 Task: Find connections with filter location Makamba with filter topic #happyfounderswith filter profile language French with filter current company Hero FinCorp. with filter school Matoshri Education Society's Matoshri College of Pharmacy, Address: A/p Eklahare, Near Odhagaon, Nashik Taluka: Nashik, District: Nashik with filter industry Appliances, Electrical, and Electronics Manufacturing with filter service category Resume Writing with filter keywords title Principal
Action: Mouse moved to (155, 251)
Screenshot: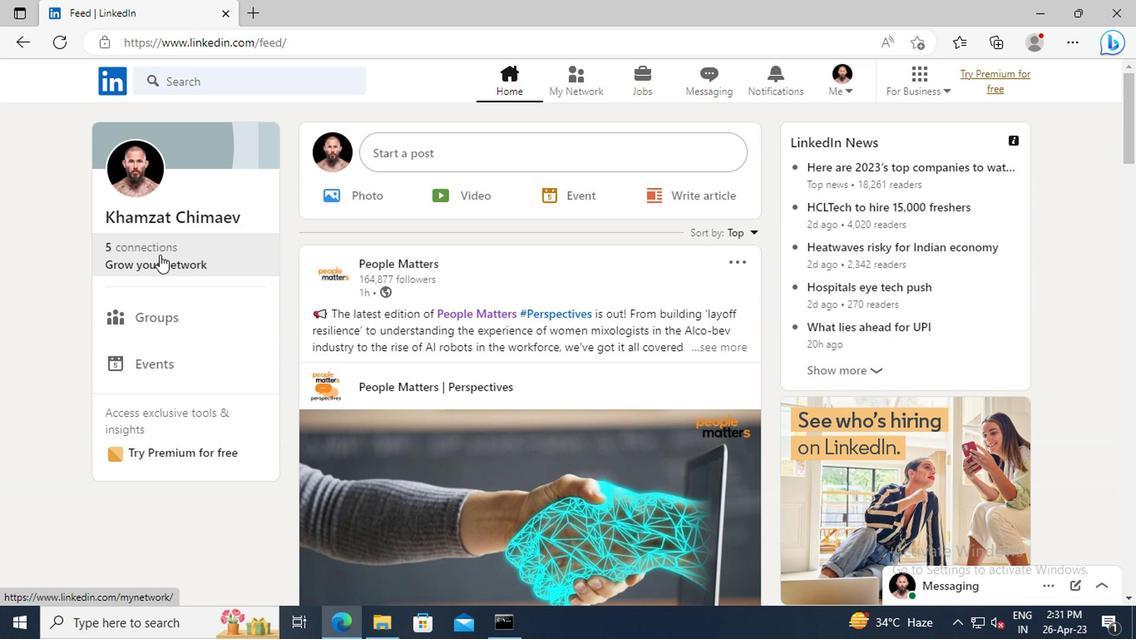 
Action: Mouse pressed left at (155, 251)
Screenshot: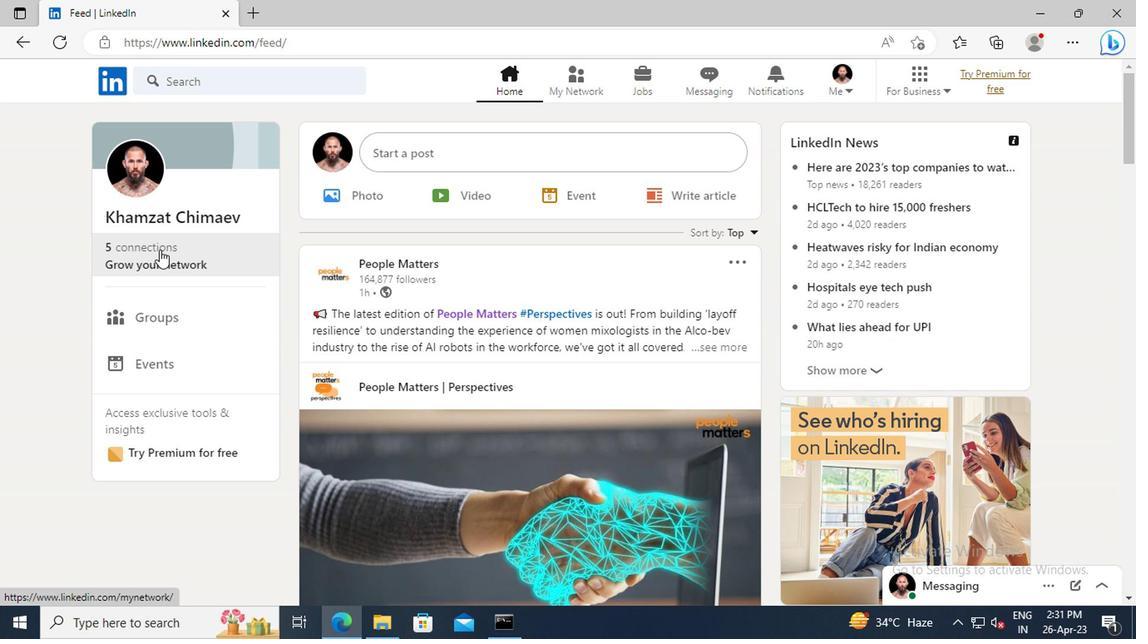 
Action: Mouse moved to (177, 175)
Screenshot: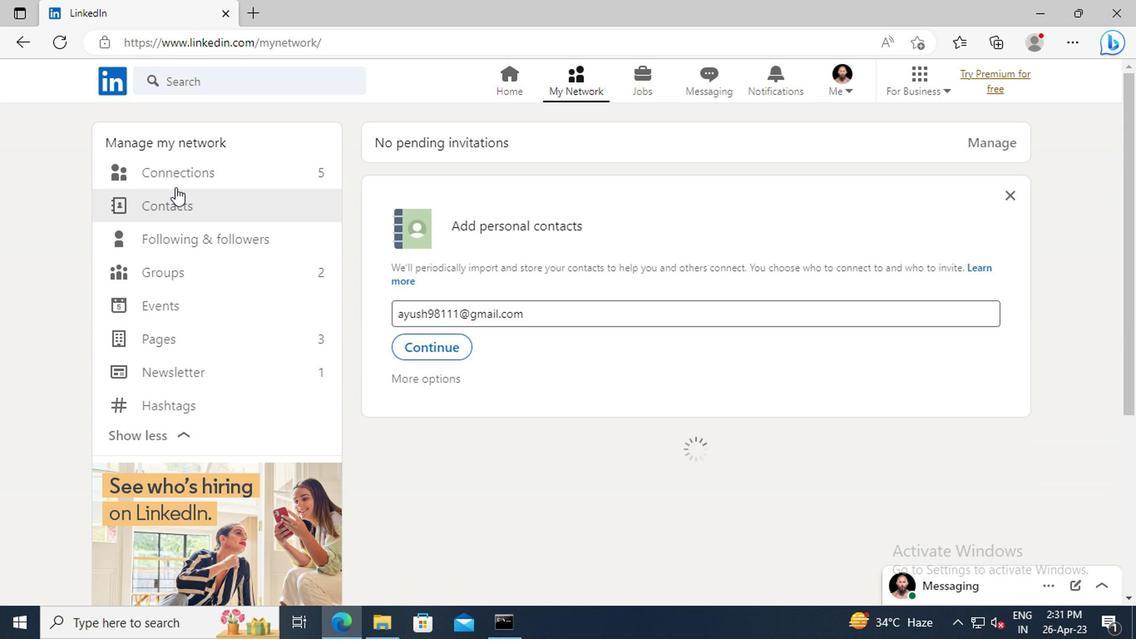 
Action: Mouse pressed left at (177, 175)
Screenshot: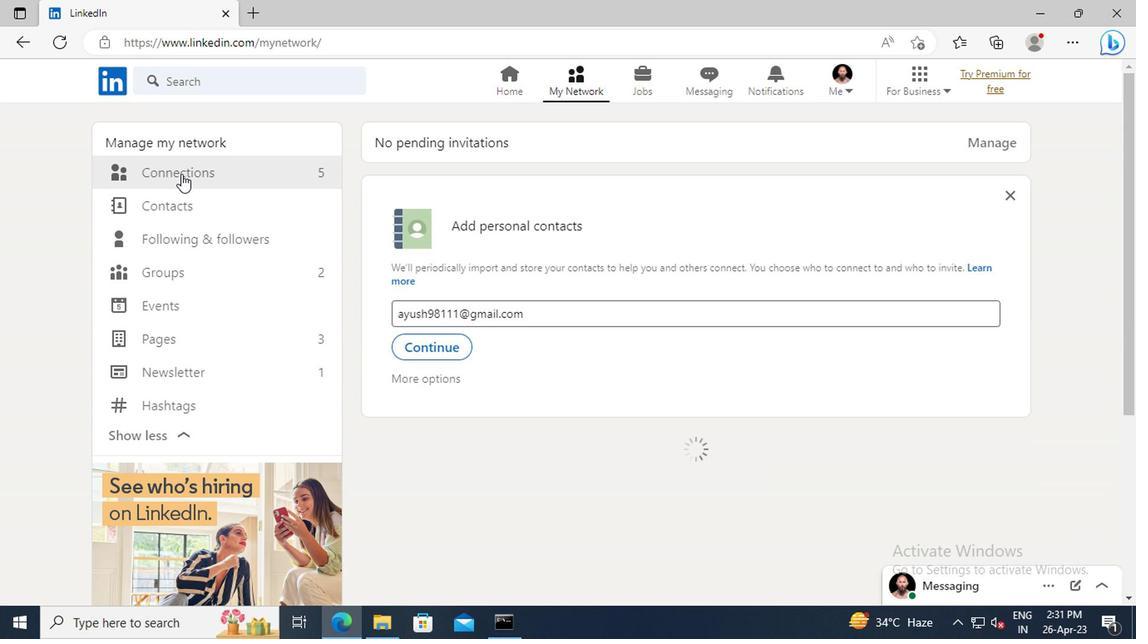 
Action: Mouse moved to (668, 178)
Screenshot: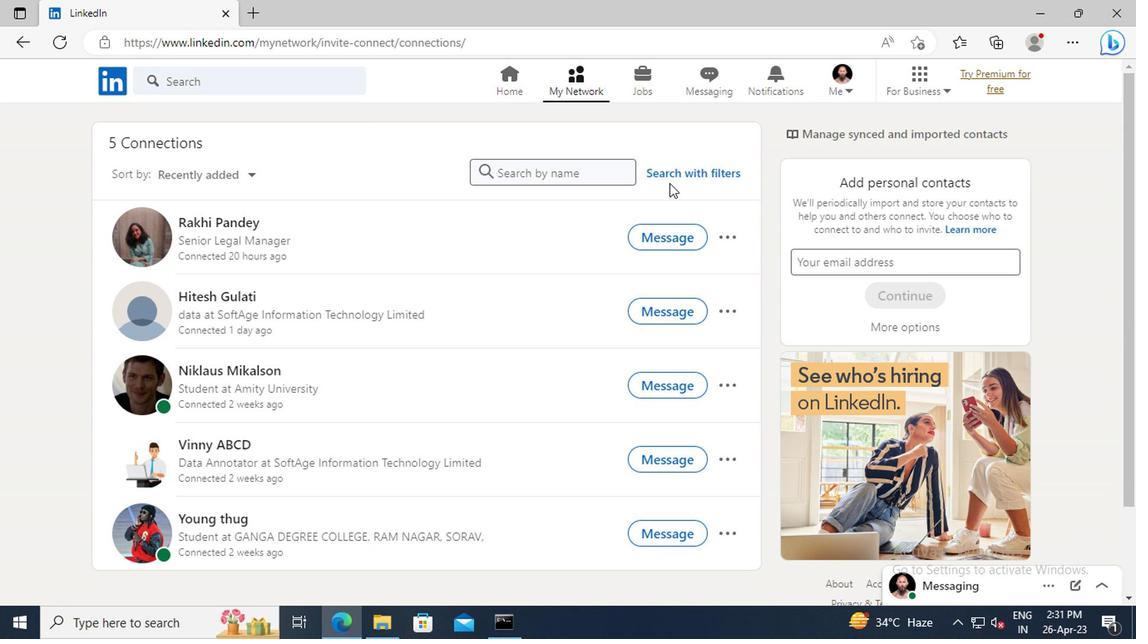 
Action: Mouse pressed left at (668, 178)
Screenshot: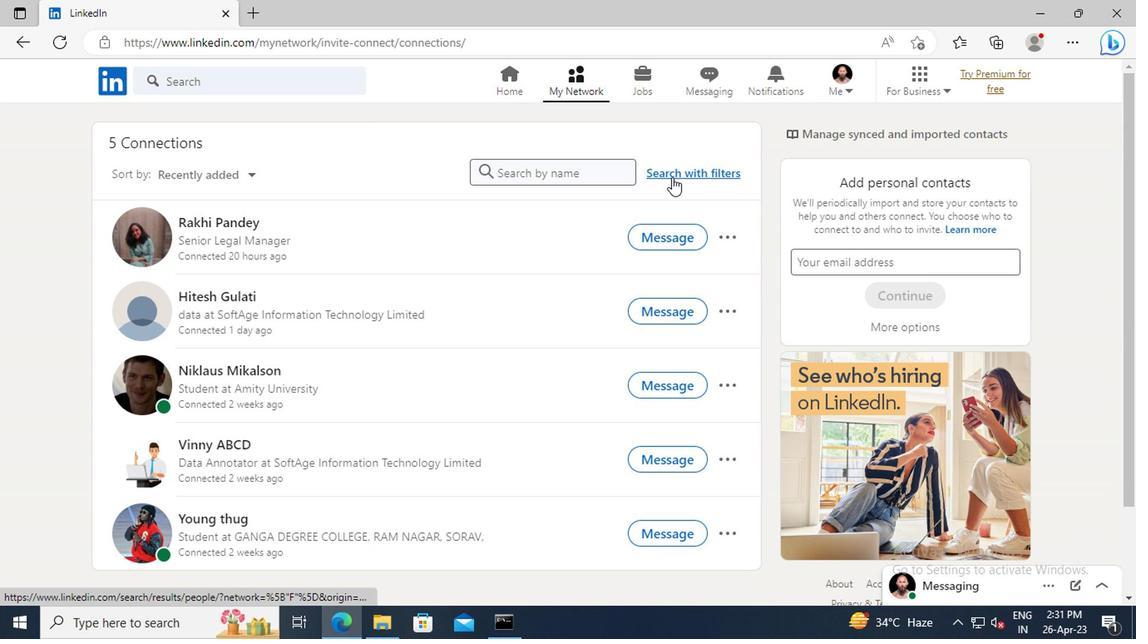 
Action: Mouse moved to (627, 135)
Screenshot: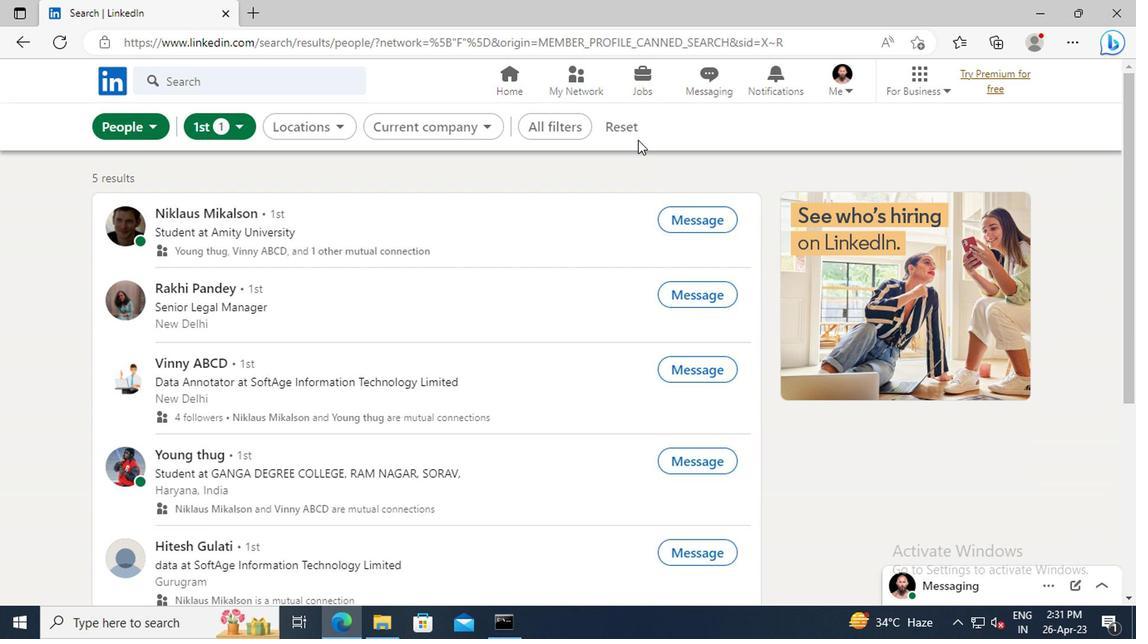 
Action: Mouse pressed left at (627, 135)
Screenshot: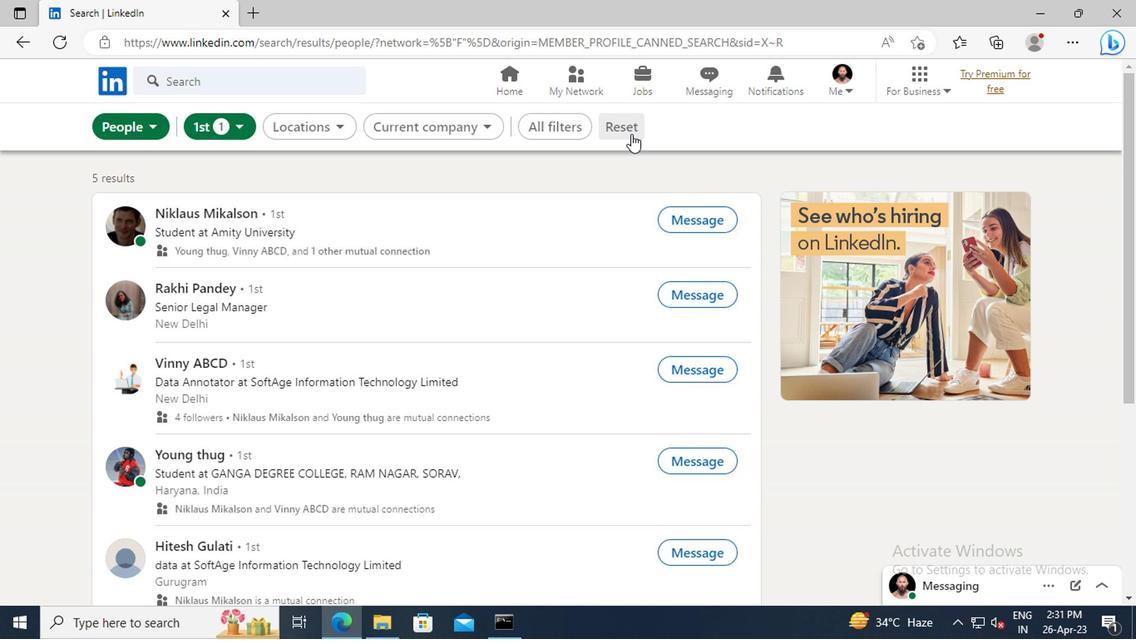 
Action: Mouse moved to (604, 128)
Screenshot: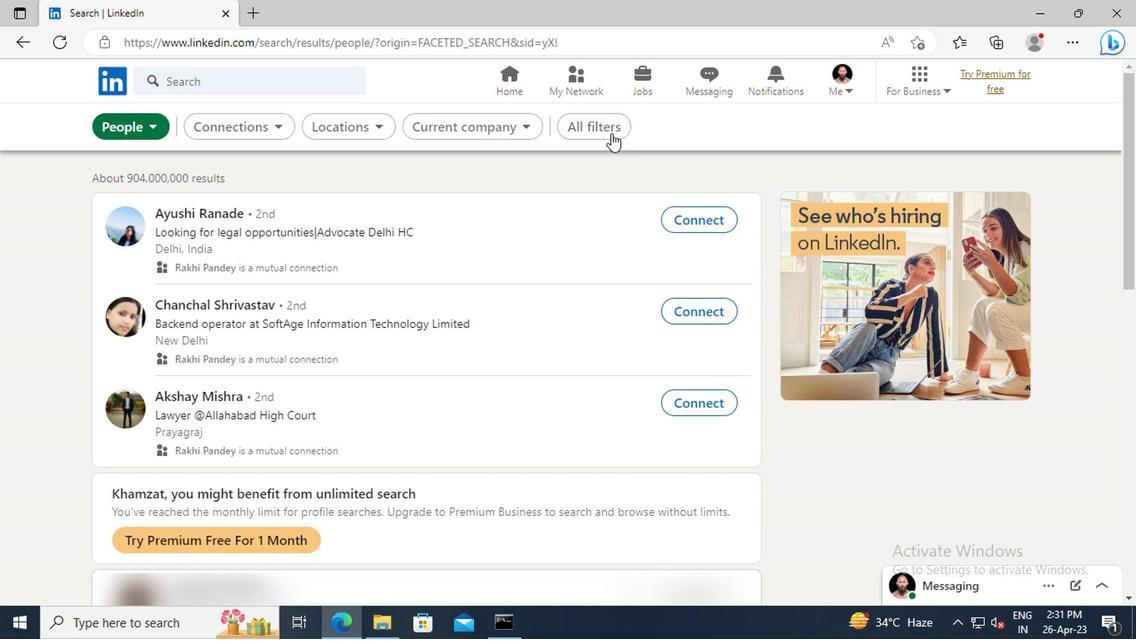 
Action: Mouse pressed left at (604, 128)
Screenshot: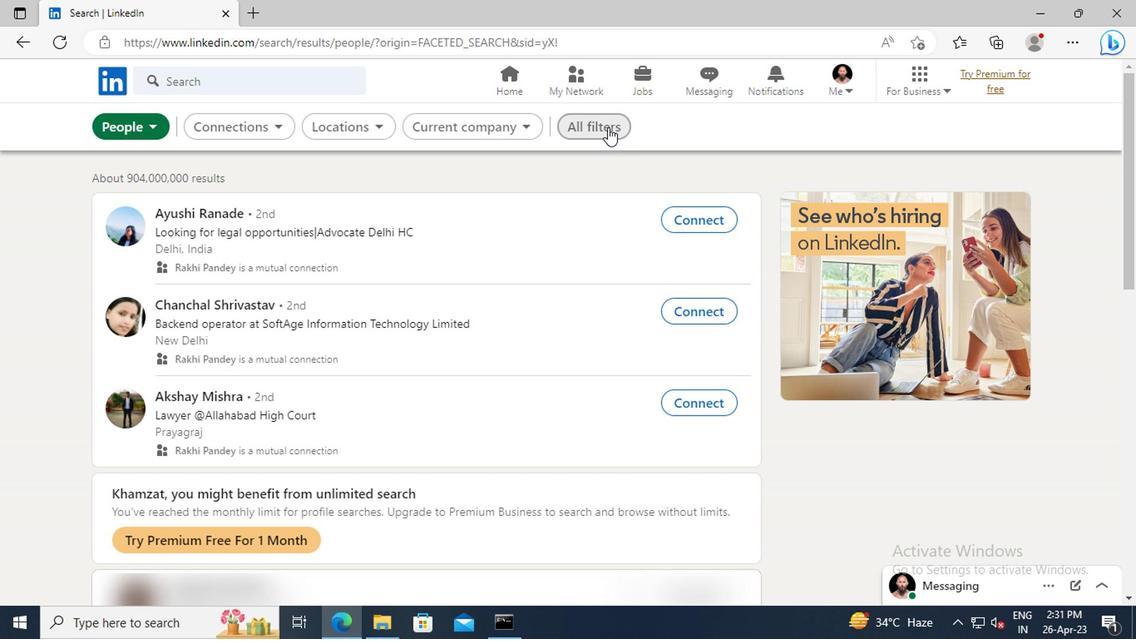 
Action: Mouse moved to (917, 260)
Screenshot: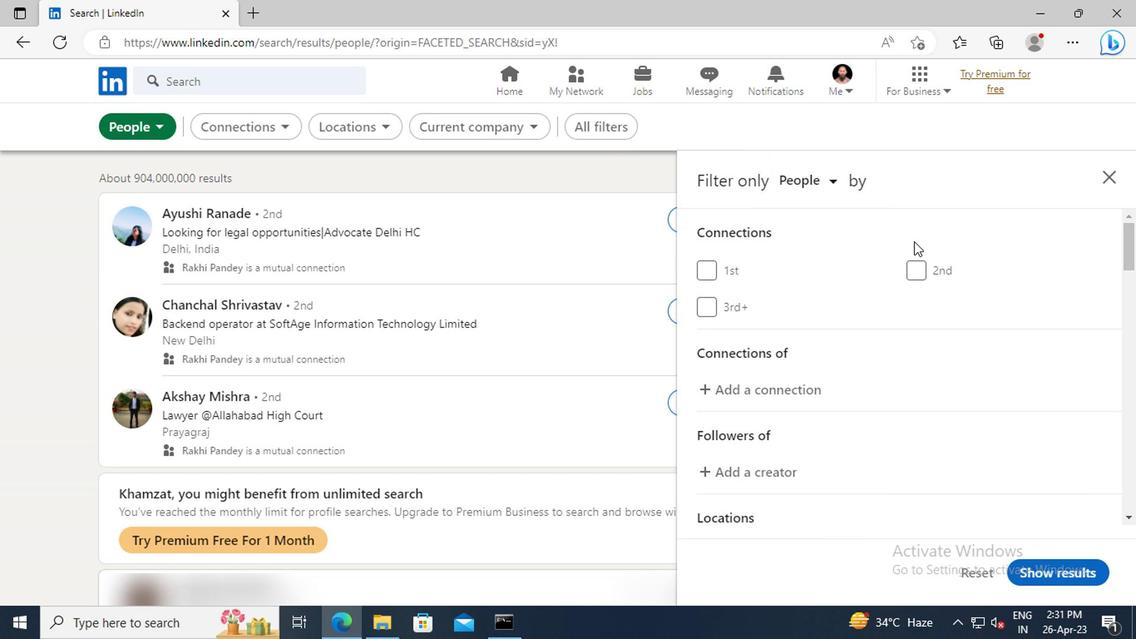 
Action: Mouse scrolled (917, 259) with delta (0, 0)
Screenshot: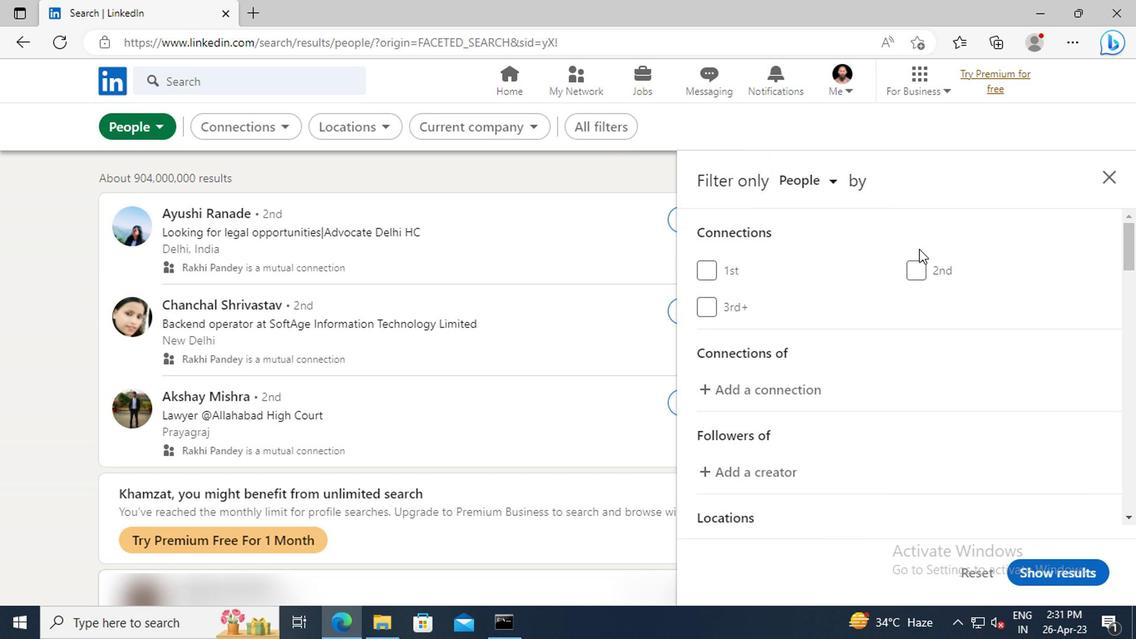 
Action: Mouse moved to (917, 261)
Screenshot: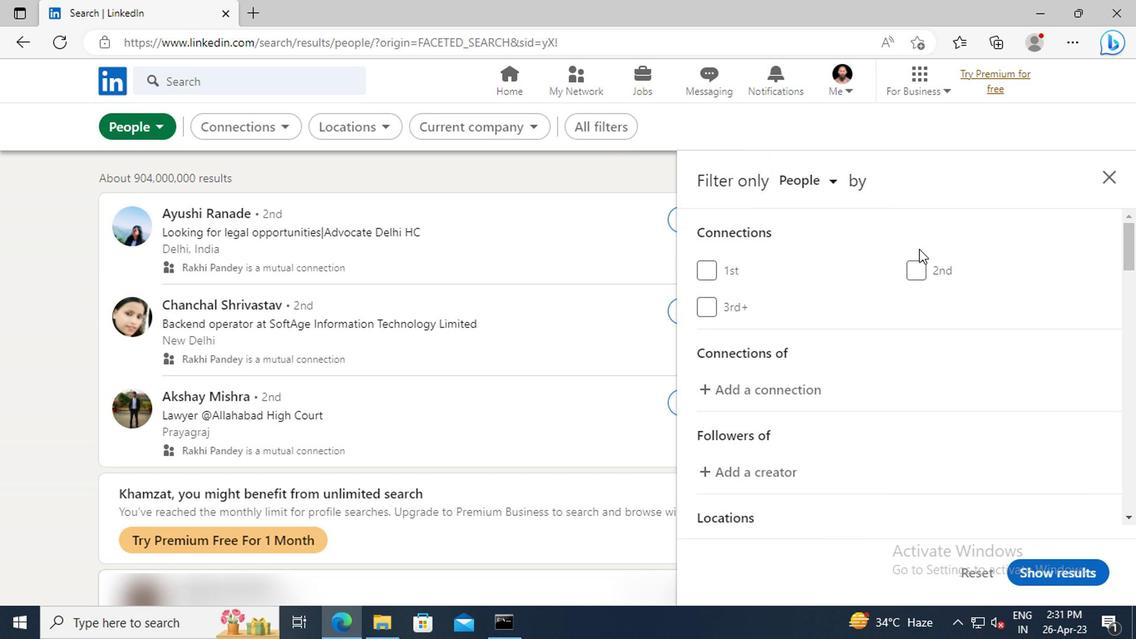 
Action: Mouse scrolled (917, 260) with delta (0, -1)
Screenshot: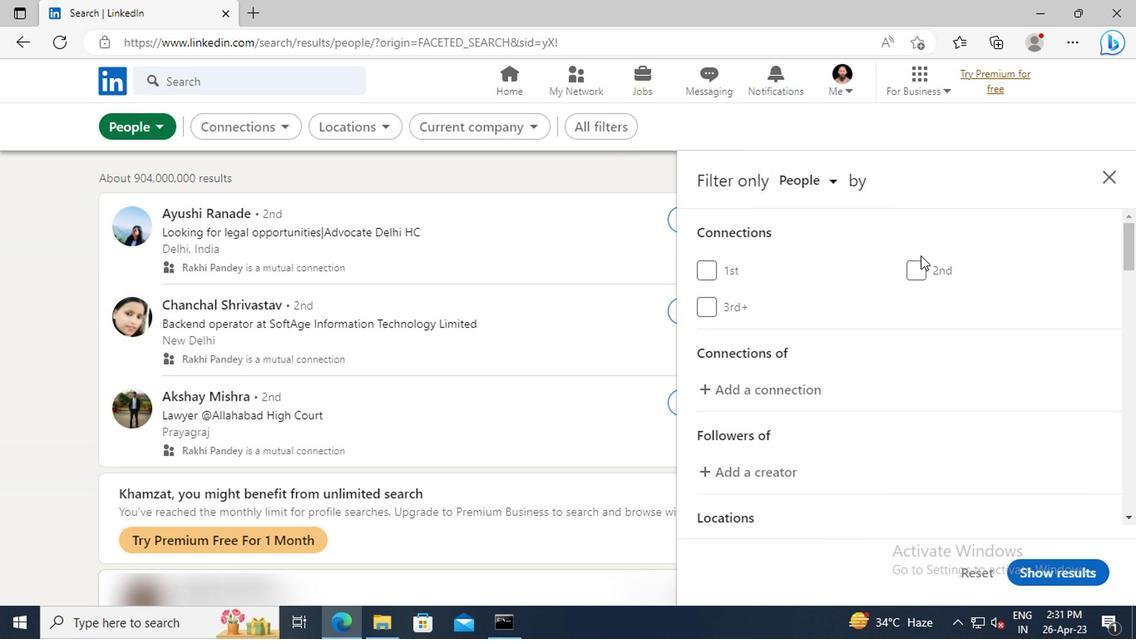 
Action: Mouse scrolled (917, 260) with delta (0, -1)
Screenshot: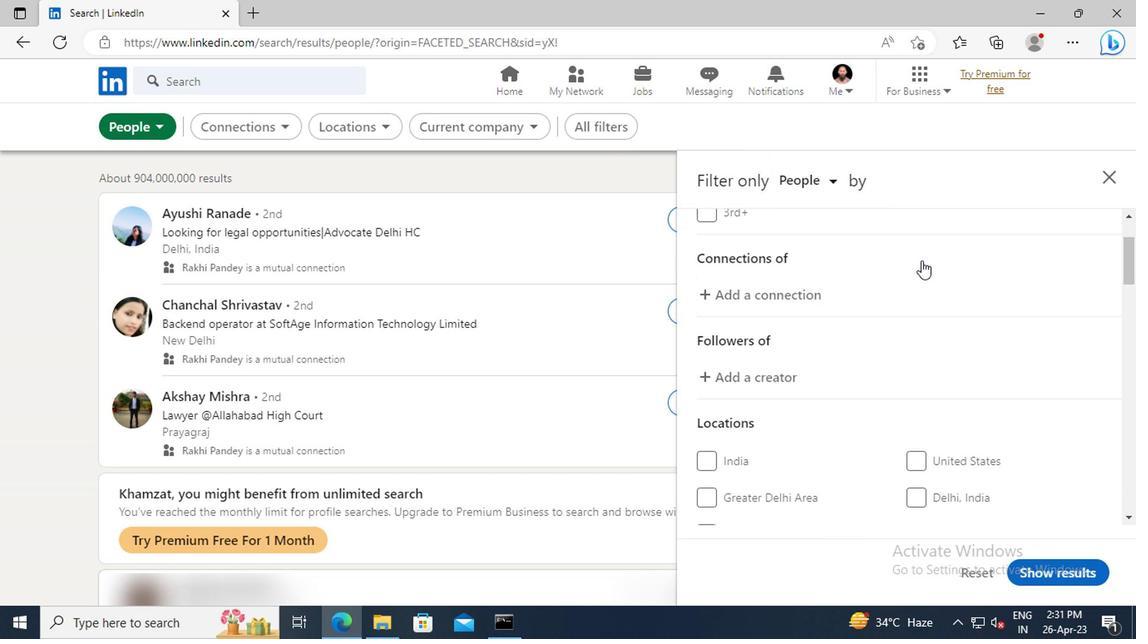 
Action: Mouse scrolled (917, 260) with delta (0, -1)
Screenshot: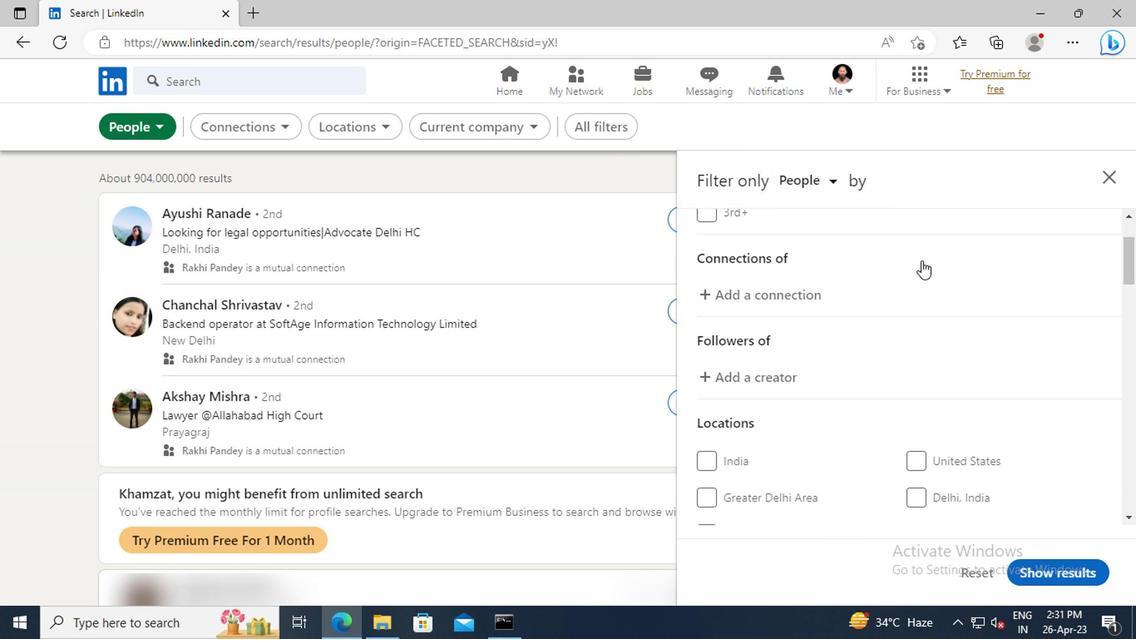 
Action: Mouse scrolled (917, 260) with delta (0, -1)
Screenshot: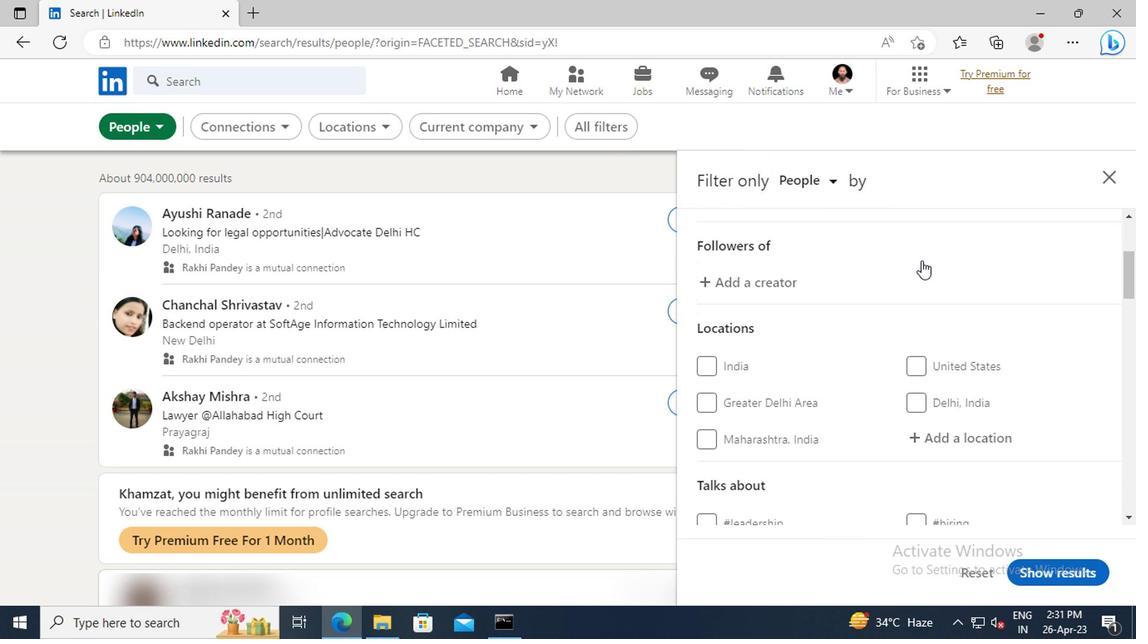 
Action: Mouse moved to (930, 389)
Screenshot: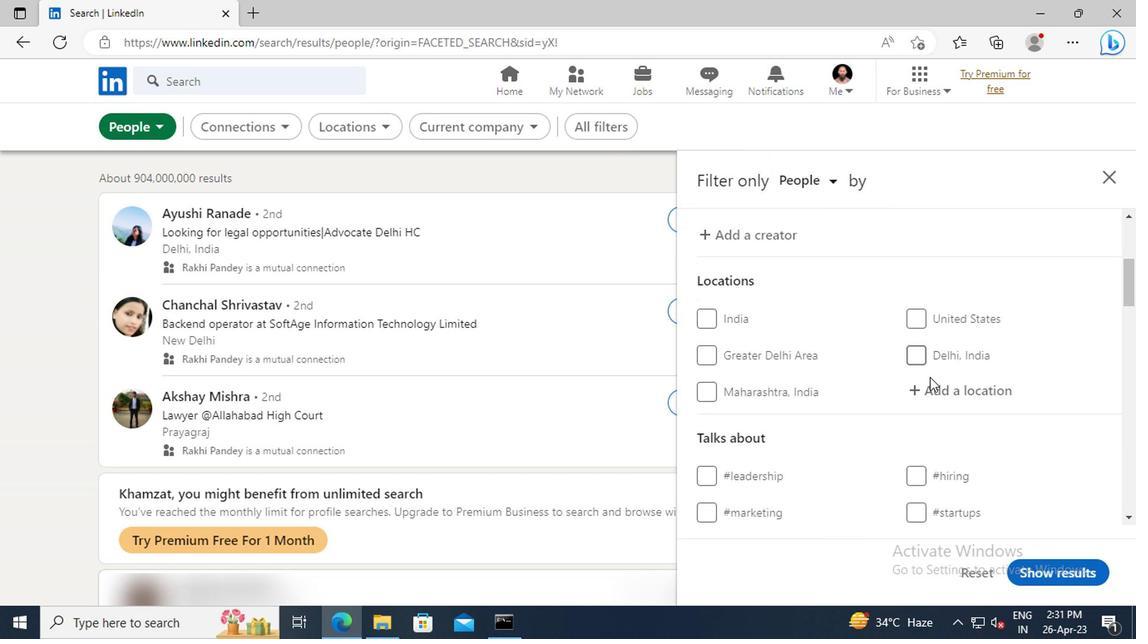 
Action: Mouse pressed left at (930, 389)
Screenshot: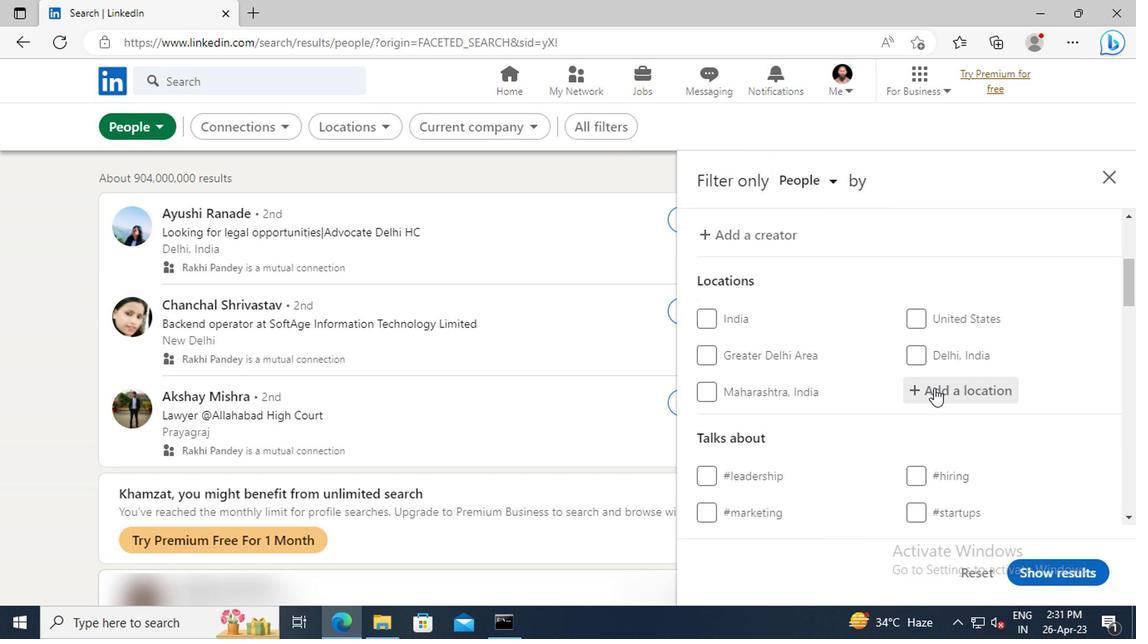 
Action: Key pressed <Key.shift>MAKAMBA
Screenshot: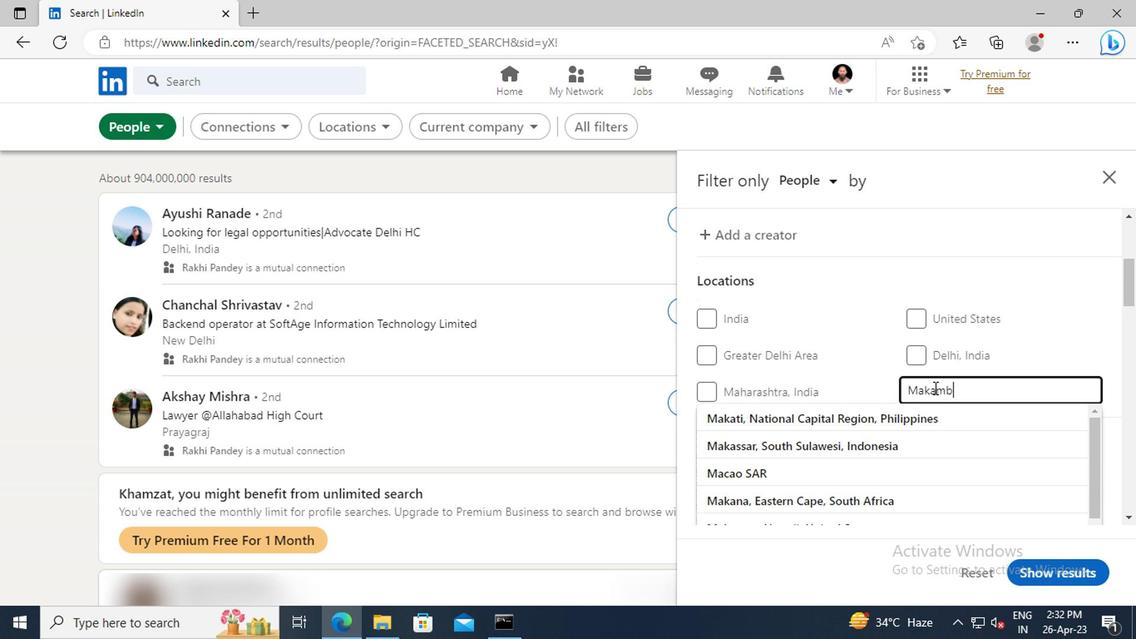 
Action: Mouse moved to (921, 419)
Screenshot: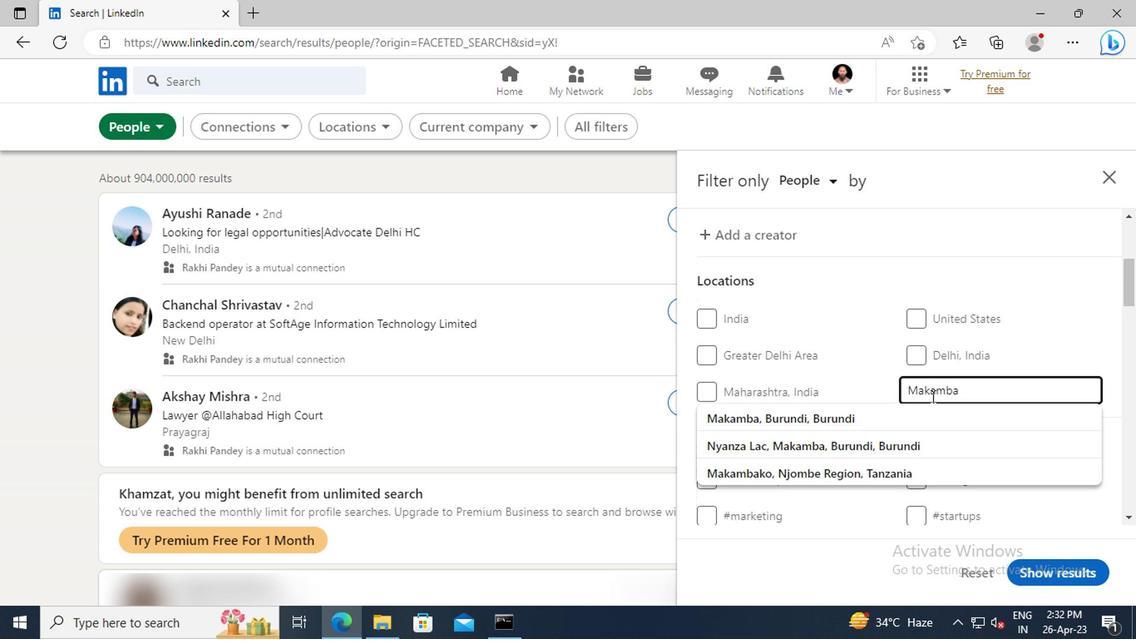 
Action: Mouse pressed left at (921, 419)
Screenshot: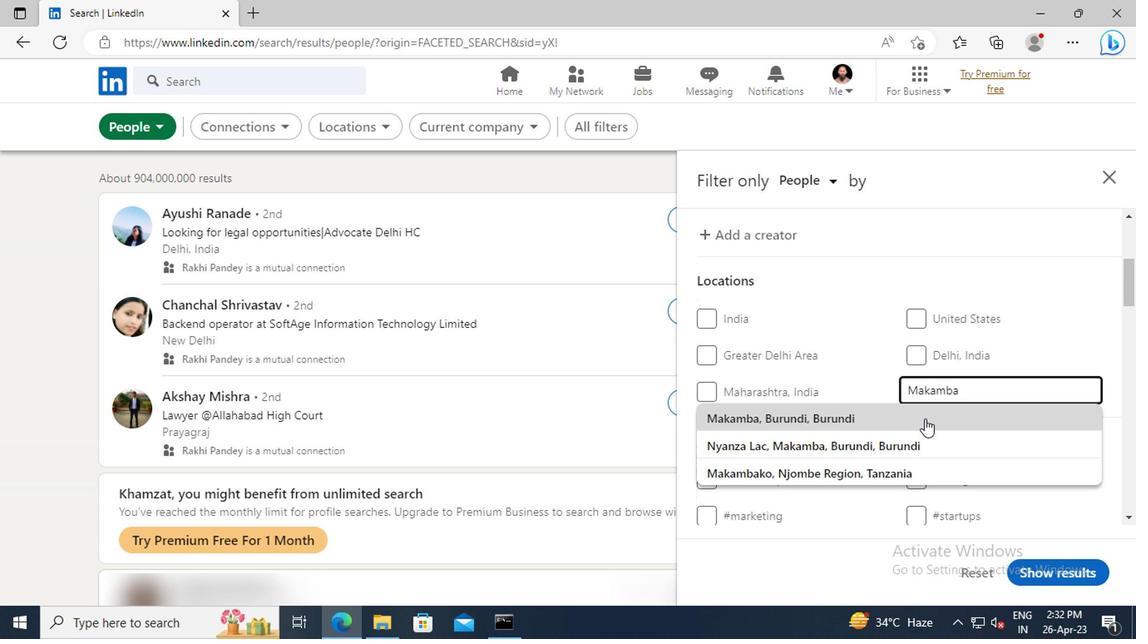 
Action: Mouse moved to (933, 381)
Screenshot: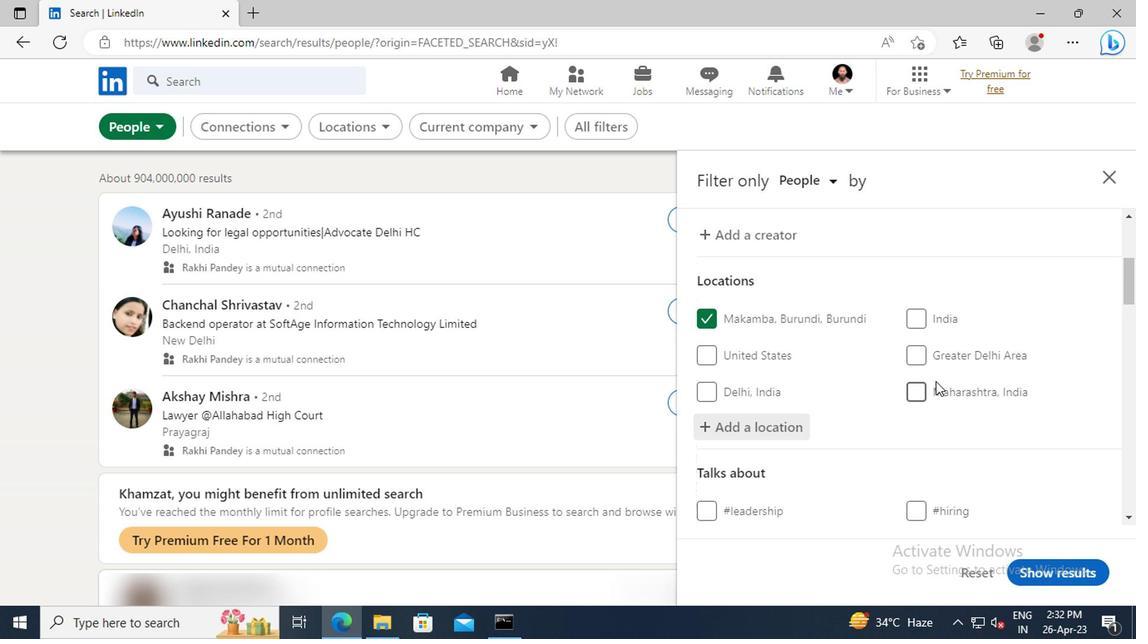 
Action: Mouse scrolled (933, 380) with delta (0, 0)
Screenshot: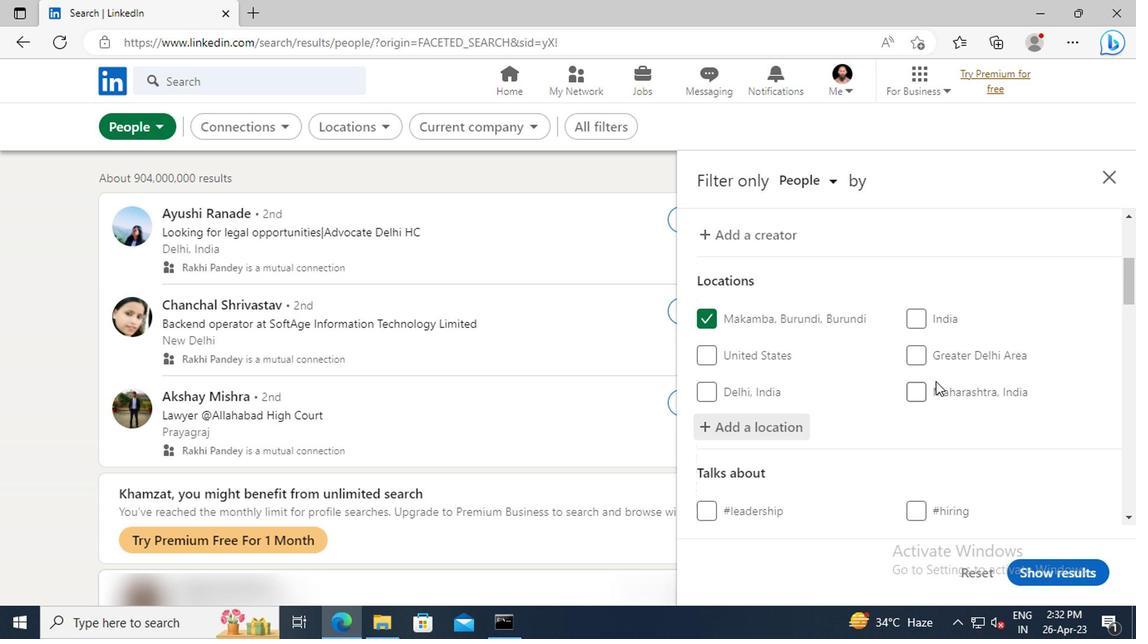 
Action: Mouse scrolled (933, 380) with delta (0, 0)
Screenshot: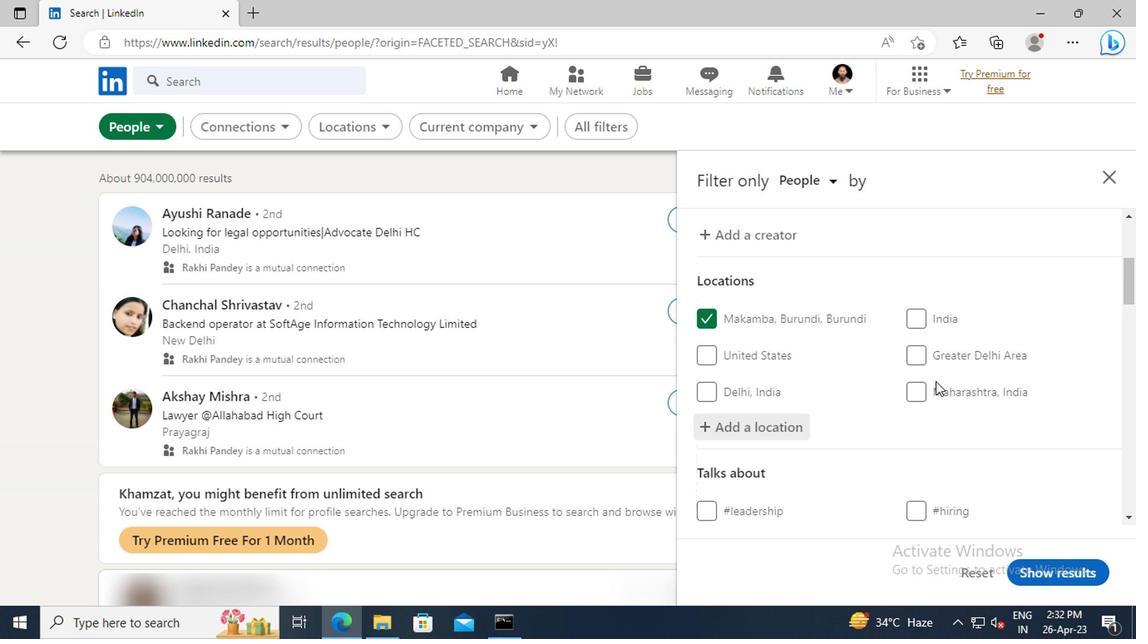 
Action: Mouse scrolled (933, 380) with delta (0, 0)
Screenshot: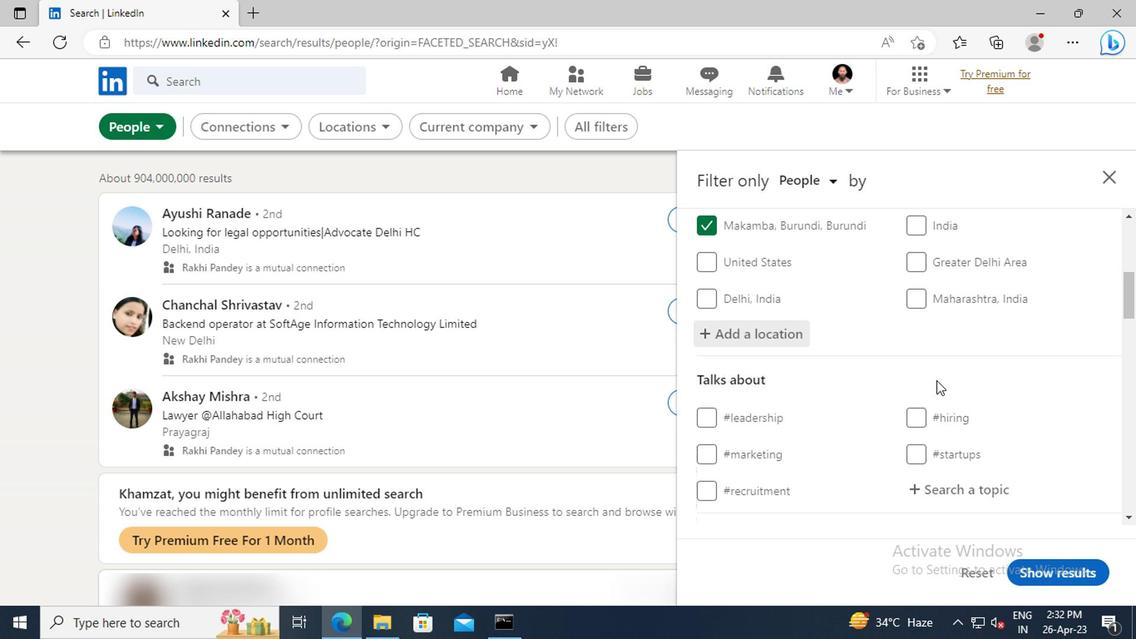 
Action: Mouse scrolled (933, 380) with delta (0, 0)
Screenshot: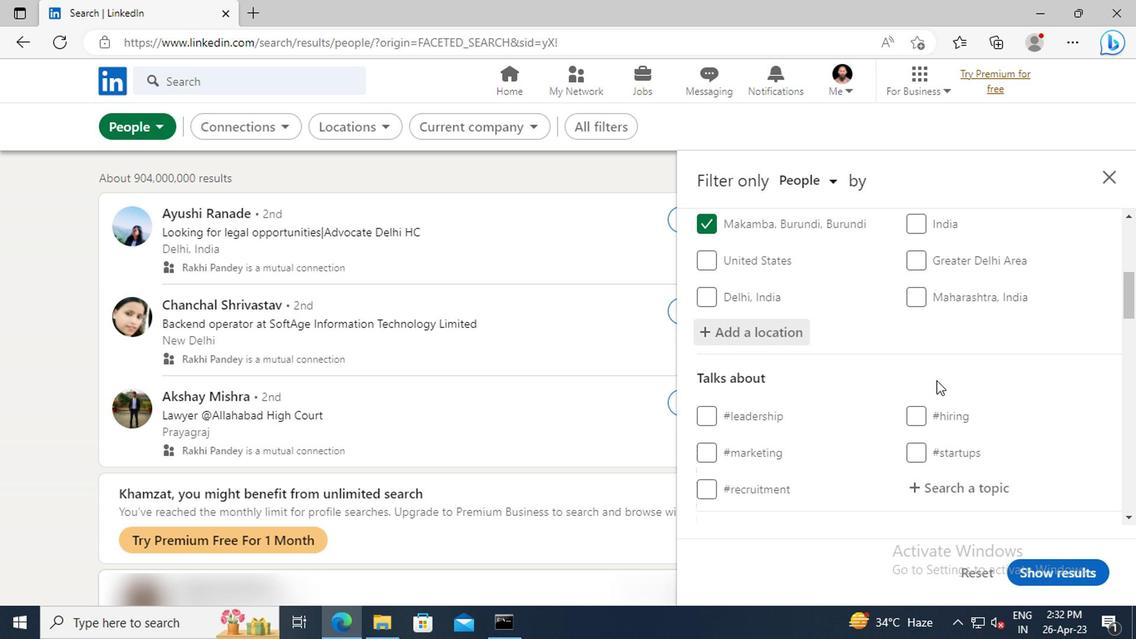 
Action: Mouse moved to (931, 391)
Screenshot: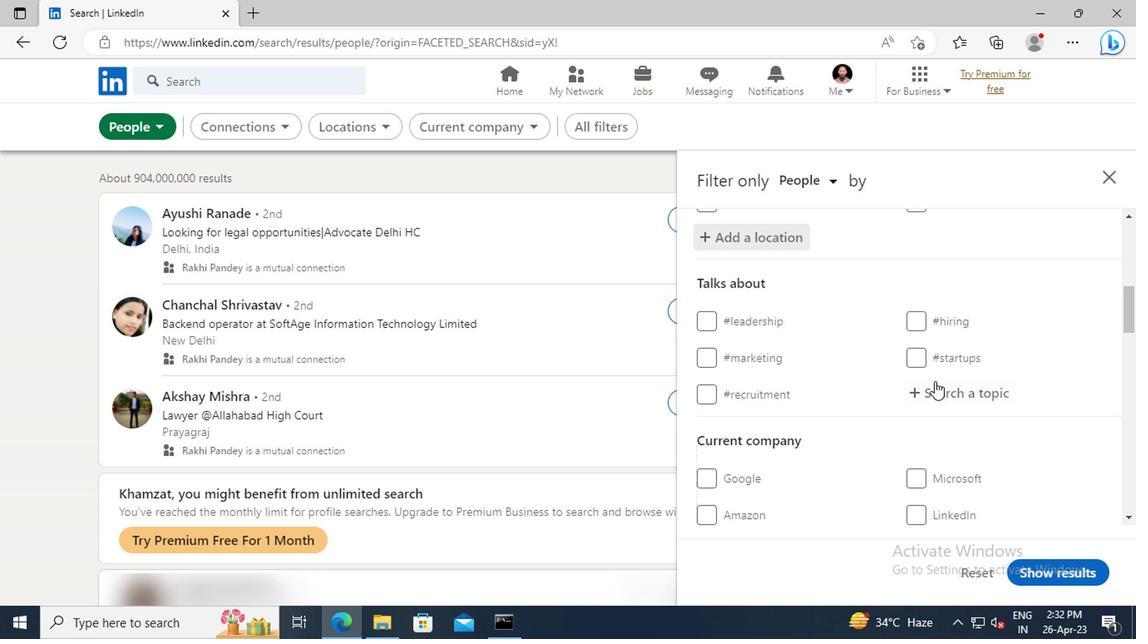 
Action: Mouse pressed left at (931, 391)
Screenshot: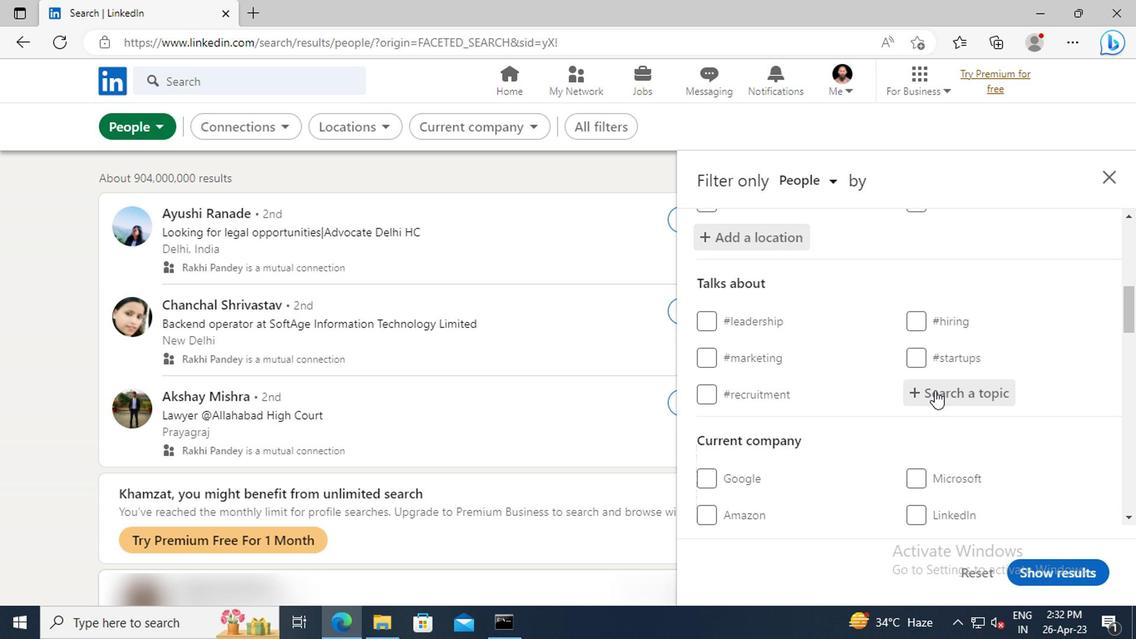 
Action: Key pressed <Key.shift>#HAPPYFO
Screenshot: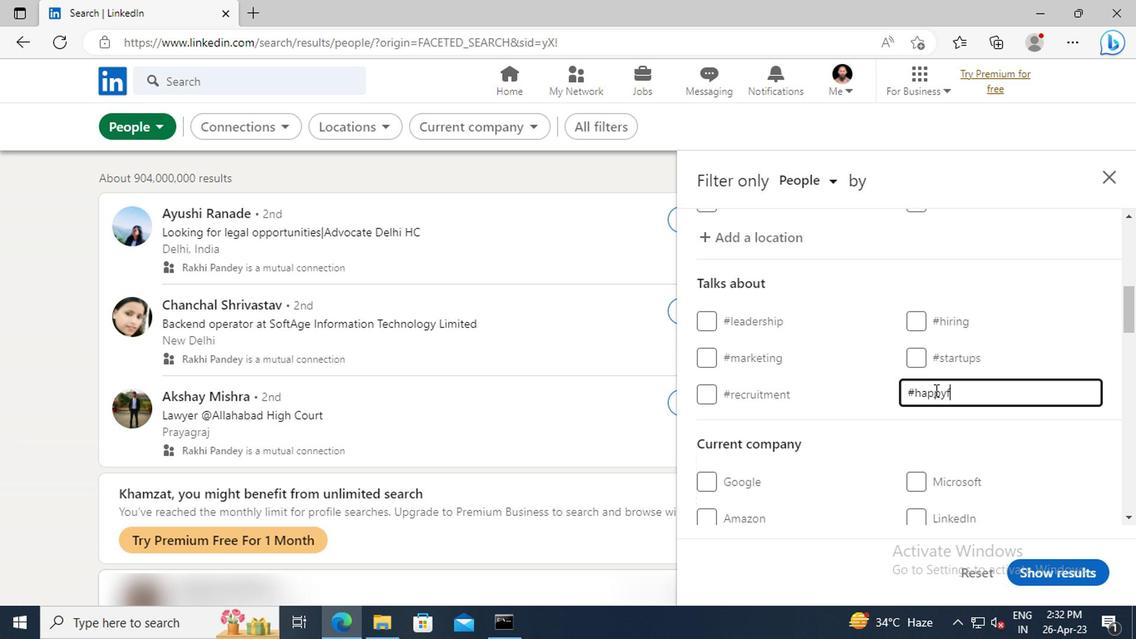 
Action: Mouse moved to (930, 391)
Screenshot: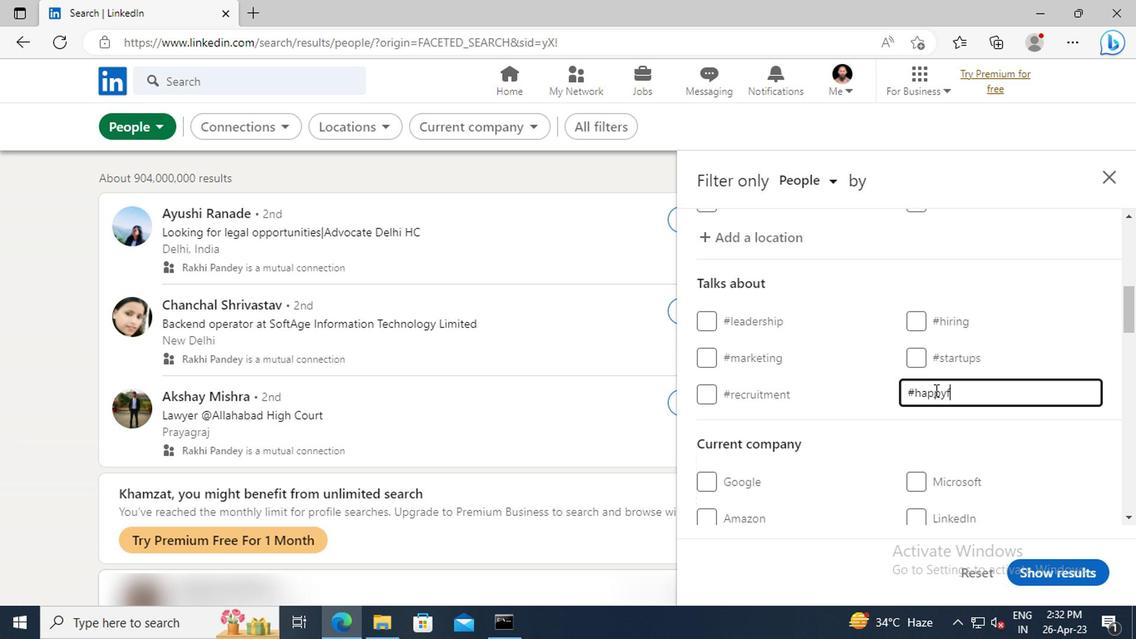 
Action: Key pressed U
Screenshot: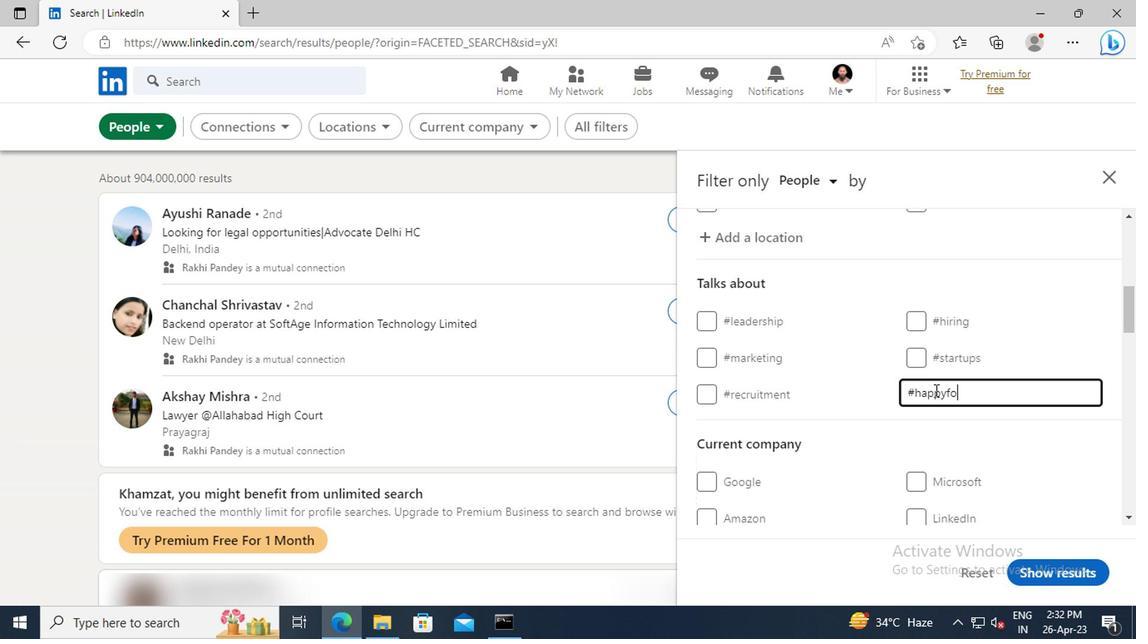 
Action: Mouse moved to (929, 391)
Screenshot: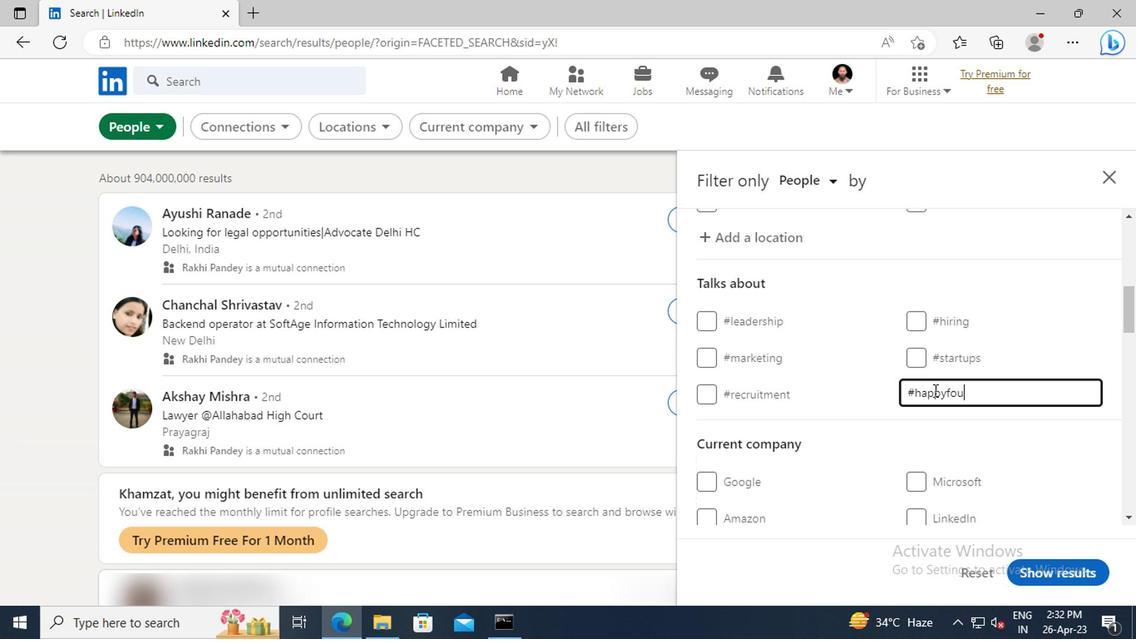
Action: Key pressed ND
Screenshot: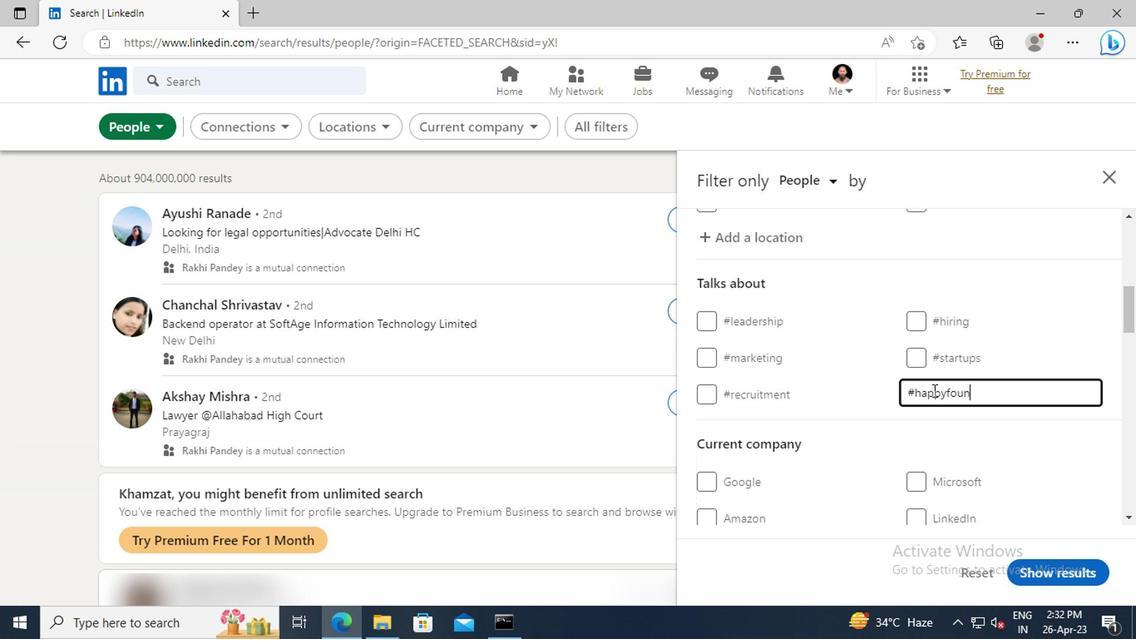 
Action: Mouse moved to (929, 391)
Screenshot: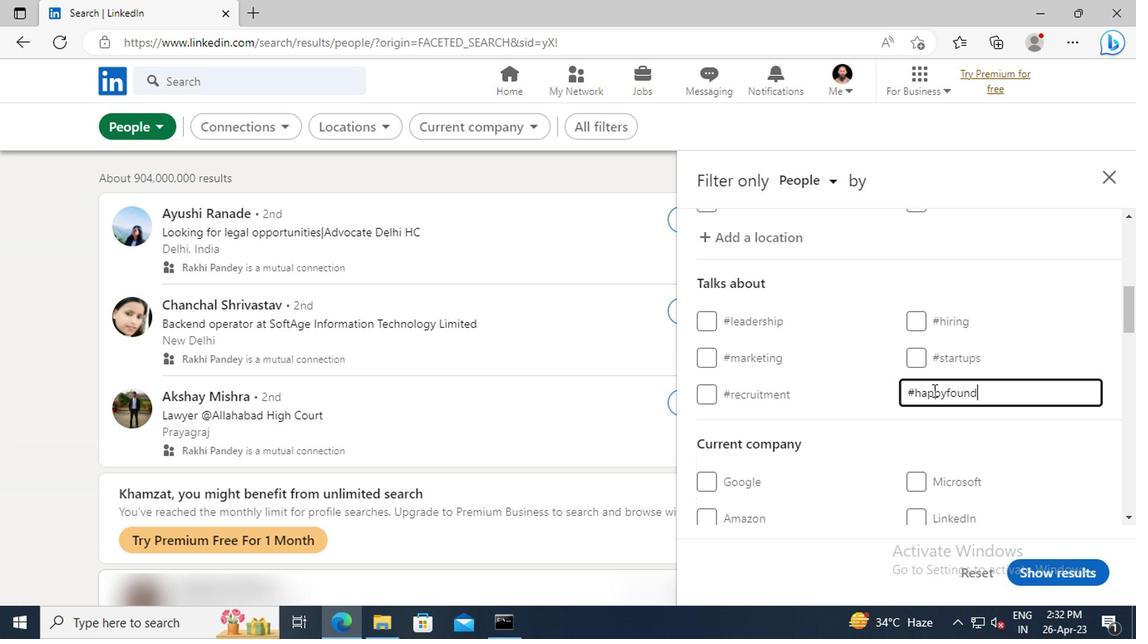 
Action: Key pressed ER
Screenshot: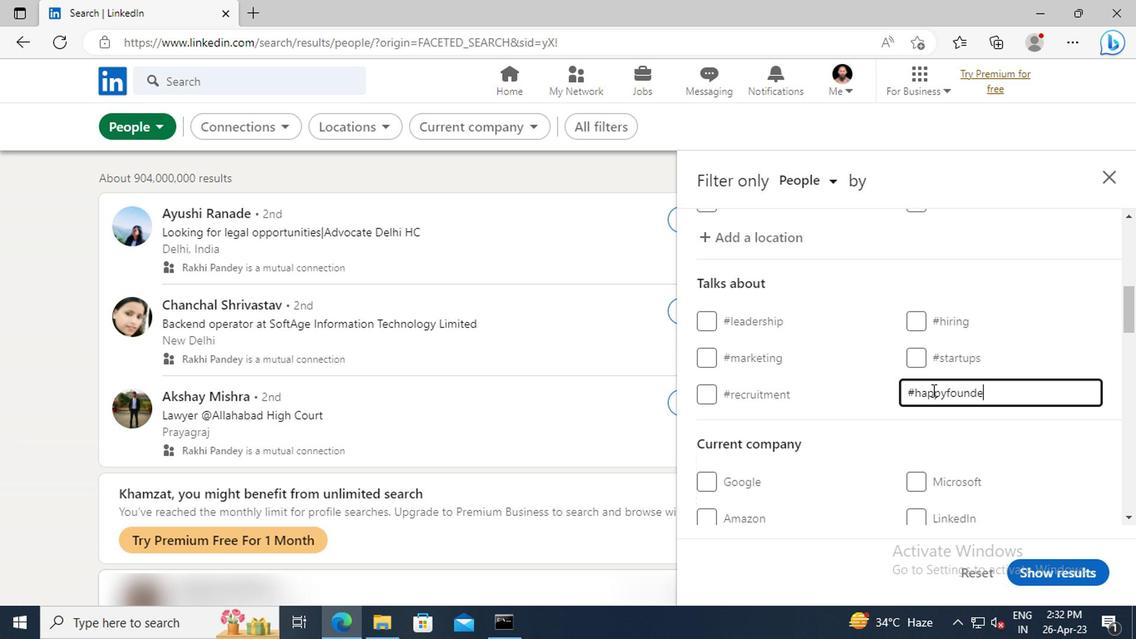 
Action: Mouse moved to (929, 390)
Screenshot: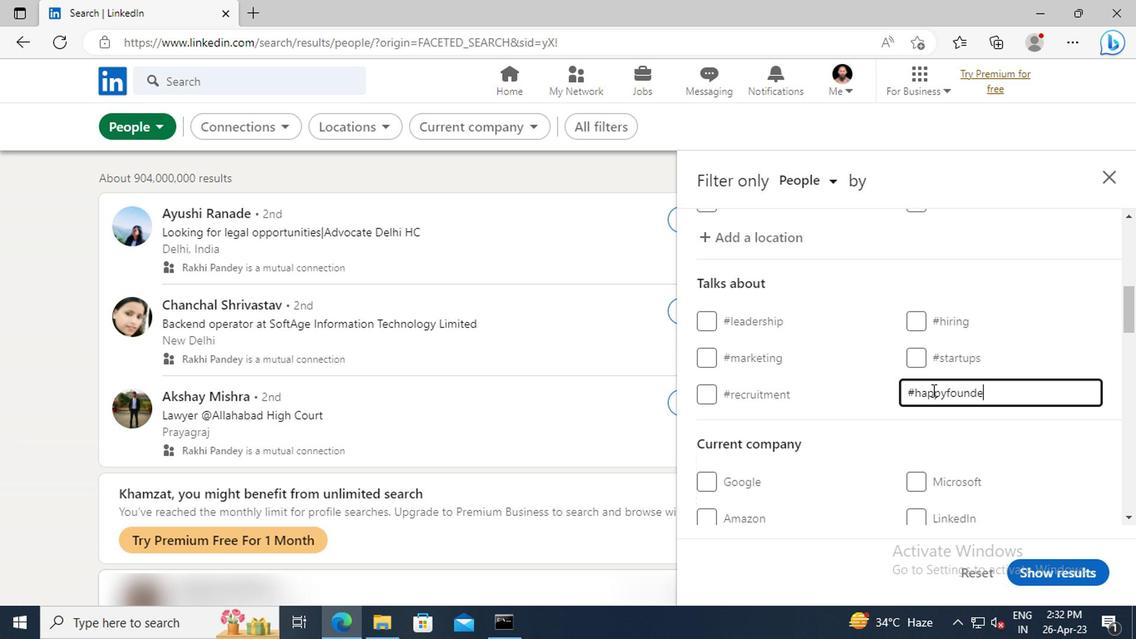 
Action: Key pressed SW
Screenshot: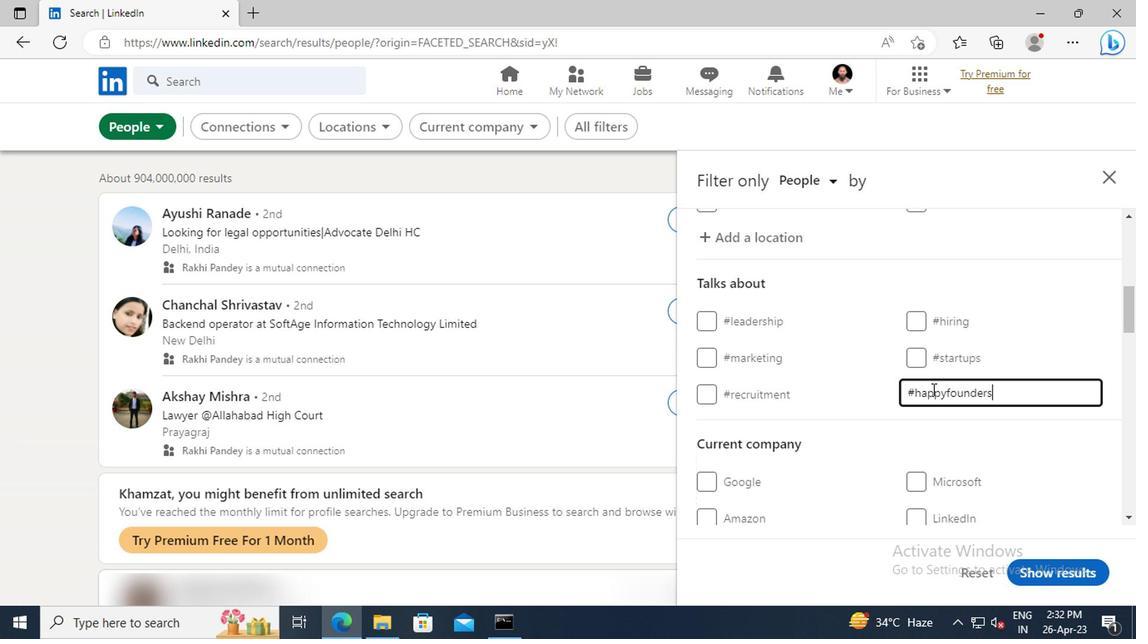 
Action: Mouse moved to (927, 390)
Screenshot: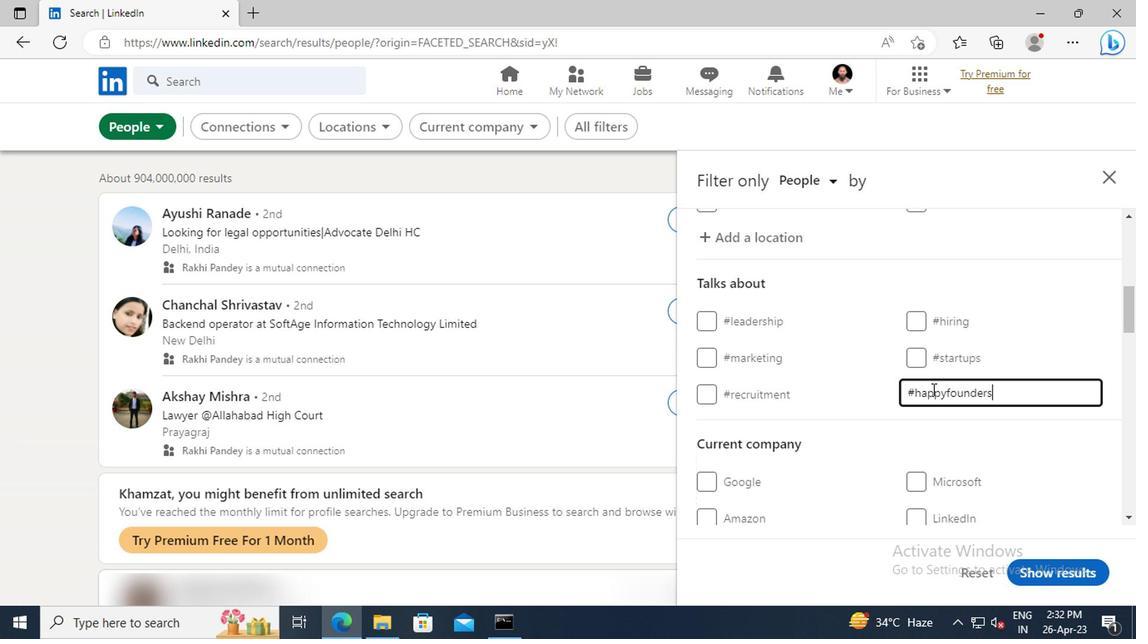 
Action: Key pressed ITH<Key.enter>
Screenshot: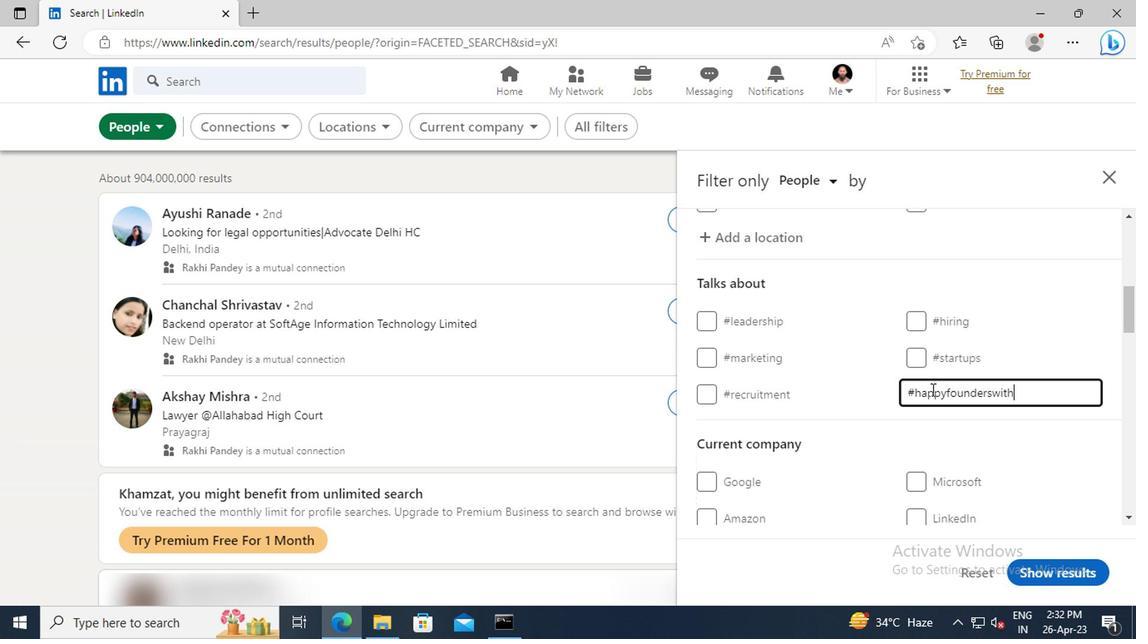 
Action: Mouse moved to (897, 370)
Screenshot: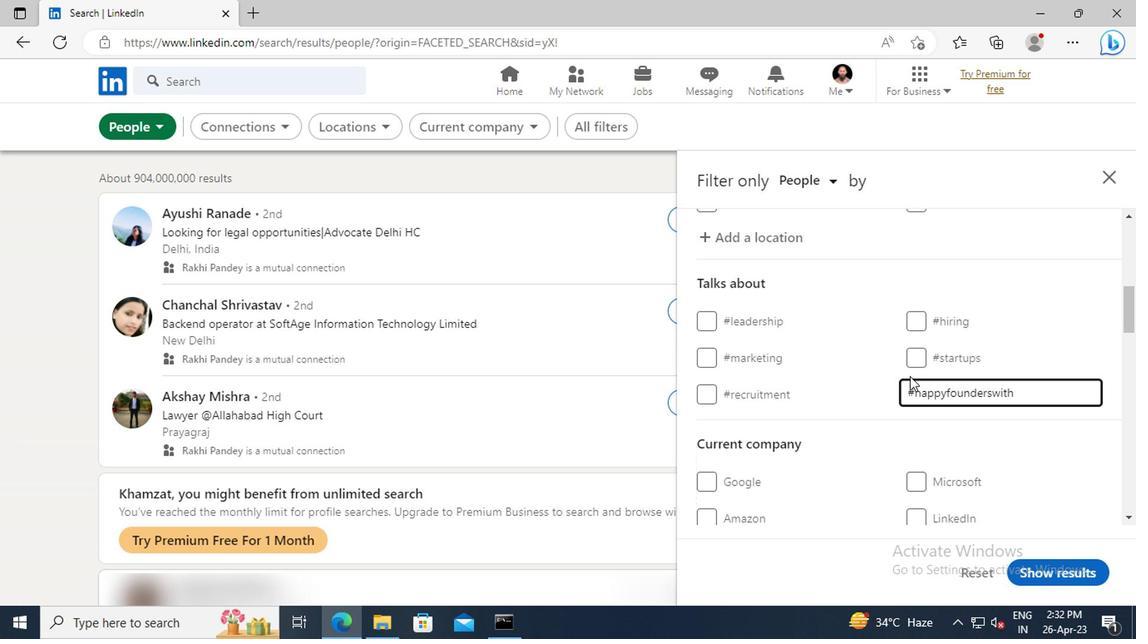 
Action: Mouse scrolled (897, 370) with delta (0, 0)
Screenshot: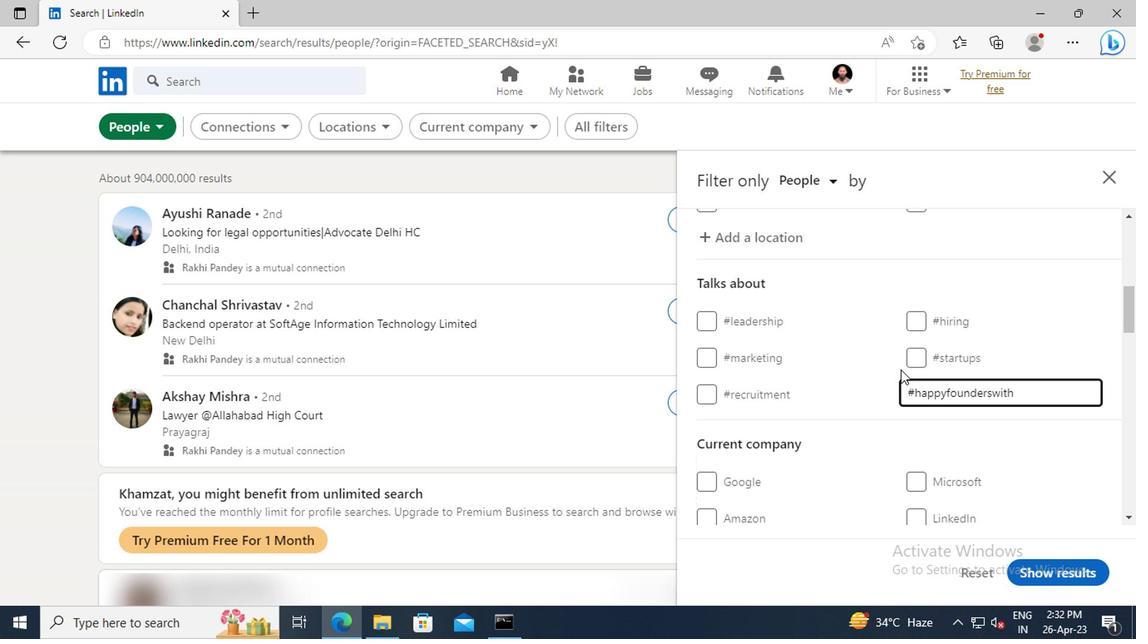 
Action: Mouse scrolled (897, 370) with delta (0, 0)
Screenshot: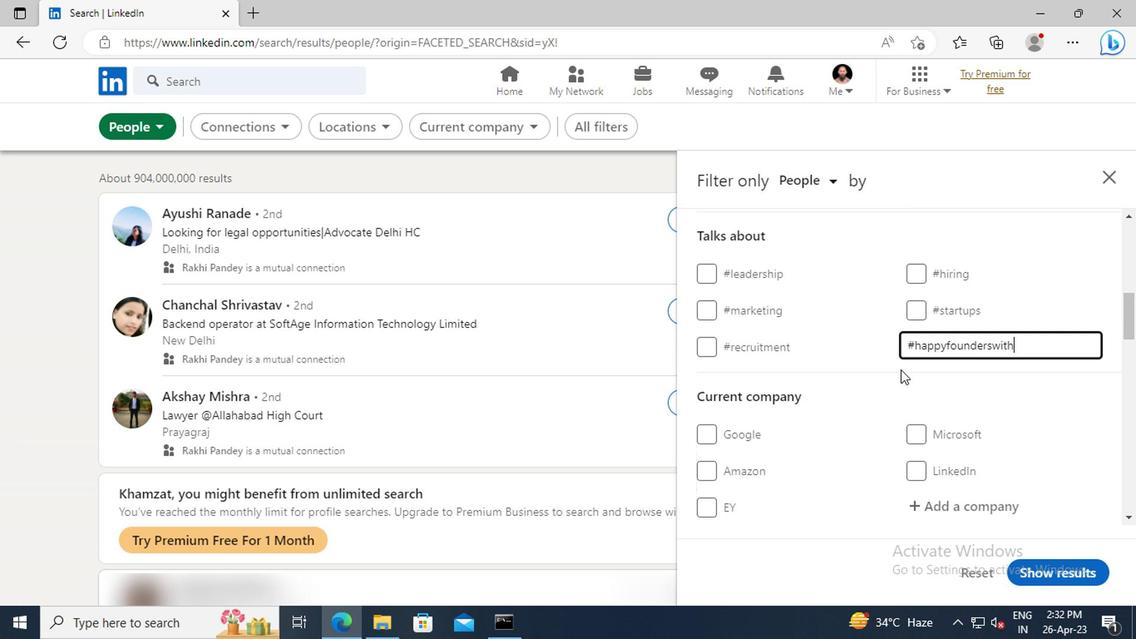 
Action: Mouse scrolled (897, 370) with delta (0, 0)
Screenshot: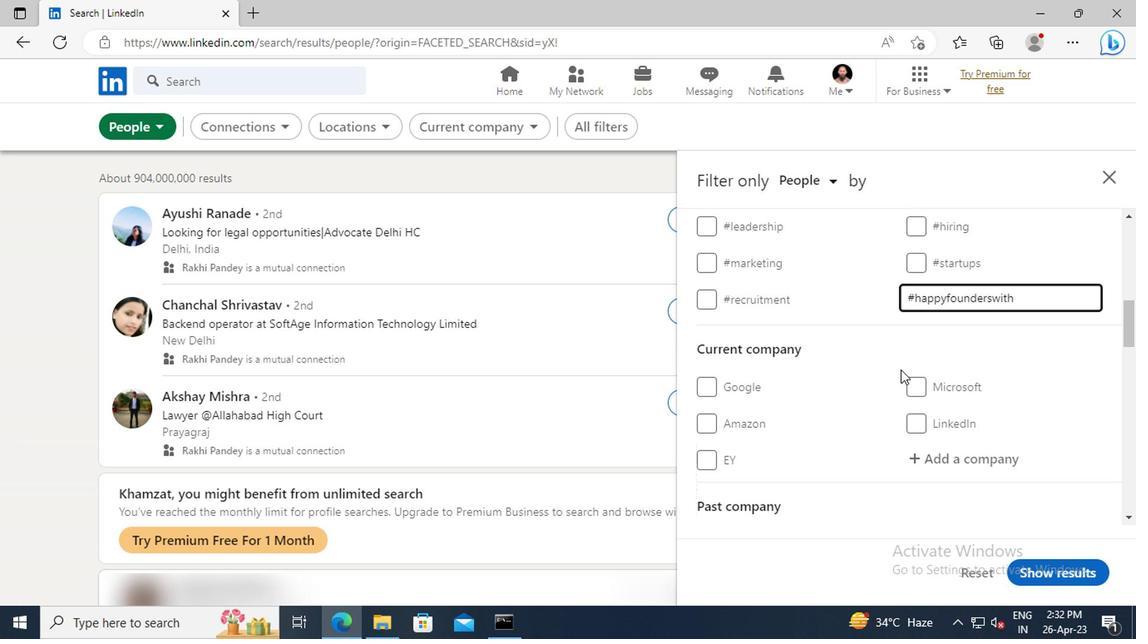 
Action: Mouse scrolled (897, 370) with delta (0, 0)
Screenshot: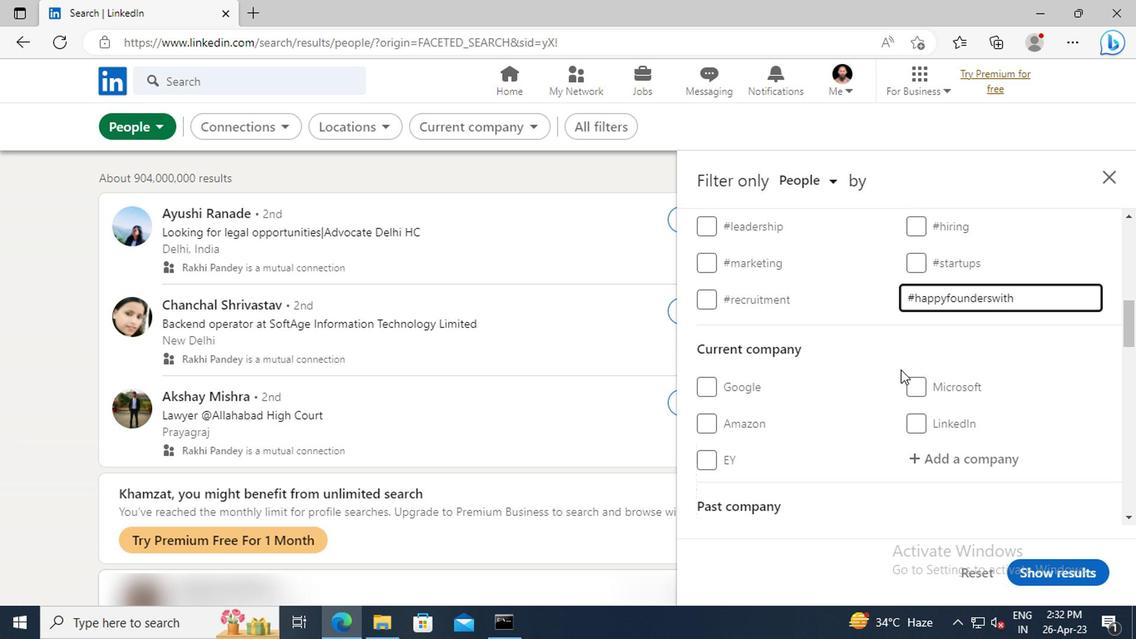 
Action: Mouse scrolled (897, 370) with delta (0, 0)
Screenshot: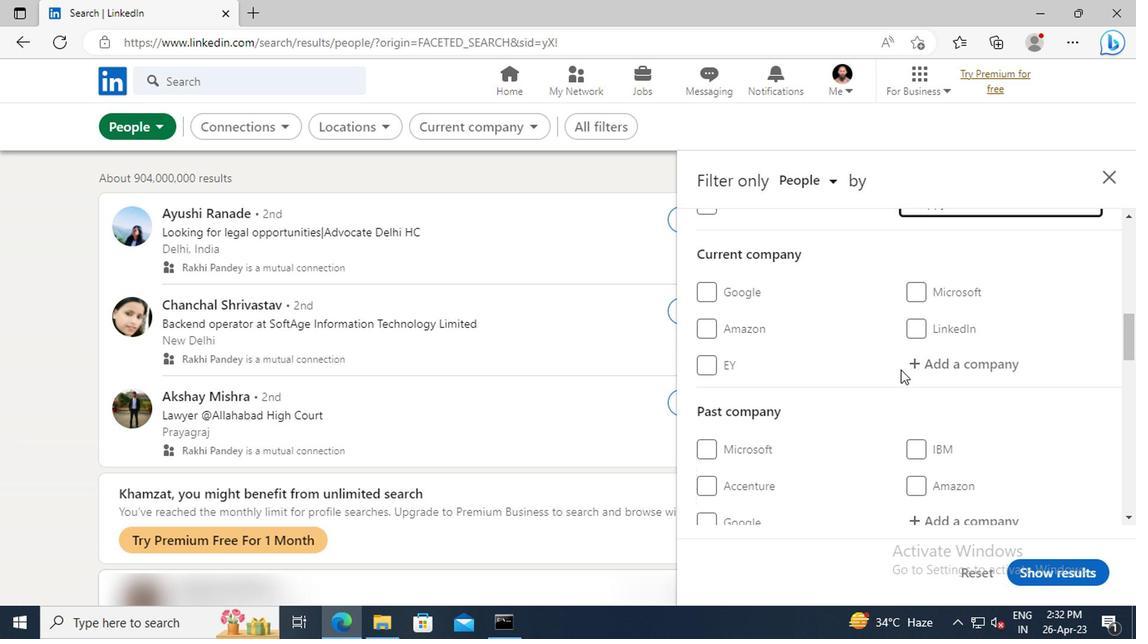 
Action: Mouse scrolled (897, 370) with delta (0, 0)
Screenshot: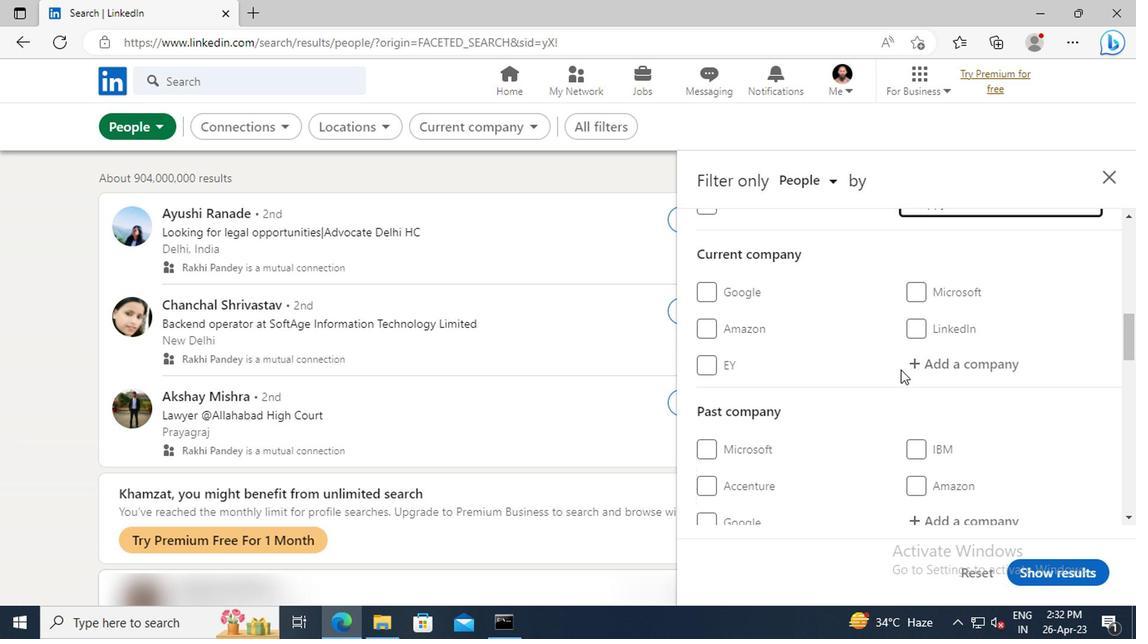 
Action: Mouse scrolled (897, 370) with delta (0, 0)
Screenshot: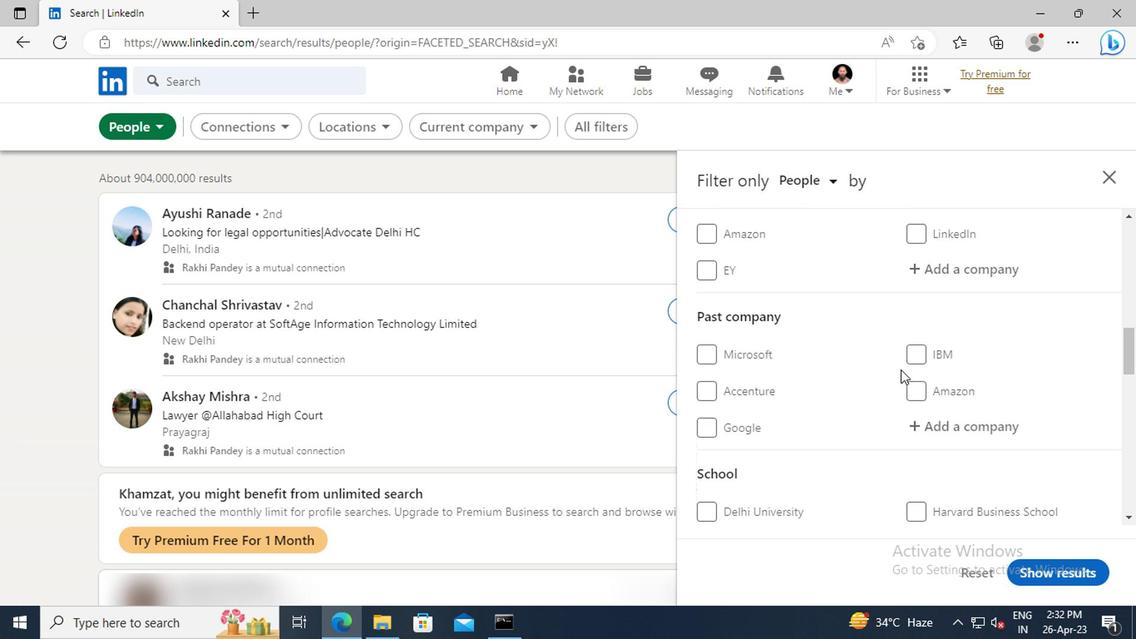 
Action: Mouse scrolled (897, 370) with delta (0, 0)
Screenshot: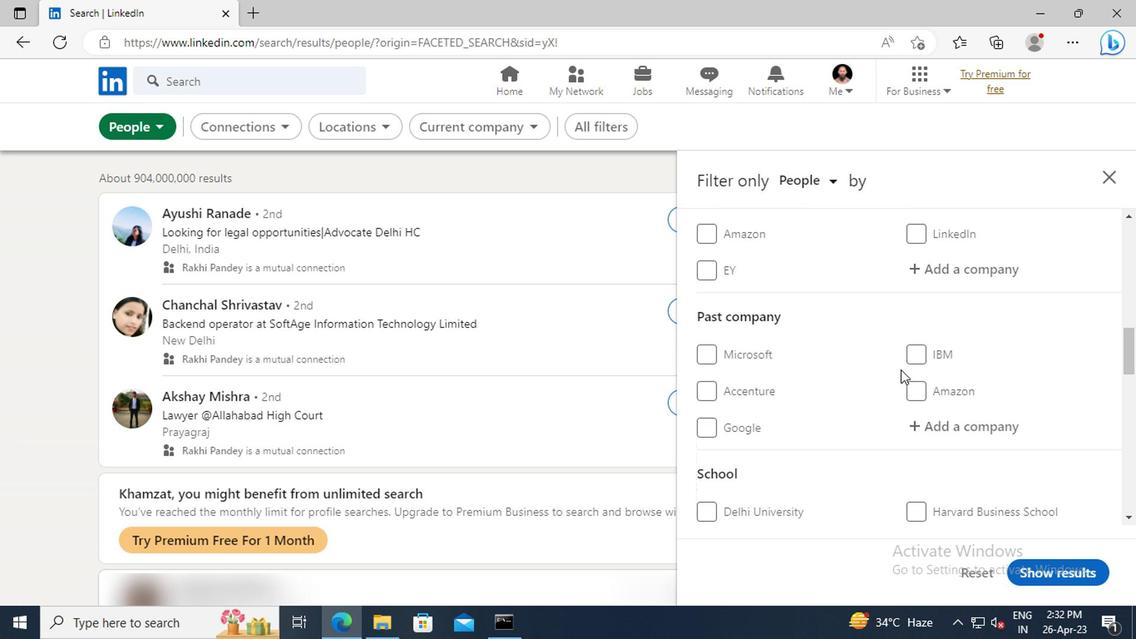 
Action: Mouse scrolled (897, 370) with delta (0, 0)
Screenshot: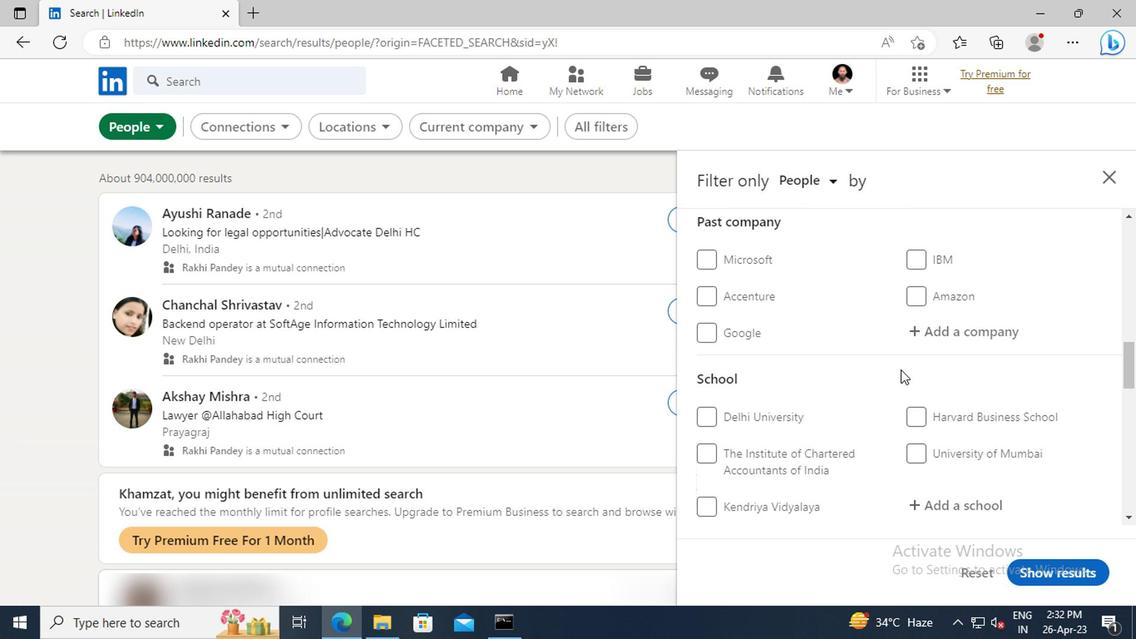 
Action: Mouse scrolled (897, 370) with delta (0, 0)
Screenshot: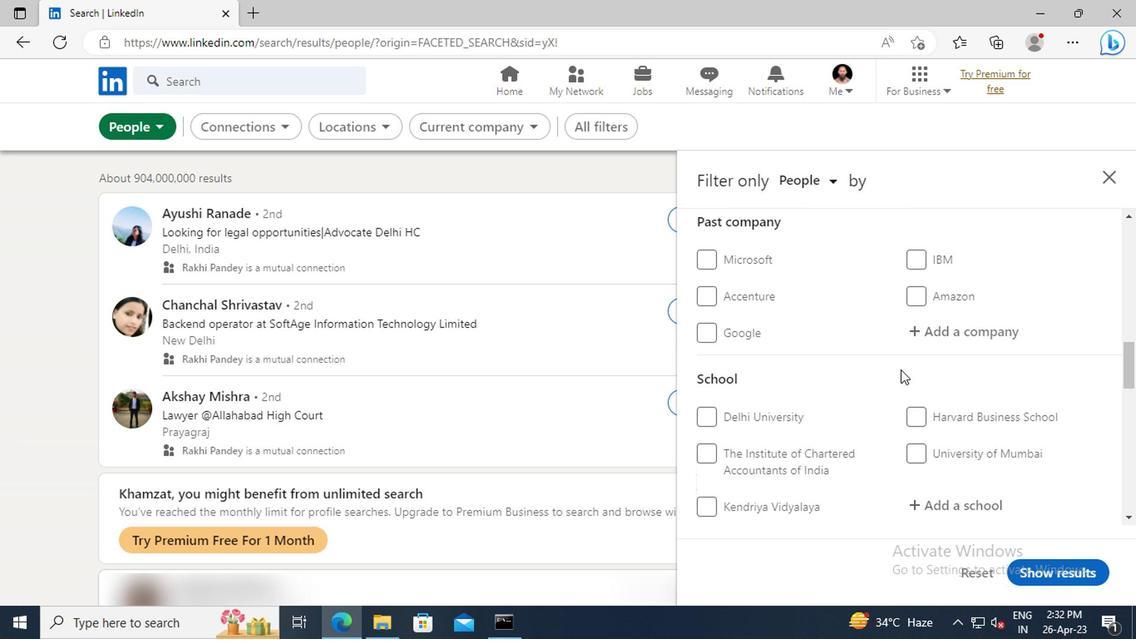 
Action: Mouse scrolled (897, 370) with delta (0, 0)
Screenshot: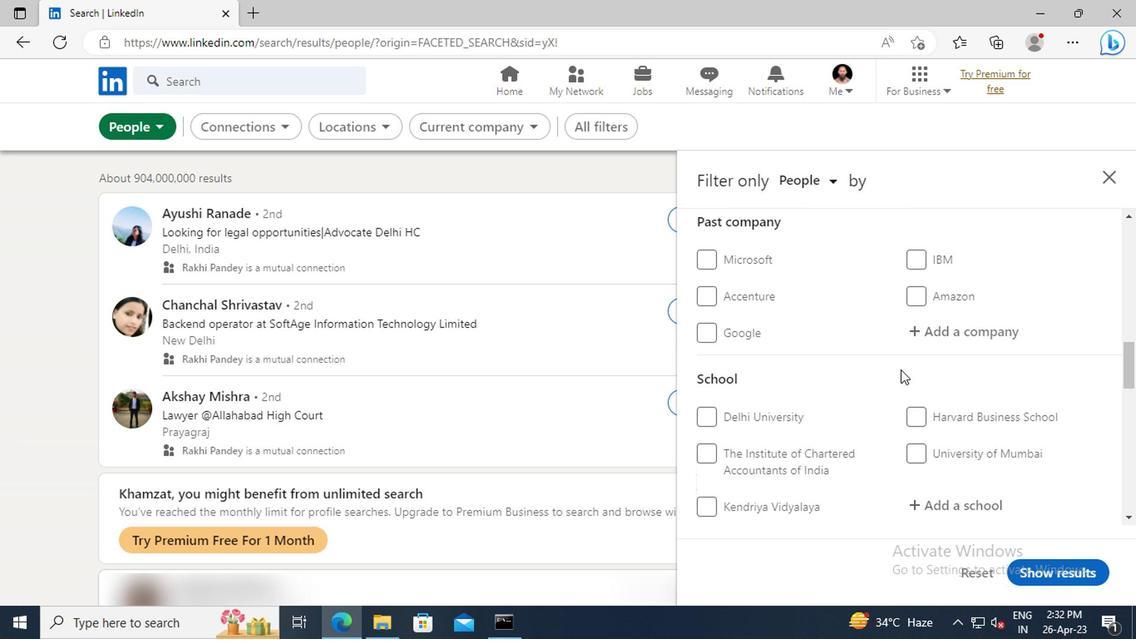 
Action: Mouse scrolled (897, 370) with delta (0, 0)
Screenshot: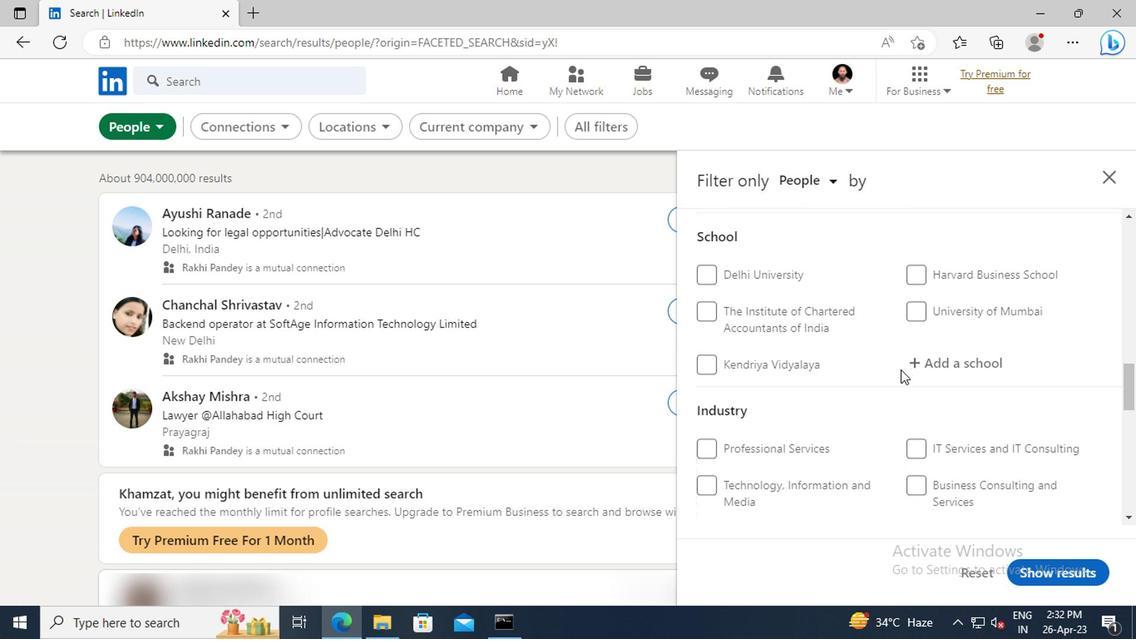 
Action: Mouse scrolled (897, 370) with delta (0, 0)
Screenshot: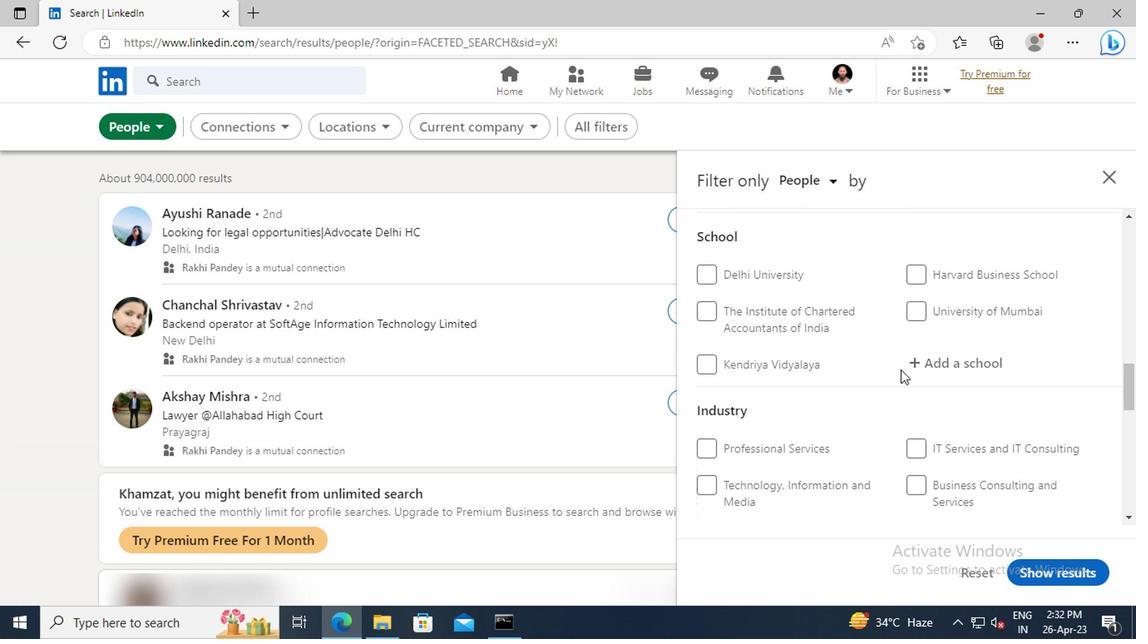 
Action: Mouse scrolled (897, 370) with delta (0, 0)
Screenshot: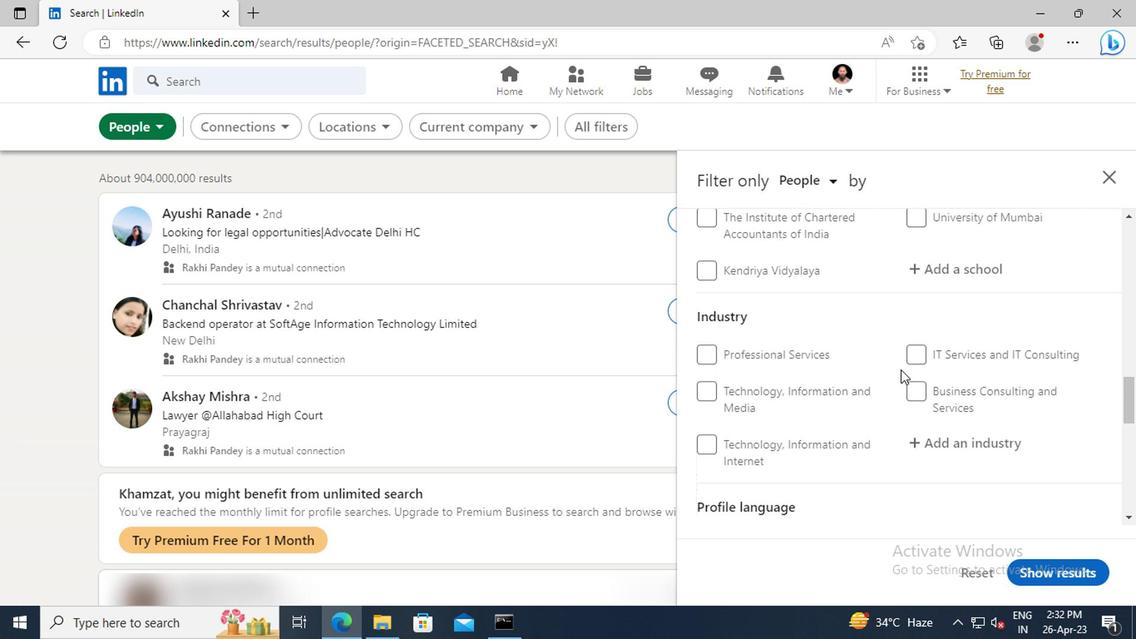 
Action: Mouse scrolled (897, 370) with delta (0, 0)
Screenshot: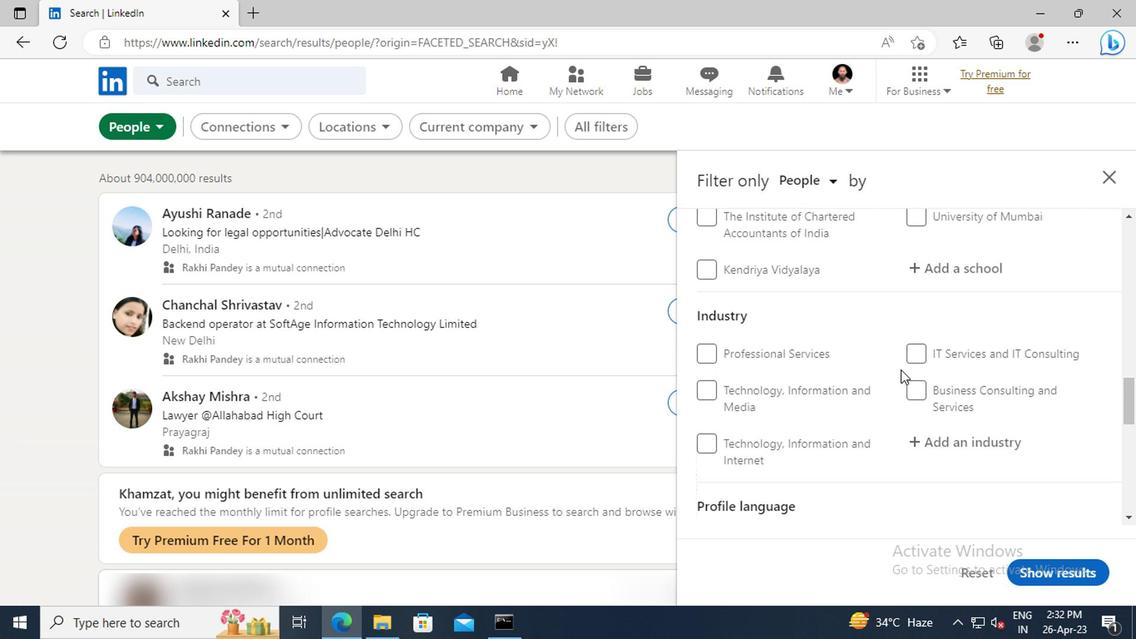 
Action: Mouse moved to (894, 372)
Screenshot: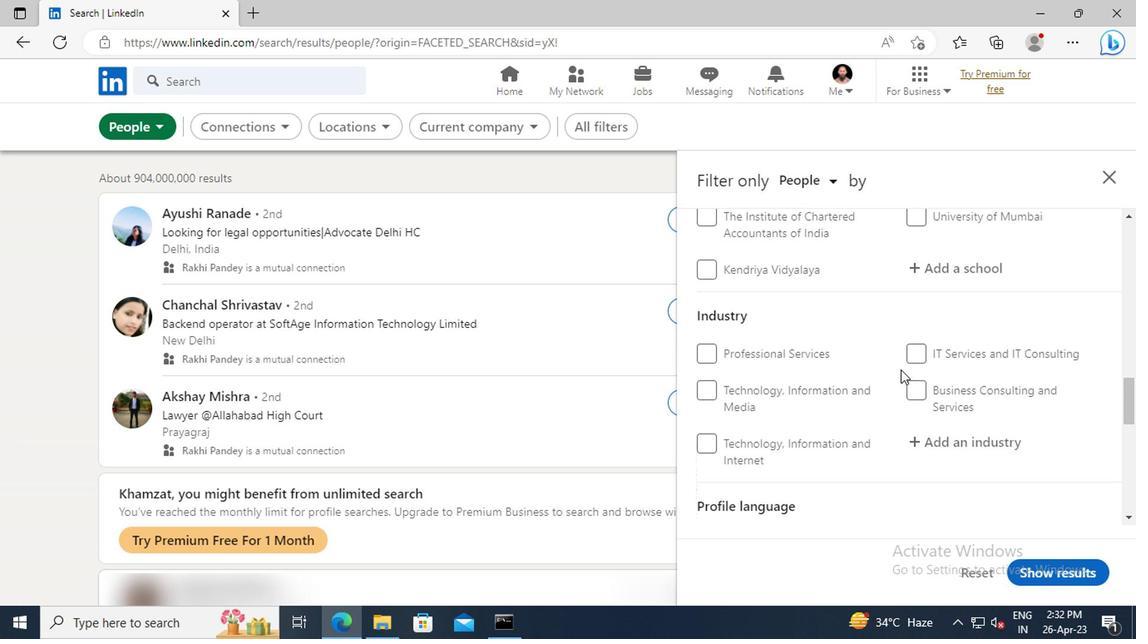 
Action: Mouse scrolled (894, 371) with delta (0, -1)
Screenshot: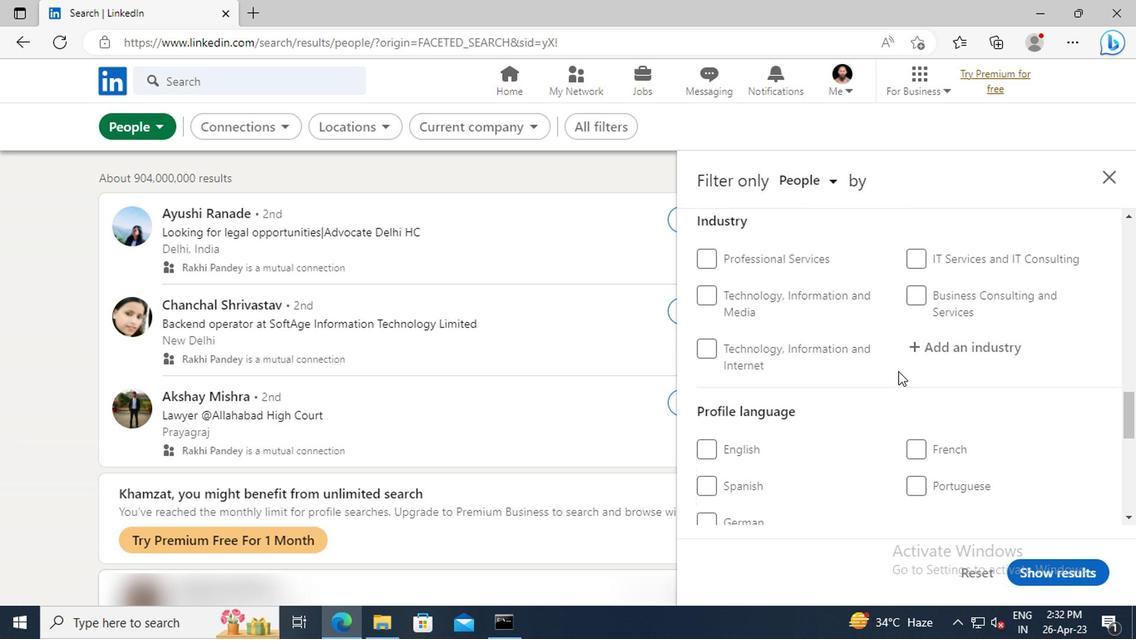 
Action: Mouse scrolled (894, 371) with delta (0, -1)
Screenshot: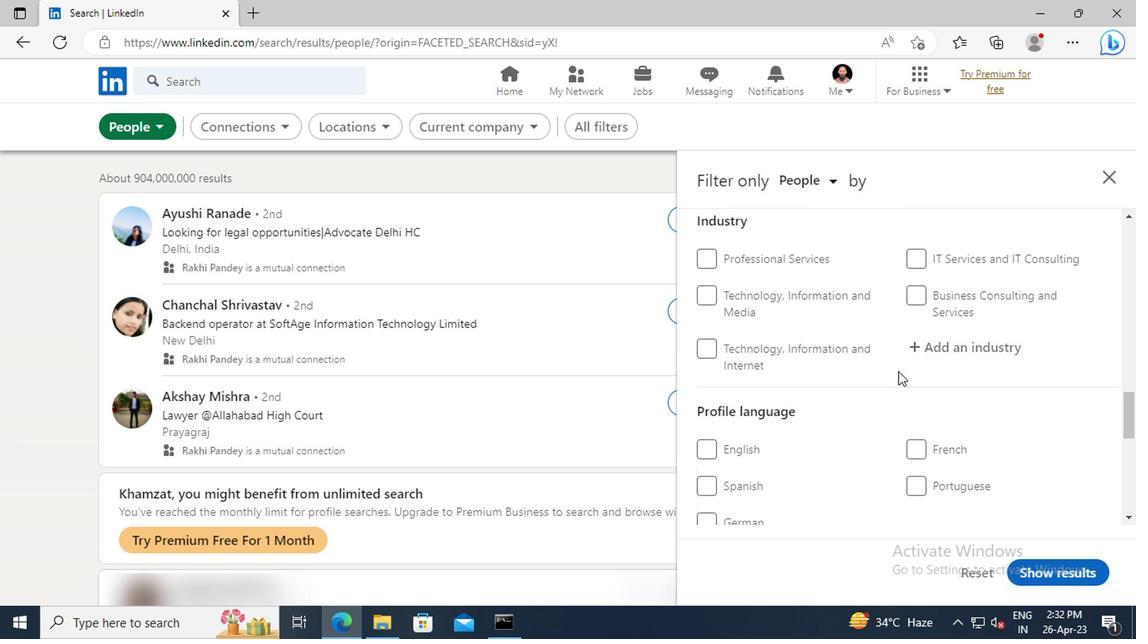 
Action: Mouse moved to (913, 355)
Screenshot: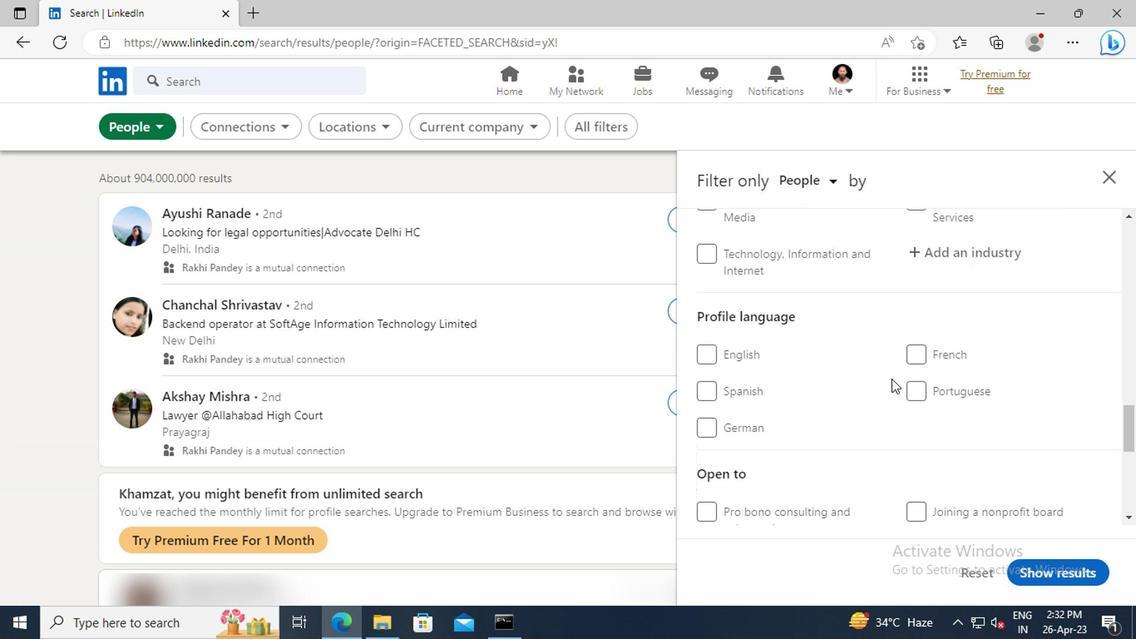 
Action: Mouse pressed left at (913, 355)
Screenshot: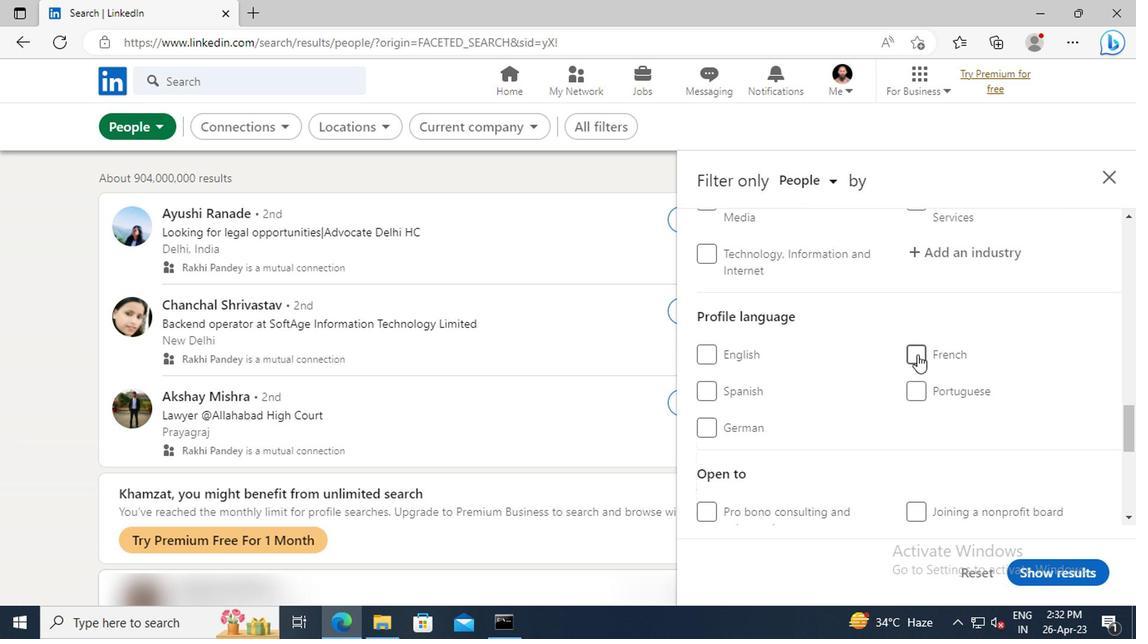 
Action: Mouse moved to (916, 402)
Screenshot: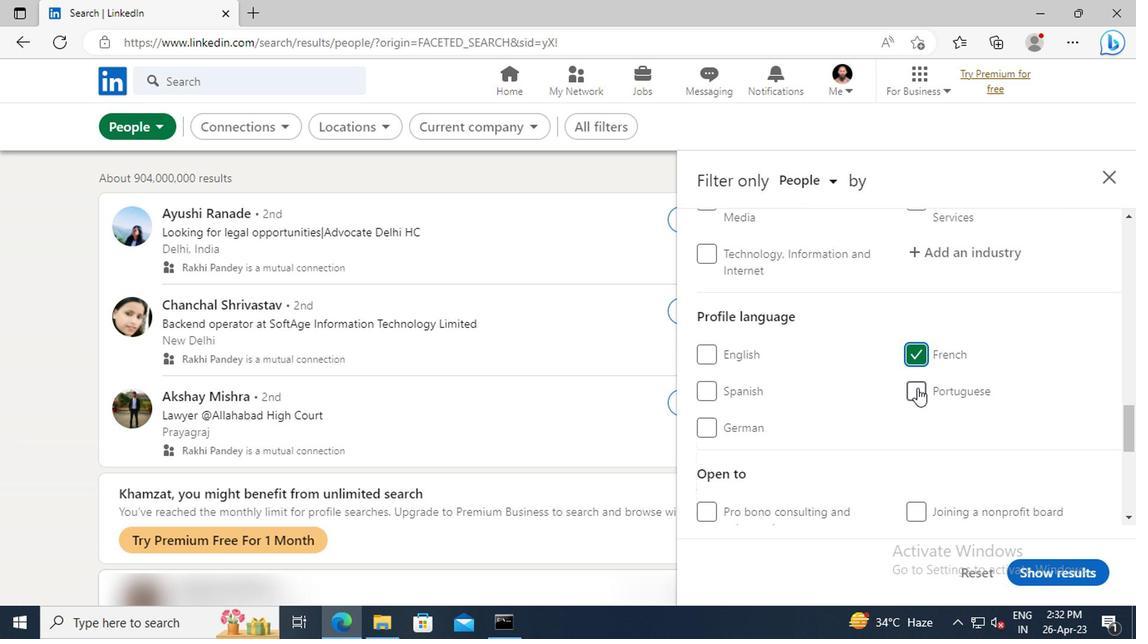 
Action: Mouse scrolled (916, 403) with delta (0, 1)
Screenshot: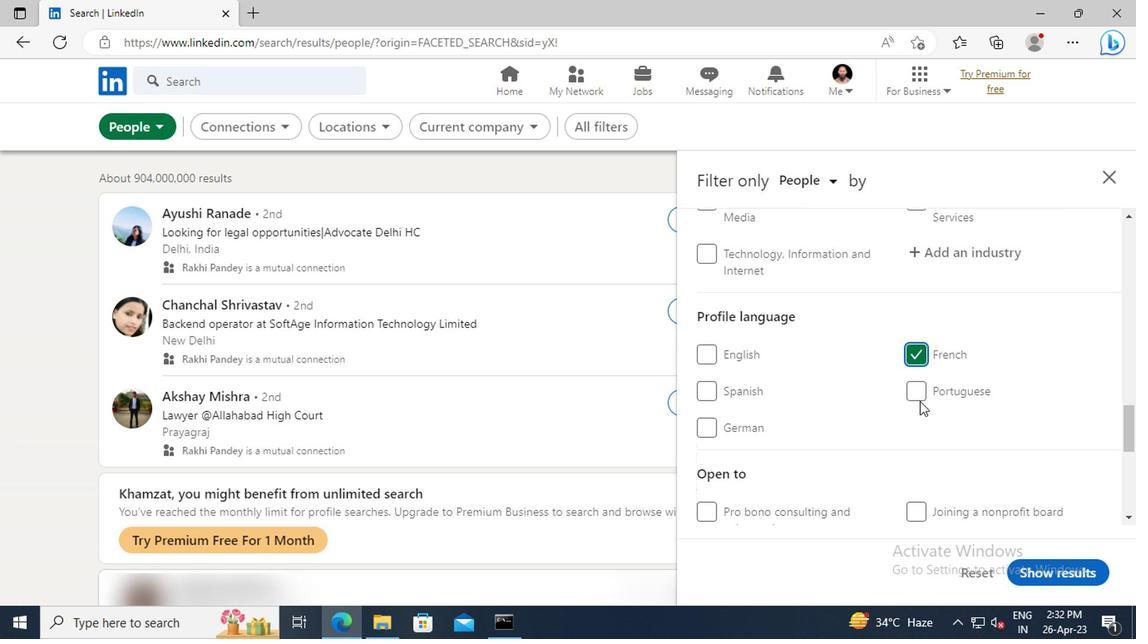 
Action: Mouse moved to (916, 402)
Screenshot: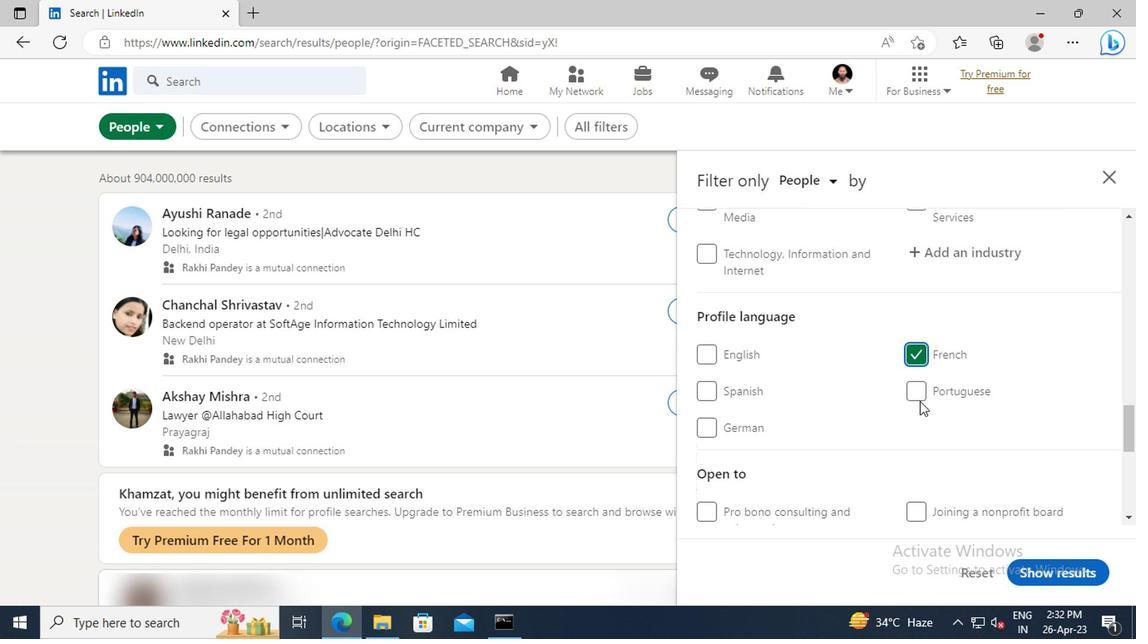
Action: Mouse scrolled (916, 403) with delta (0, 1)
Screenshot: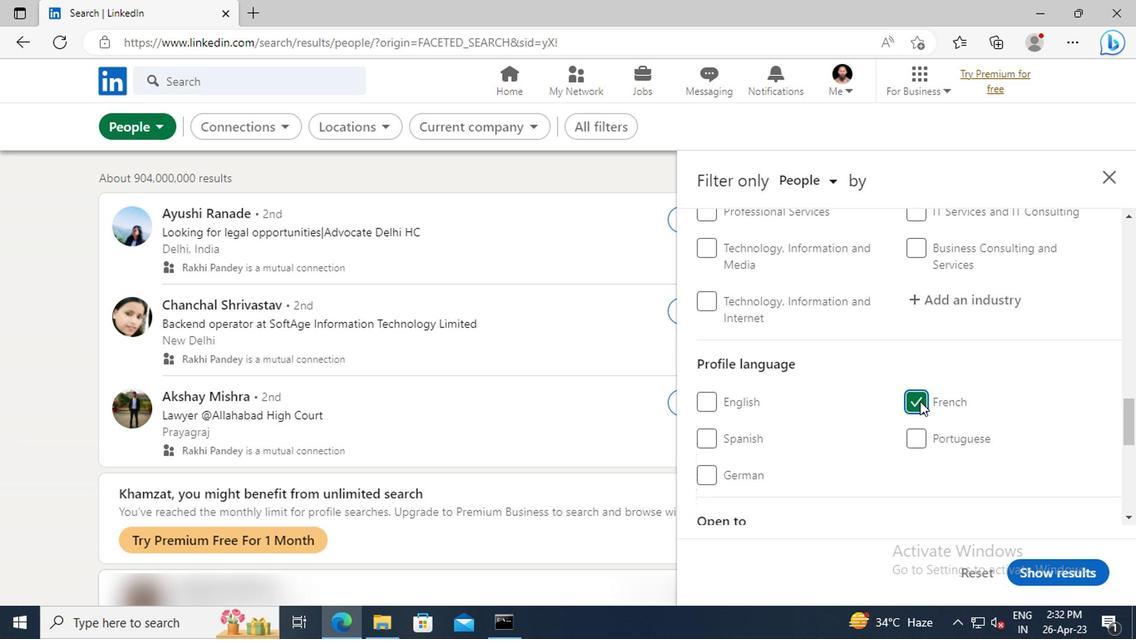 
Action: Mouse scrolled (916, 403) with delta (0, 1)
Screenshot: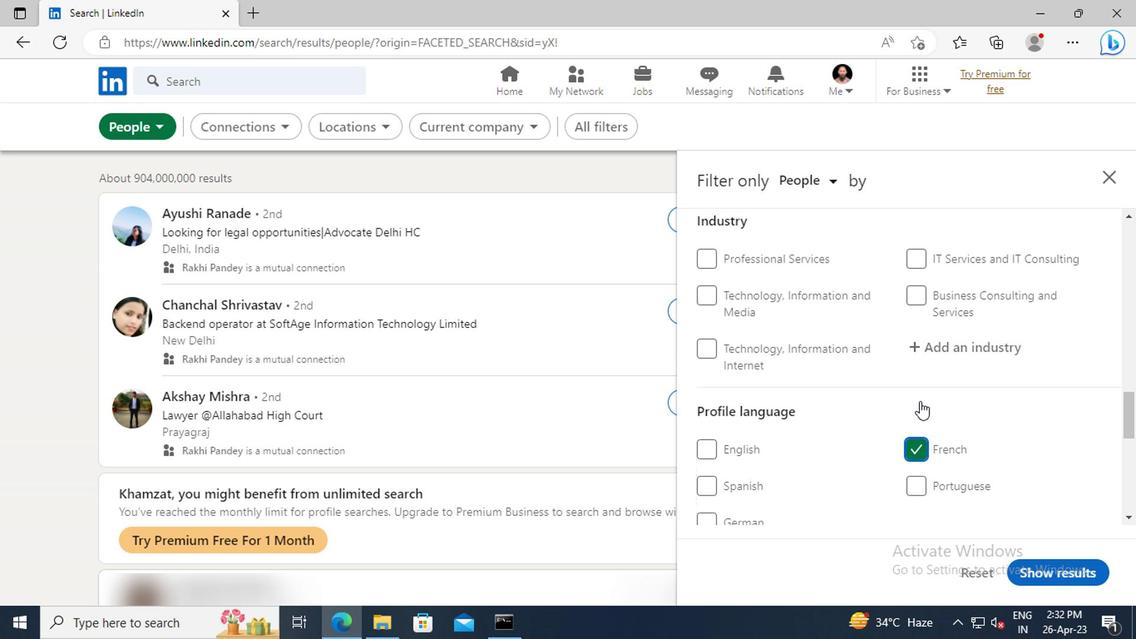 
Action: Mouse scrolled (916, 403) with delta (0, 1)
Screenshot: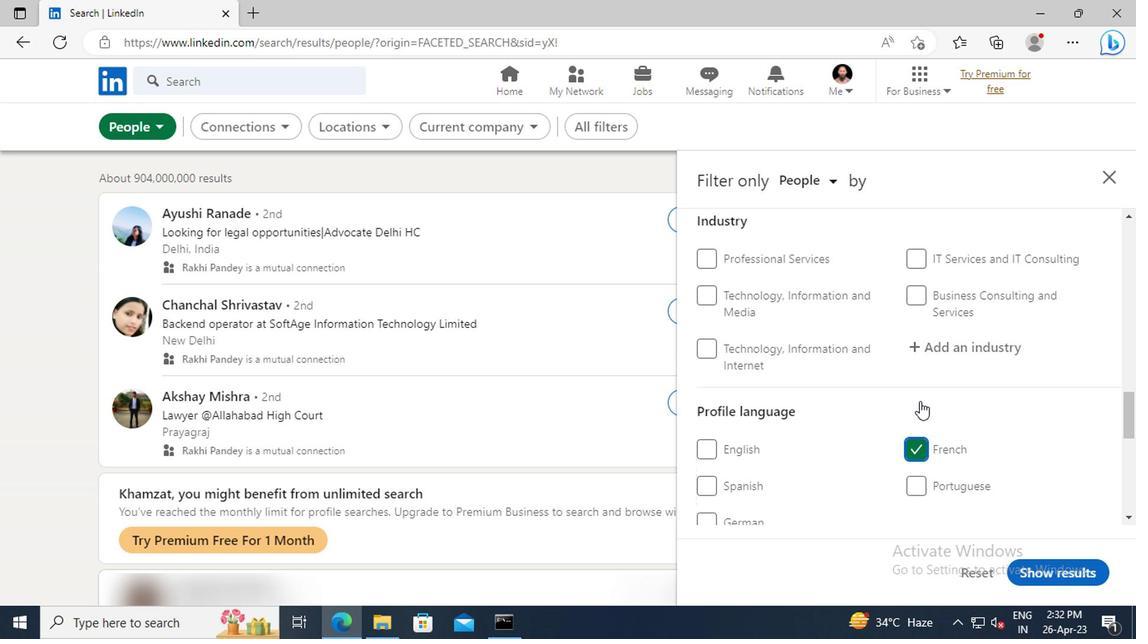 
Action: Mouse scrolled (916, 403) with delta (0, 1)
Screenshot: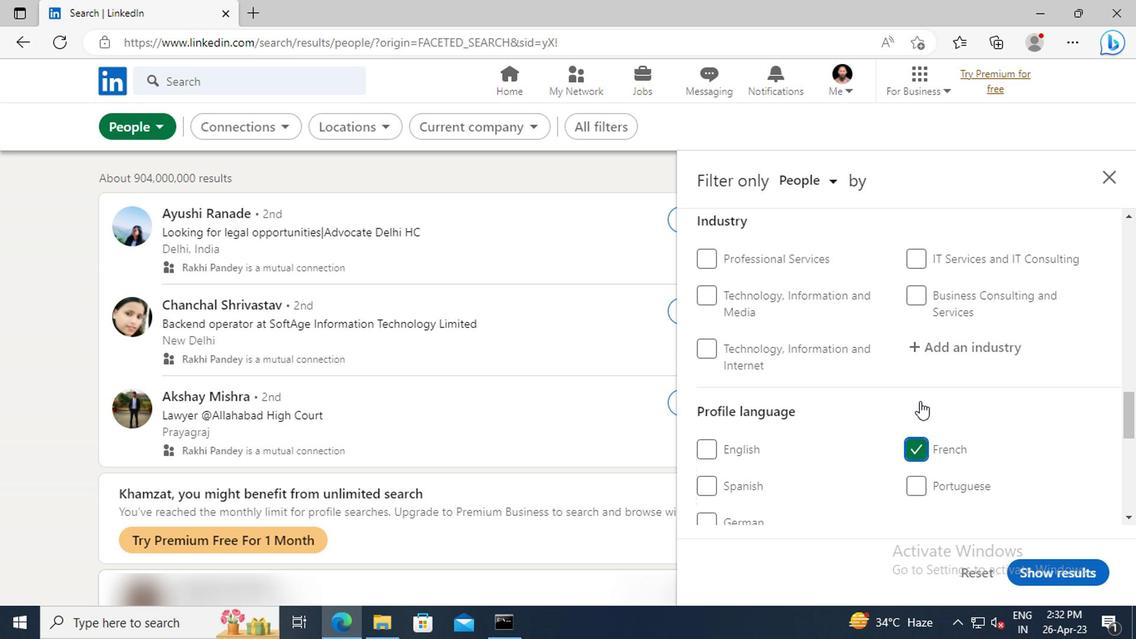 
Action: Mouse scrolled (916, 403) with delta (0, 1)
Screenshot: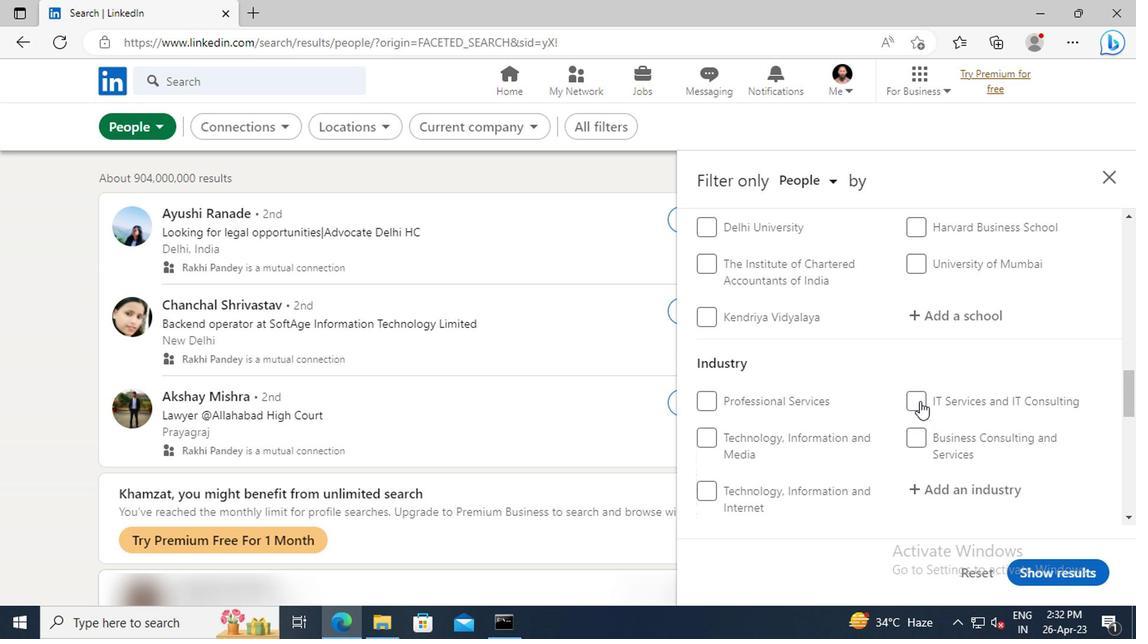 
Action: Mouse scrolled (916, 403) with delta (0, 1)
Screenshot: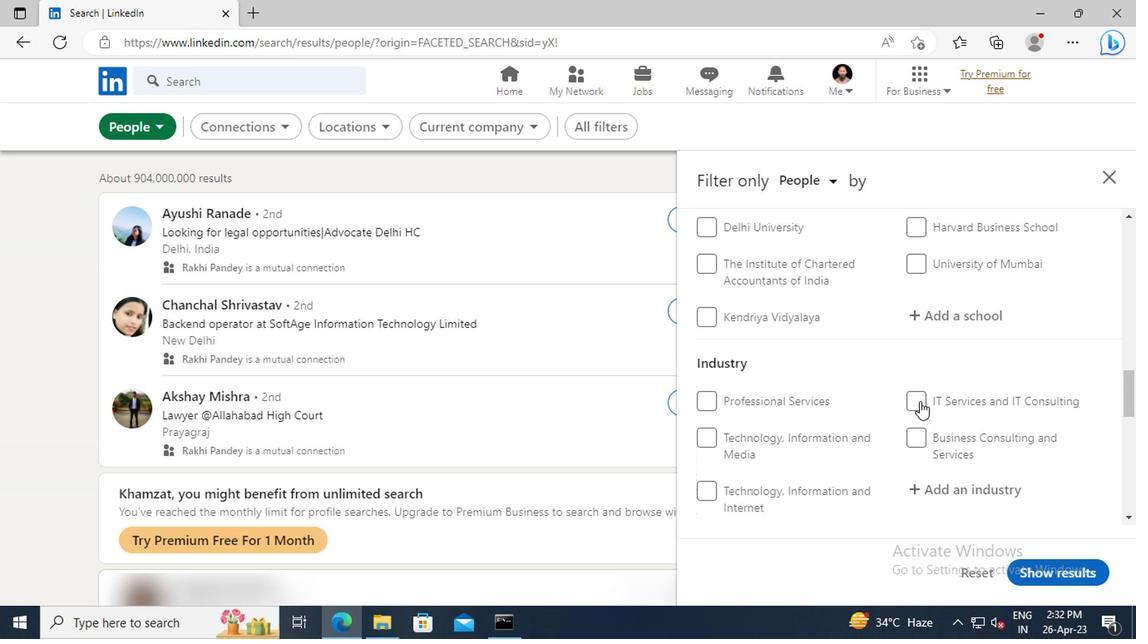 
Action: Mouse scrolled (916, 403) with delta (0, 1)
Screenshot: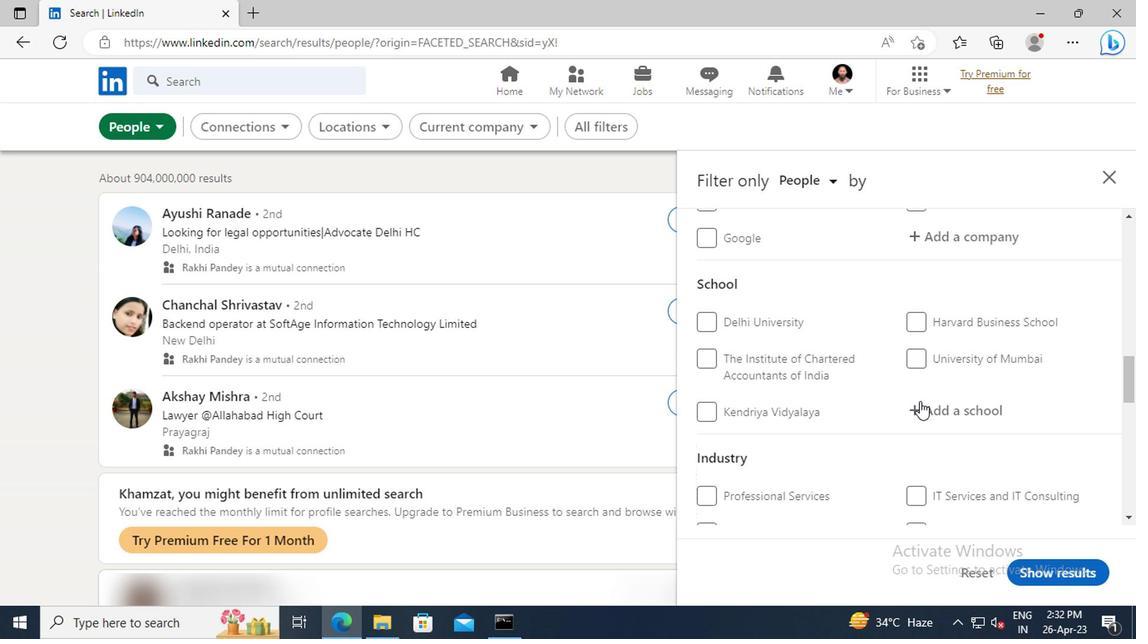 
Action: Mouse scrolled (916, 403) with delta (0, 1)
Screenshot: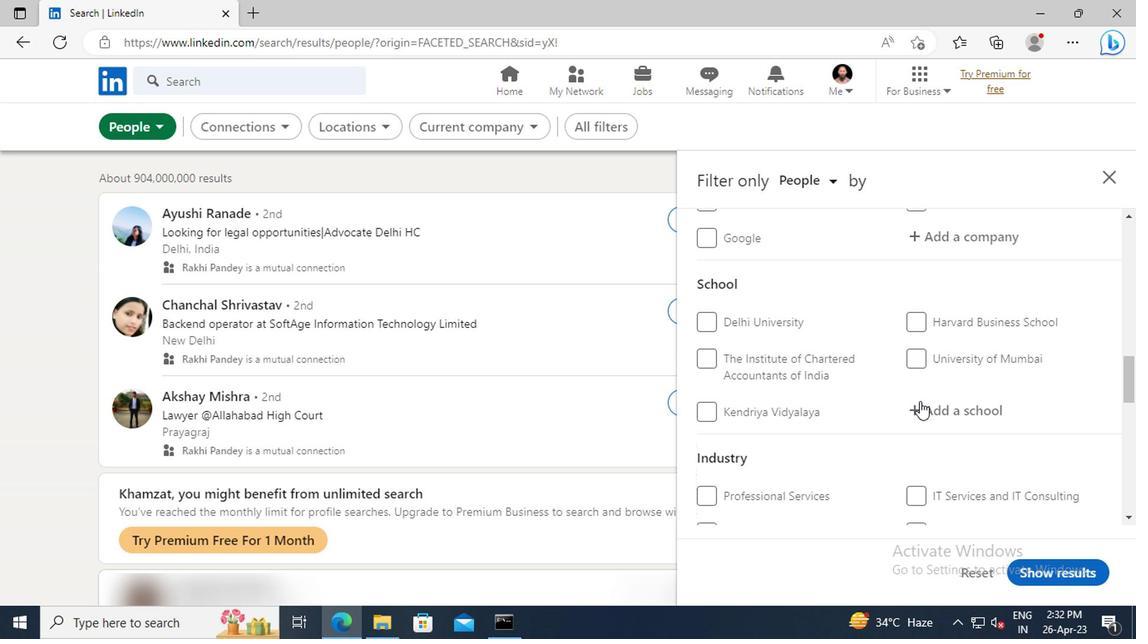 
Action: Mouse scrolled (916, 403) with delta (0, 1)
Screenshot: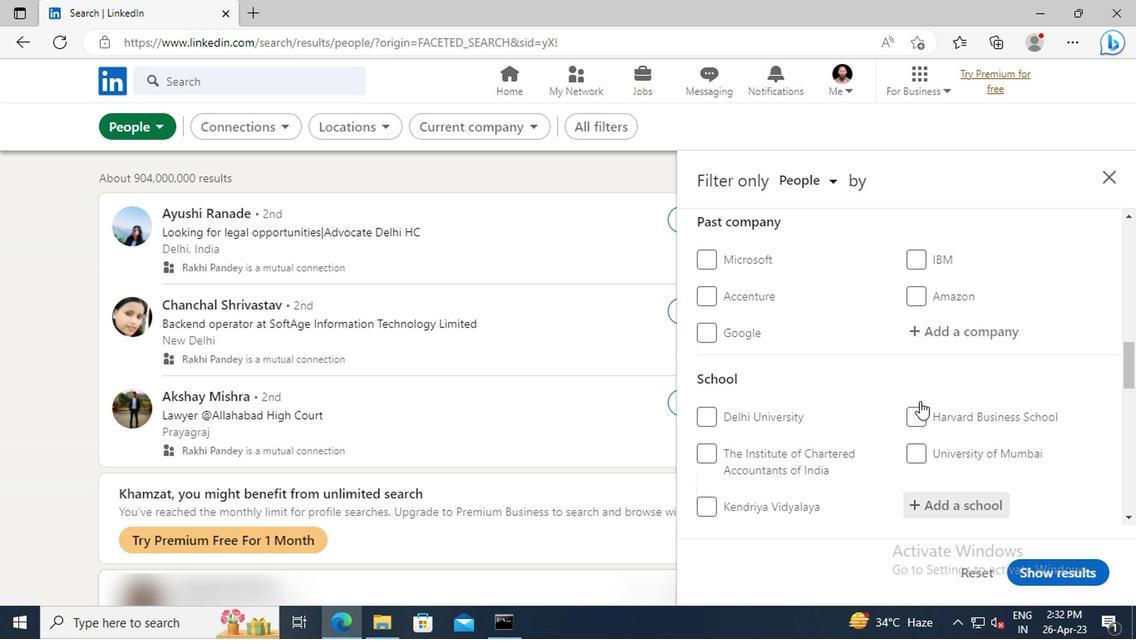 
Action: Mouse scrolled (916, 403) with delta (0, 1)
Screenshot: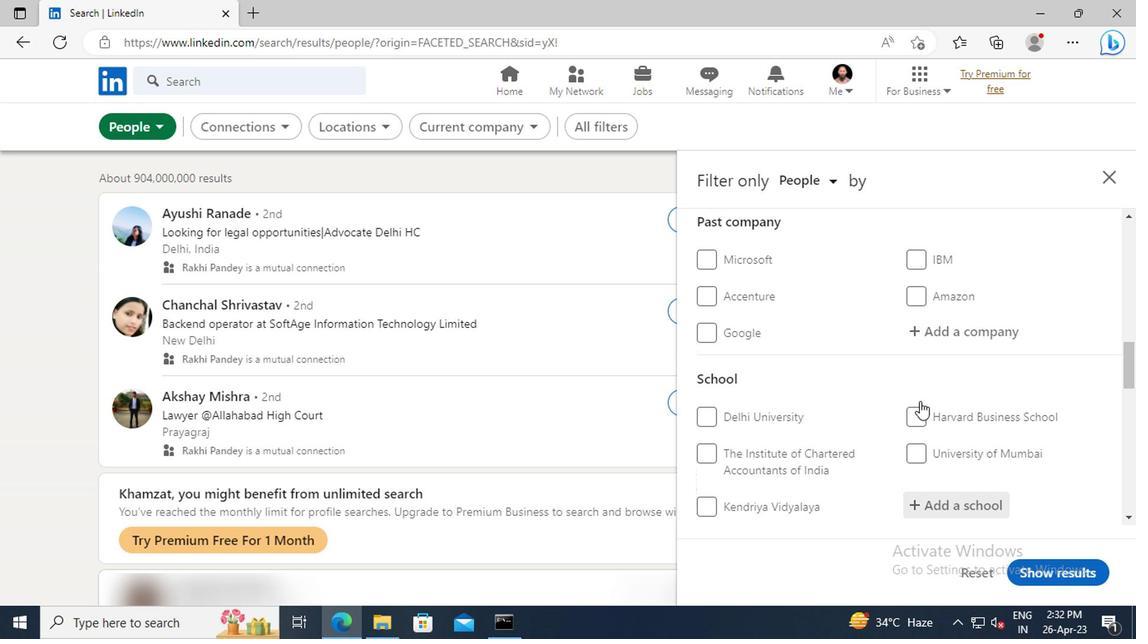 
Action: Mouse scrolled (916, 403) with delta (0, 1)
Screenshot: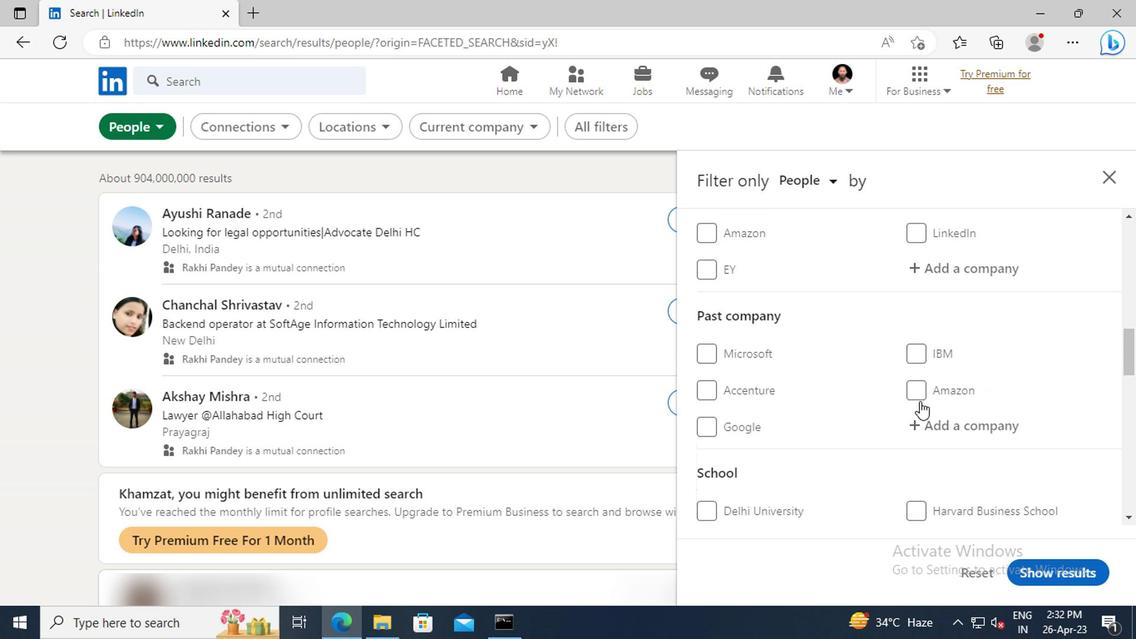 
Action: Mouse scrolled (916, 403) with delta (0, 1)
Screenshot: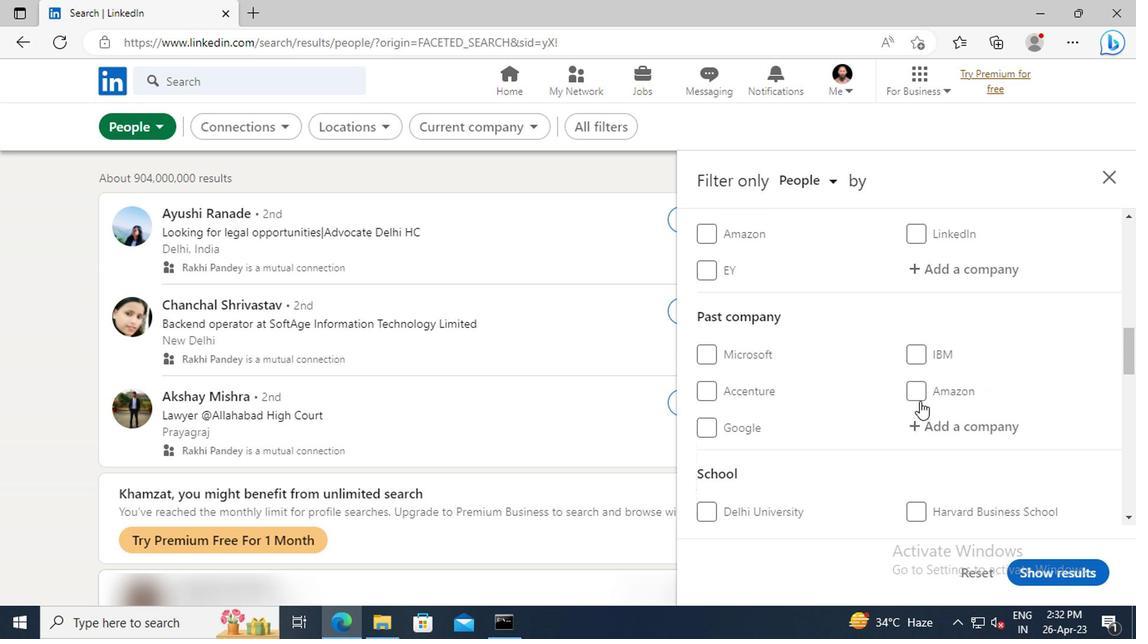
Action: Mouse moved to (935, 370)
Screenshot: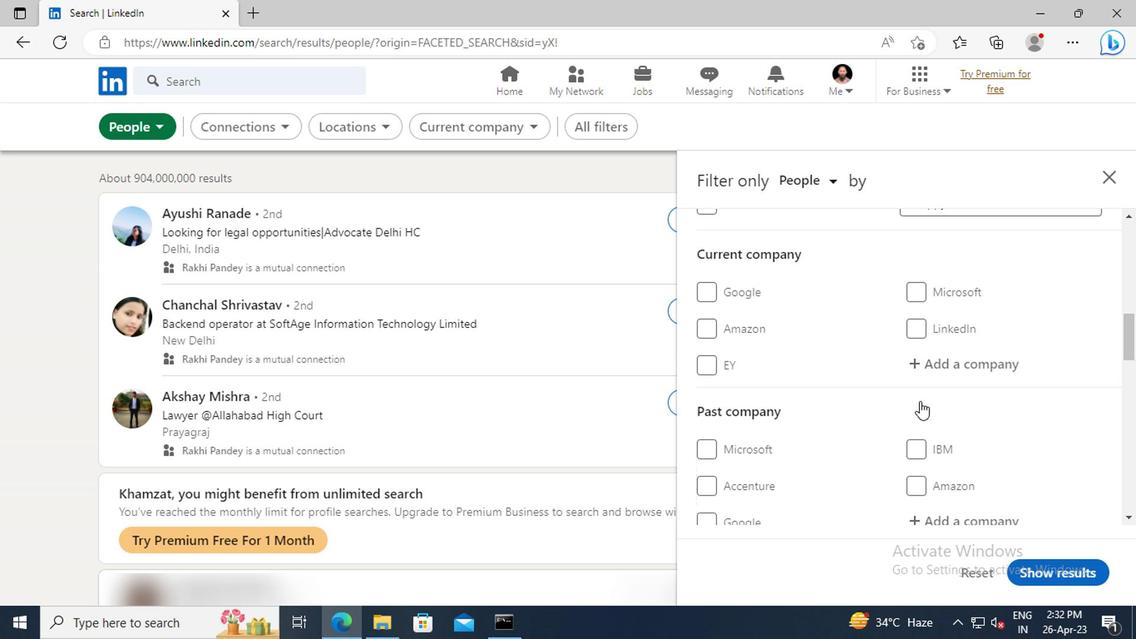 
Action: Mouse pressed left at (935, 370)
Screenshot: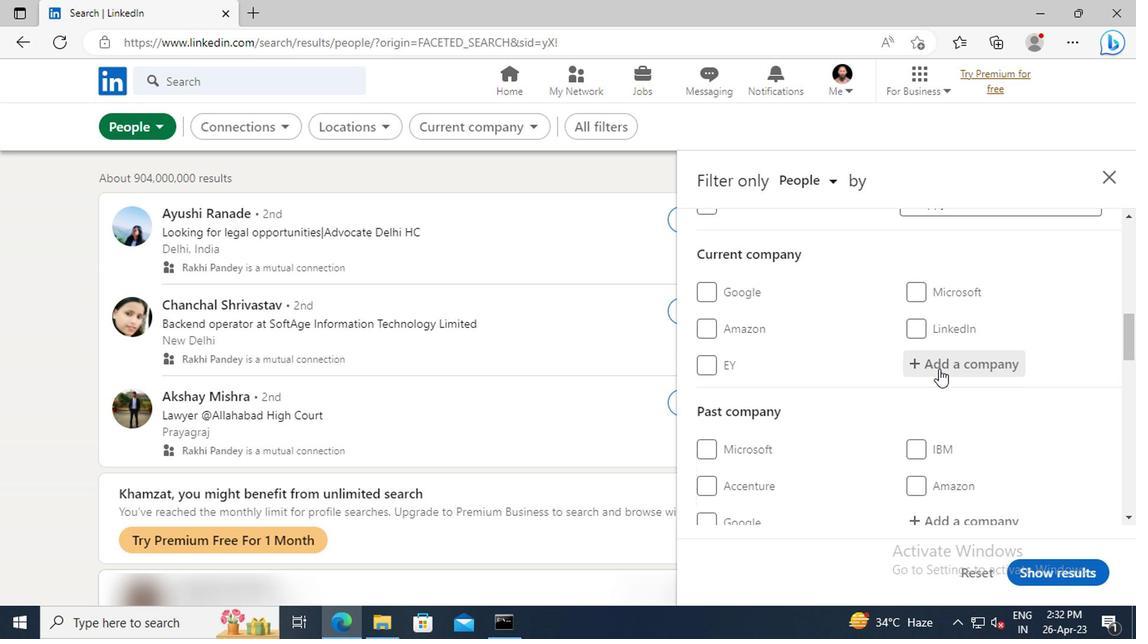 
Action: Key pressed <Key.shift>HE
Screenshot: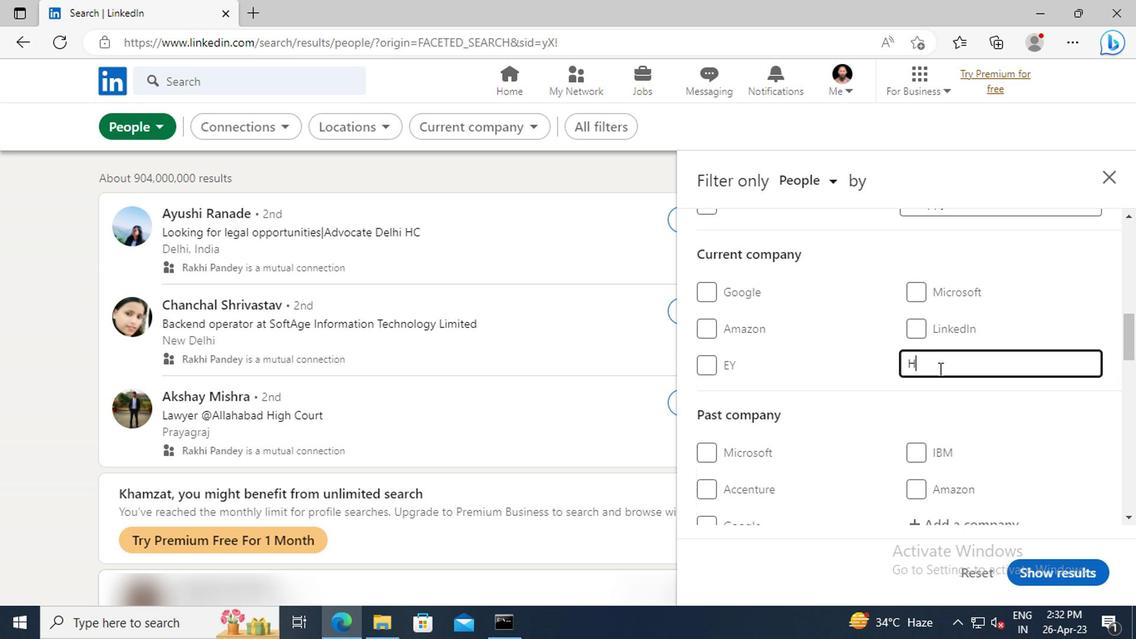 
Action: Mouse moved to (912, 355)
Screenshot: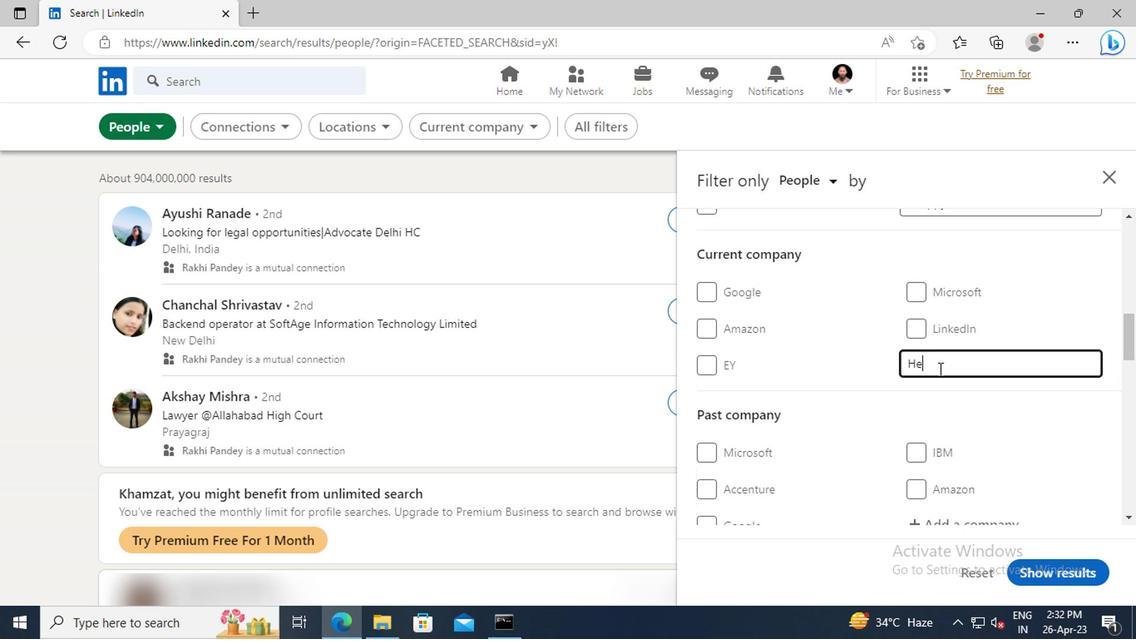 
Action: Key pressed RO<Key.space><Key.shift>F
Screenshot: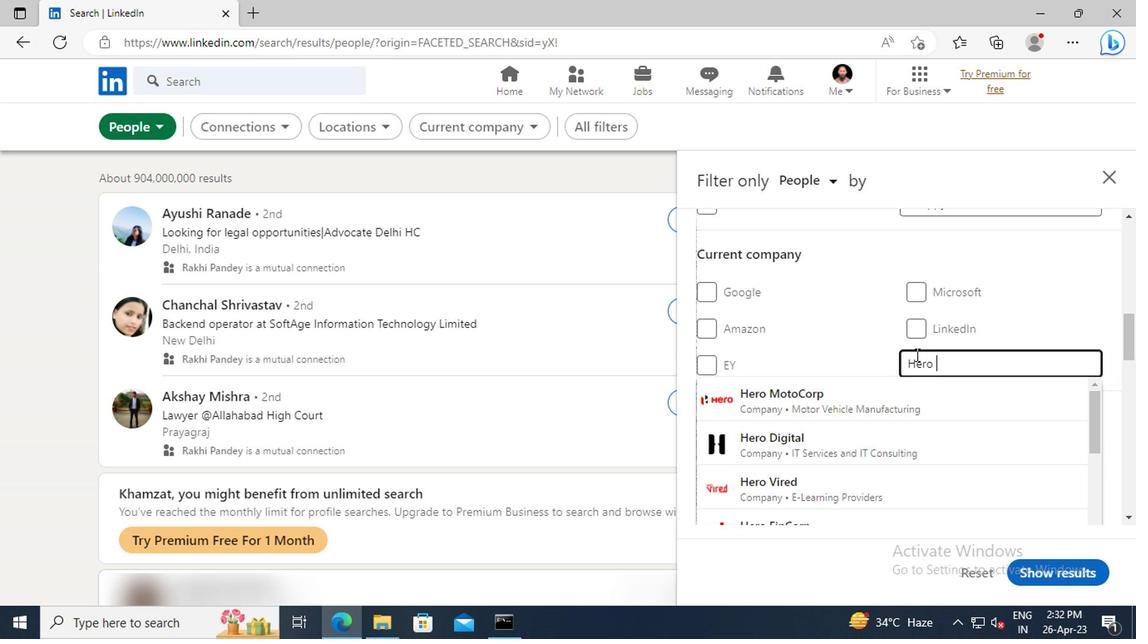 
Action: Mouse moved to (912, 354)
Screenshot: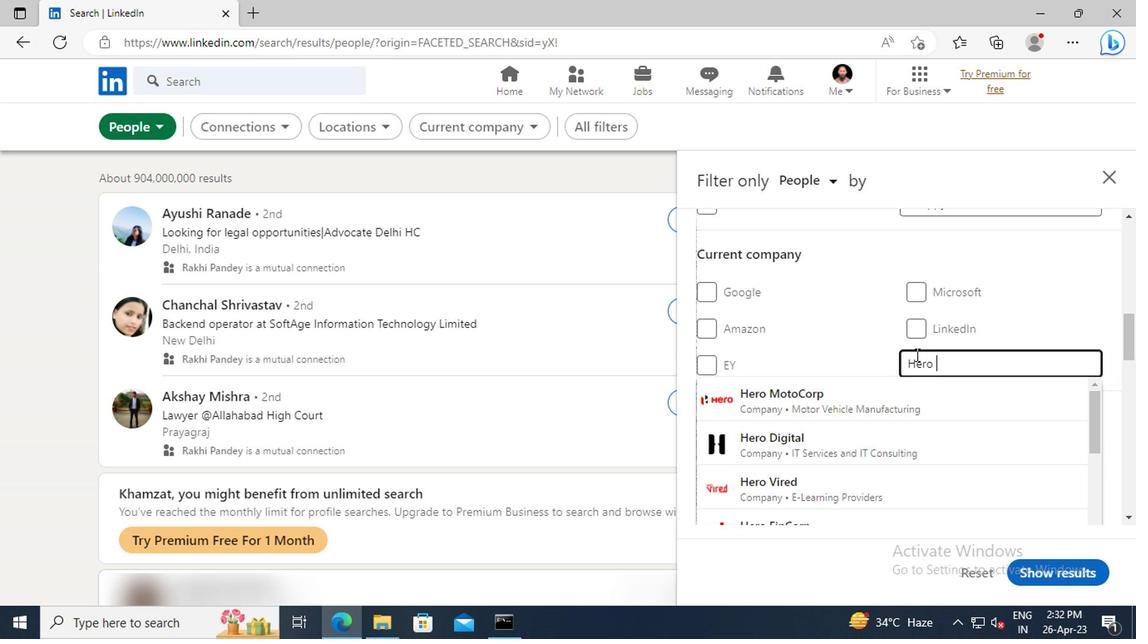 
Action: Key pressed IN<Key.shift>CORP
Screenshot: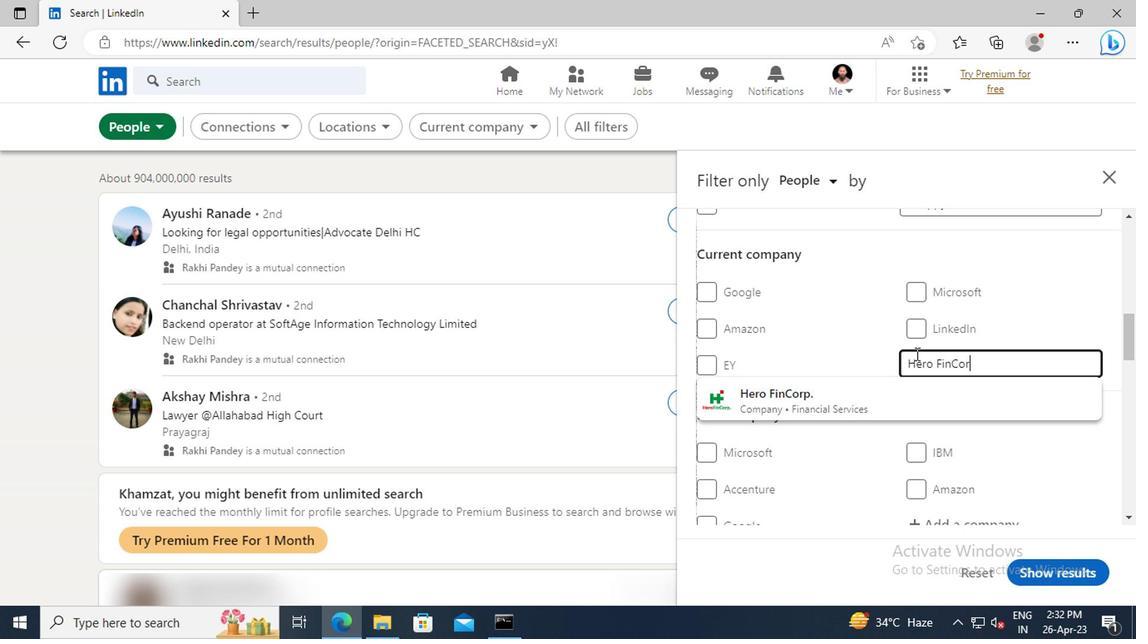 
Action: Mouse moved to (911, 355)
Screenshot: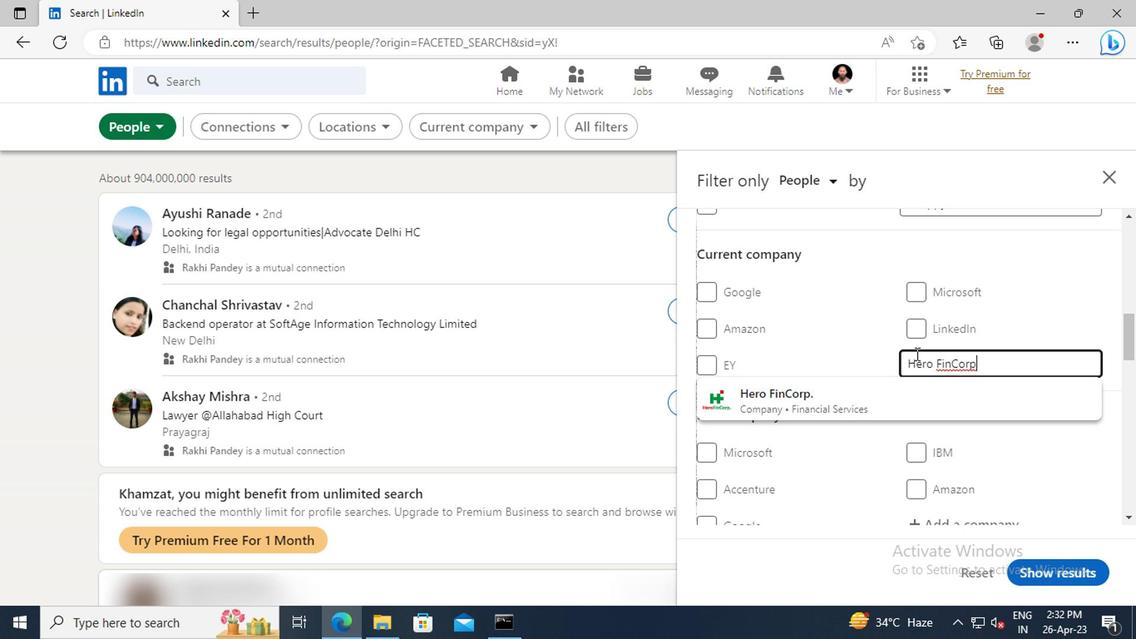
Action: Key pressed .
Screenshot: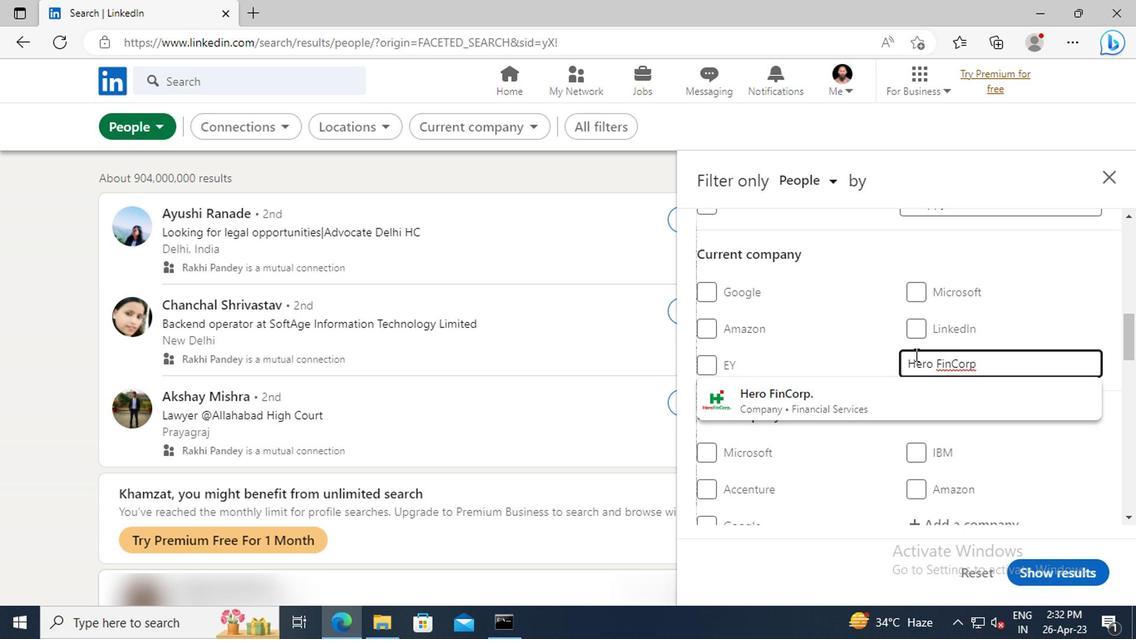 
Action: Mouse moved to (904, 397)
Screenshot: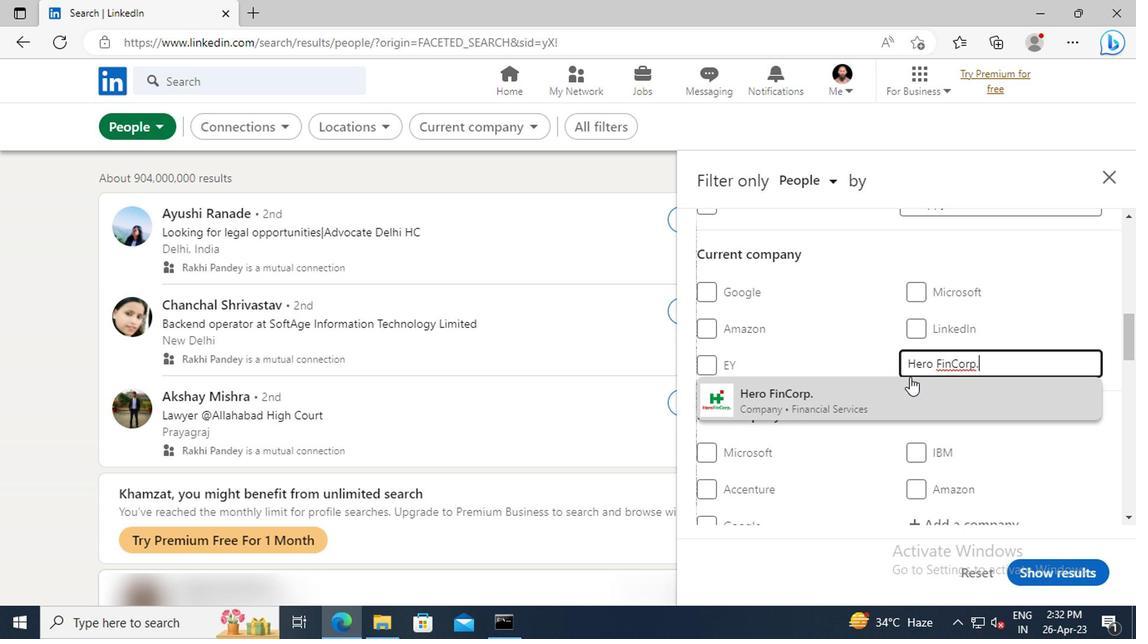 
Action: Mouse pressed left at (904, 397)
Screenshot: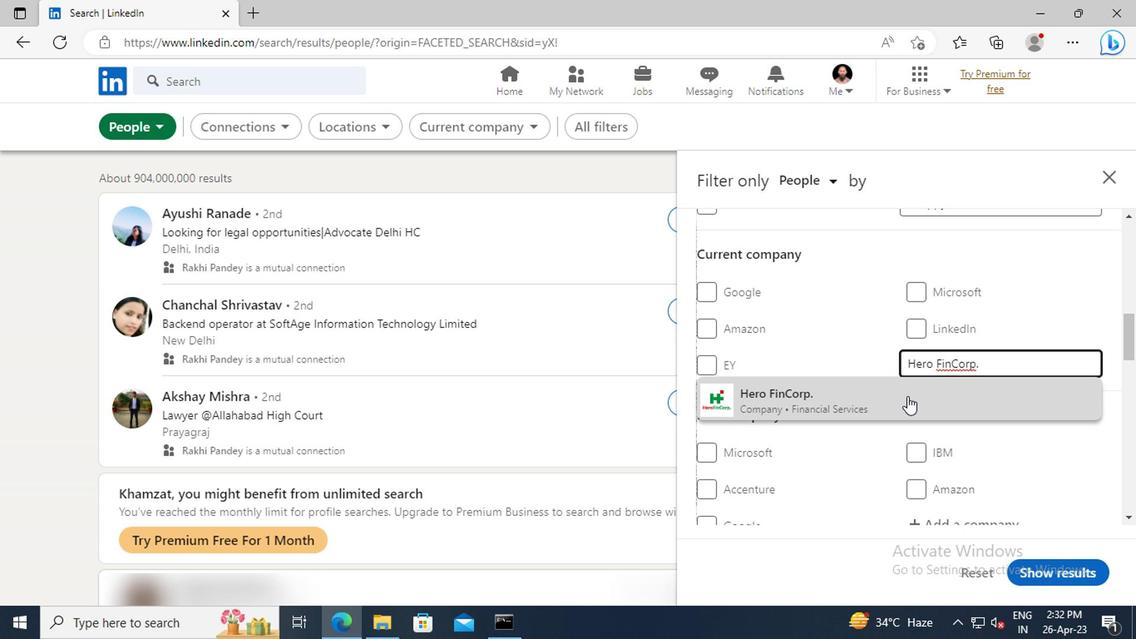 
Action: Mouse moved to (907, 360)
Screenshot: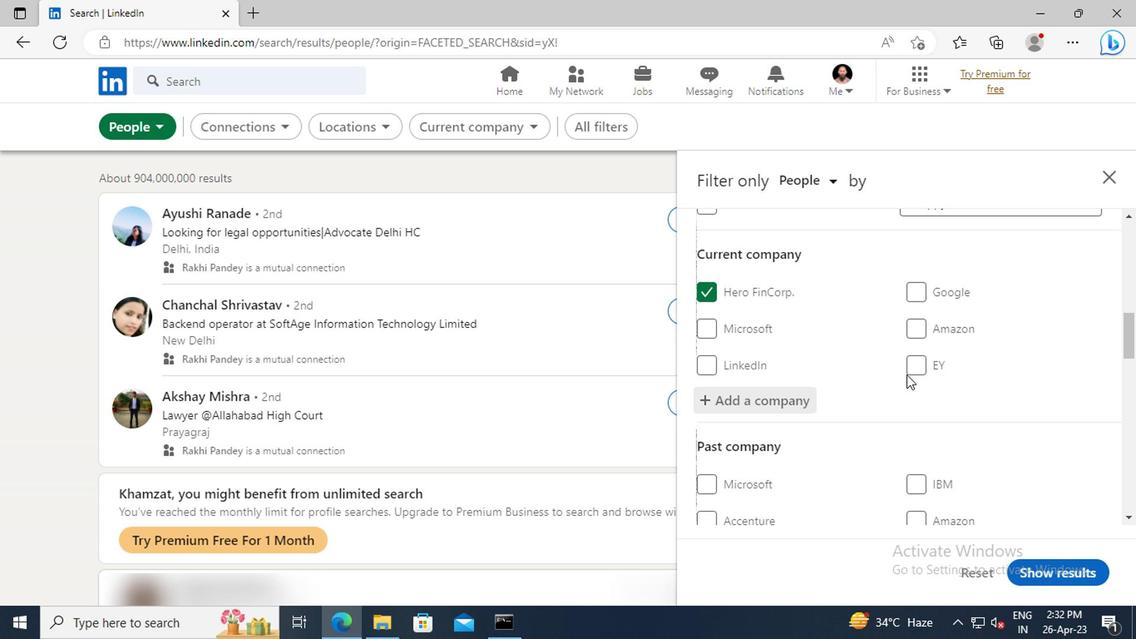 
Action: Mouse scrolled (907, 360) with delta (0, 0)
Screenshot: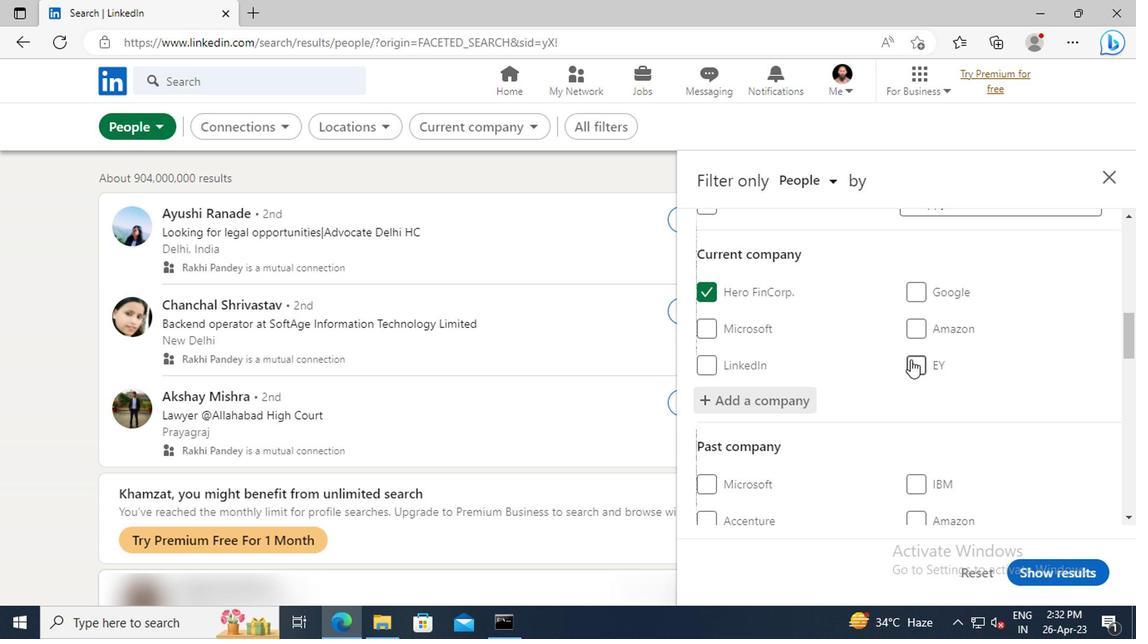 
Action: Mouse scrolled (907, 360) with delta (0, 0)
Screenshot: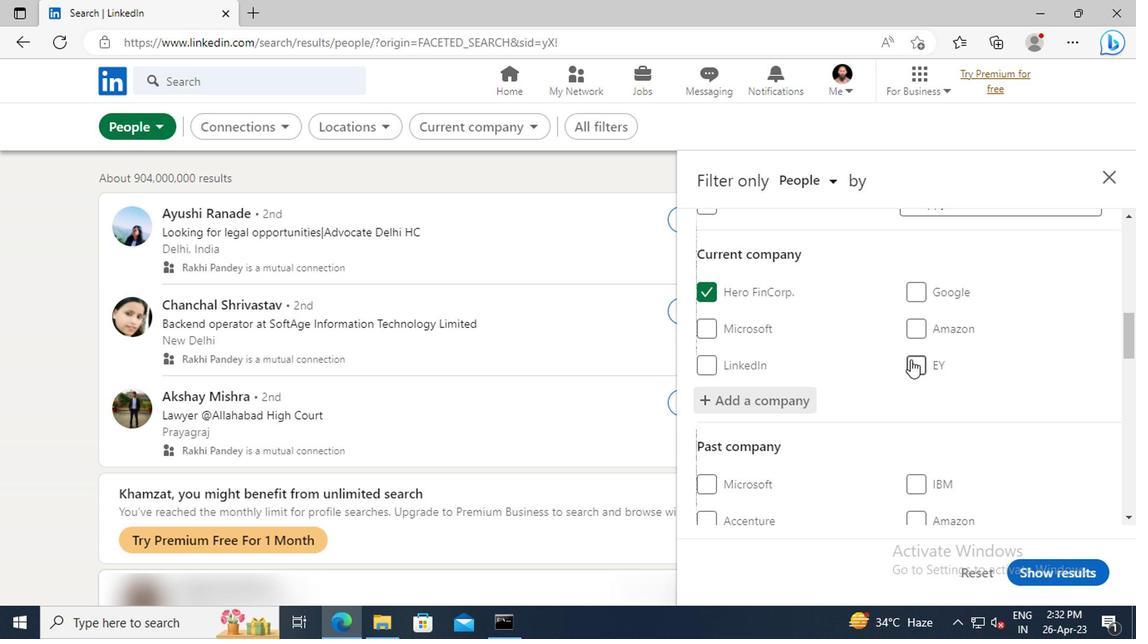 
Action: Mouse scrolled (907, 360) with delta (0, 0)
Screenshot: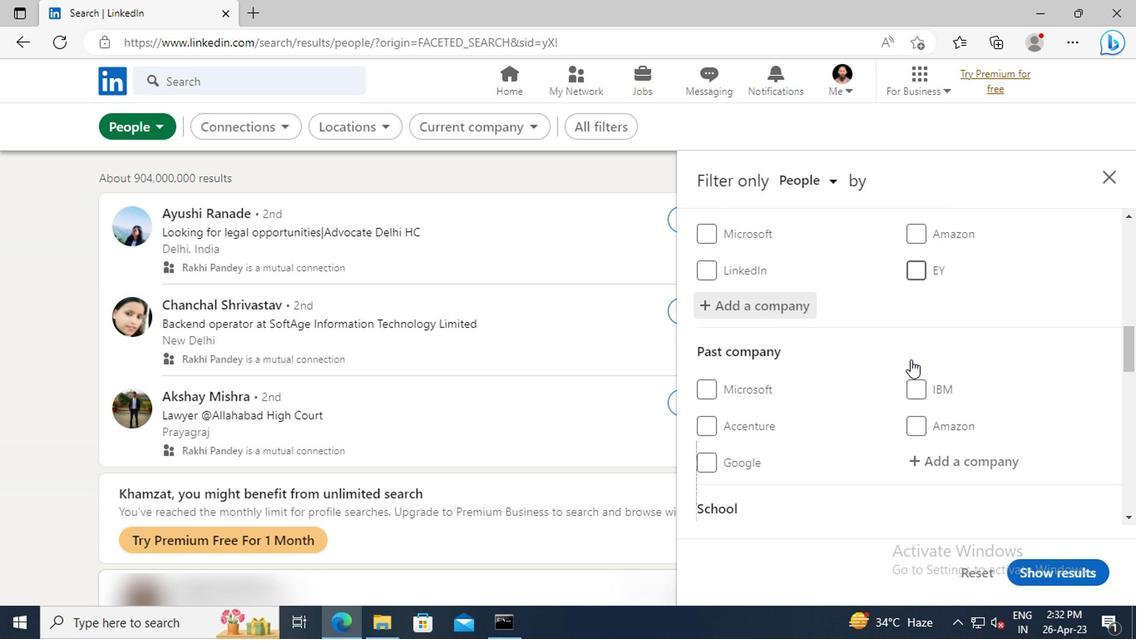 
Action: Mouse scrolled (907, 360) with delta (0, 0)
Screenshot: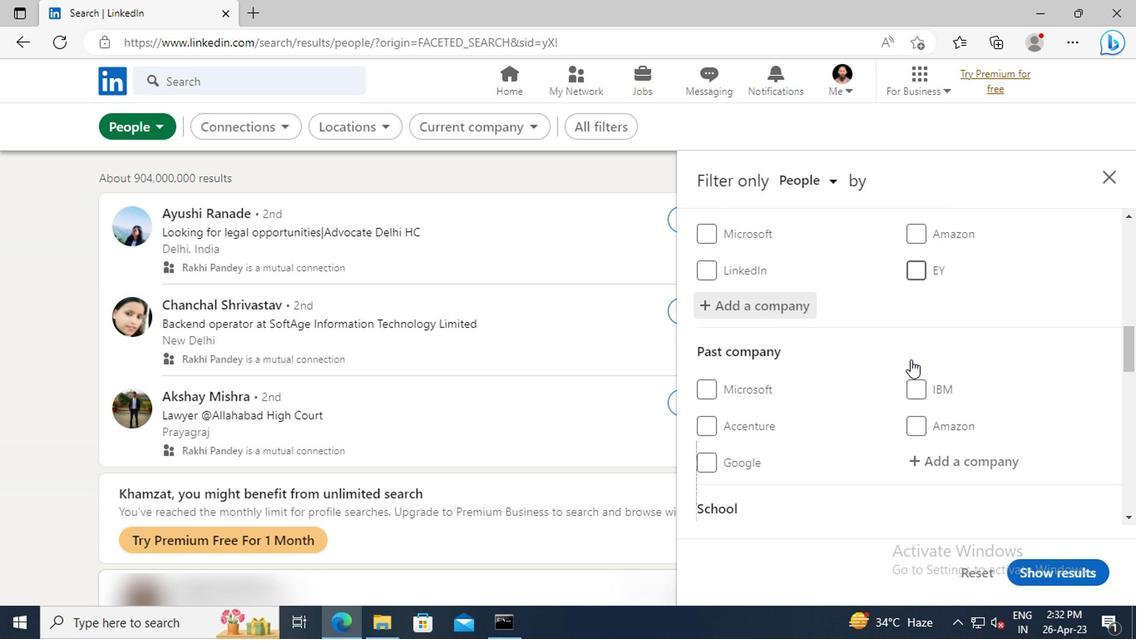 
Action: Mouse scrolled (907, 360) with delta (0, 0)
Screenshot: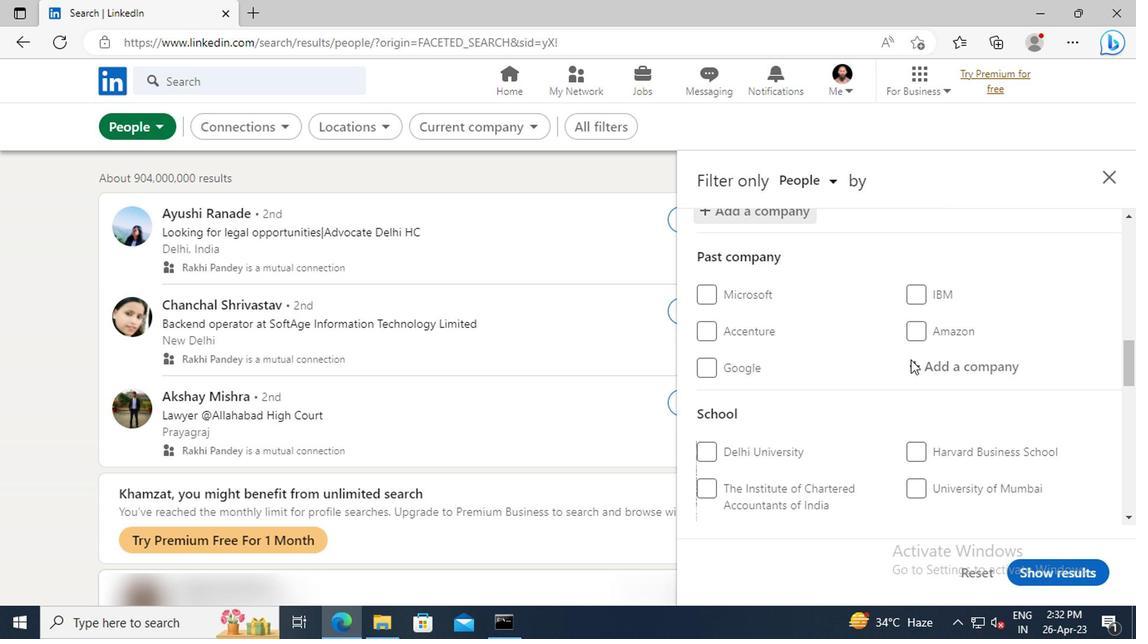 
Action: Mouse scrolled (907, 360) with delta (0, 0)
Screenshot: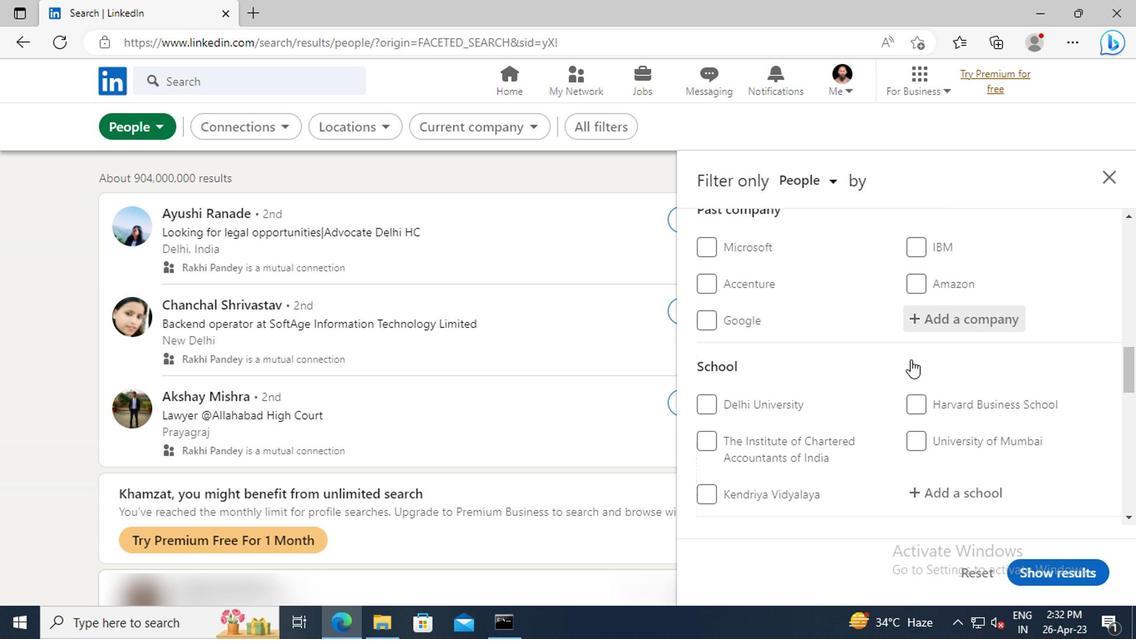 
Action: Mouse scrolled (907, 360) with delta (0, 0)
Screenshot: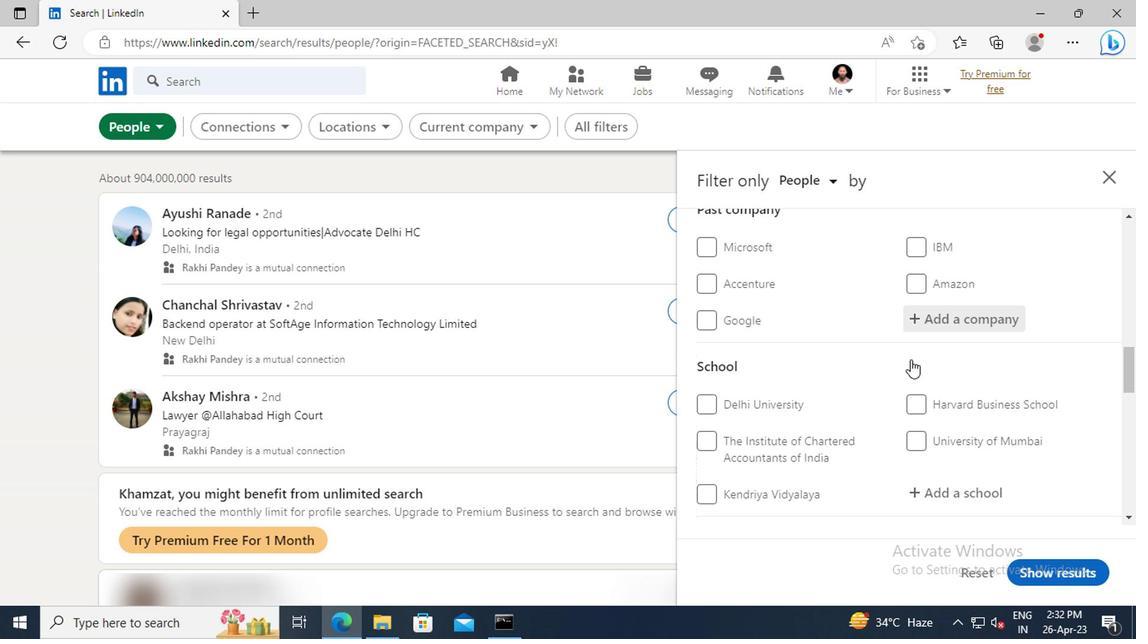 
Action: Mouse moved to (927, 403)
Screenshot: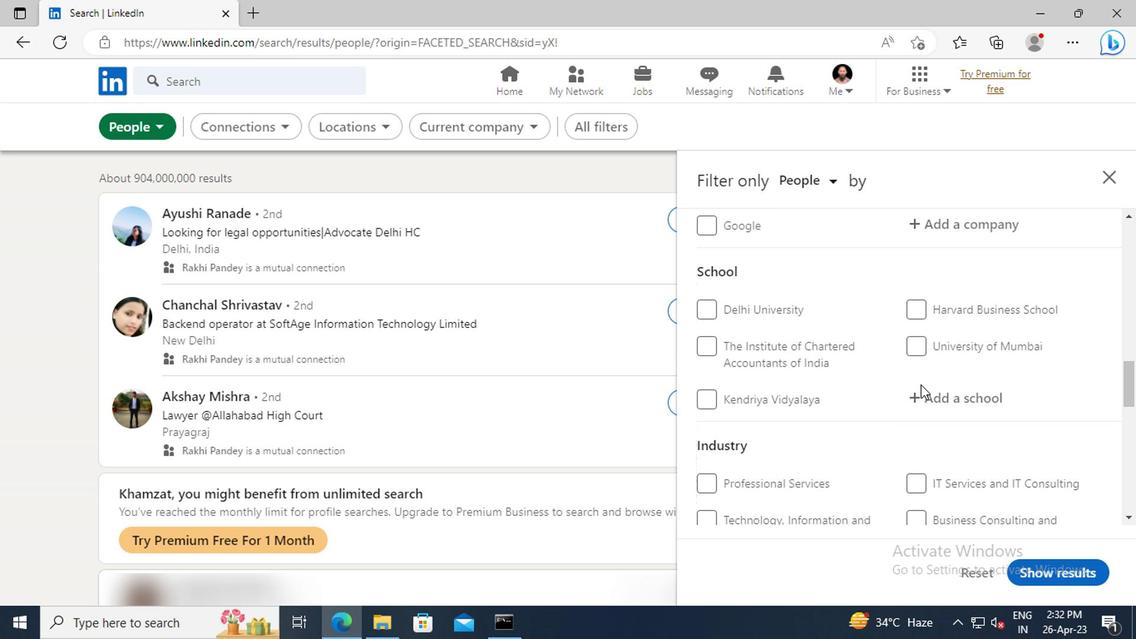 
Action: Mouse pressed left at (927, 403)
Screenshot: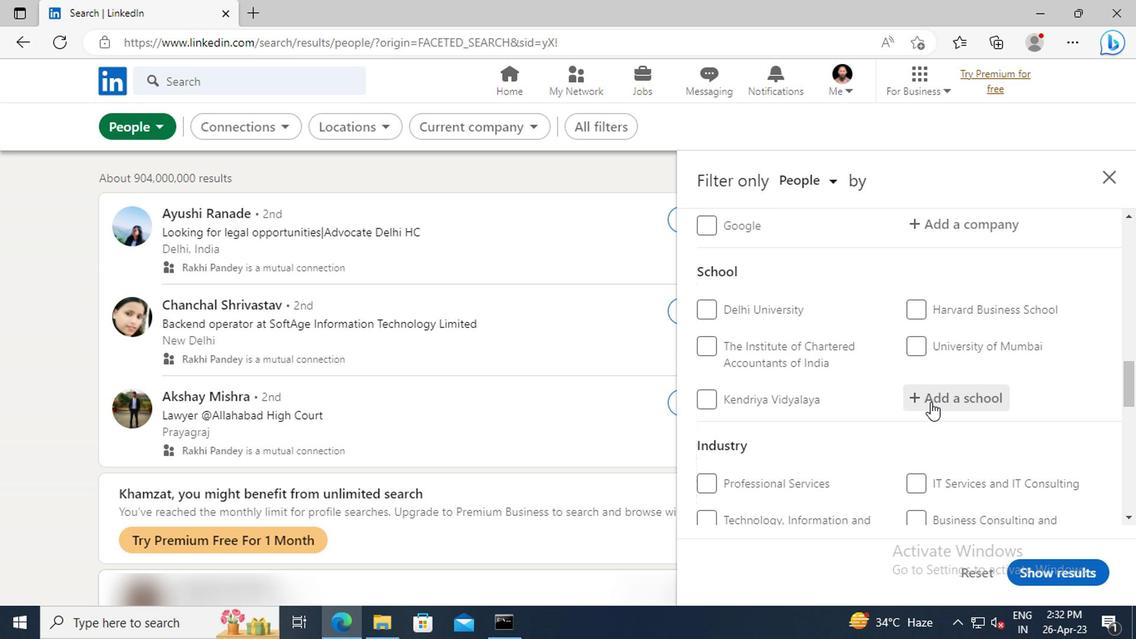 
Action: Key pressed <Key.shift>MATOSHRI<Key.space><Key.shift>EDUCATION<Key.space><Key.shift>SOCIETY'S<Key.space><Key.shift>MA
Screenshot: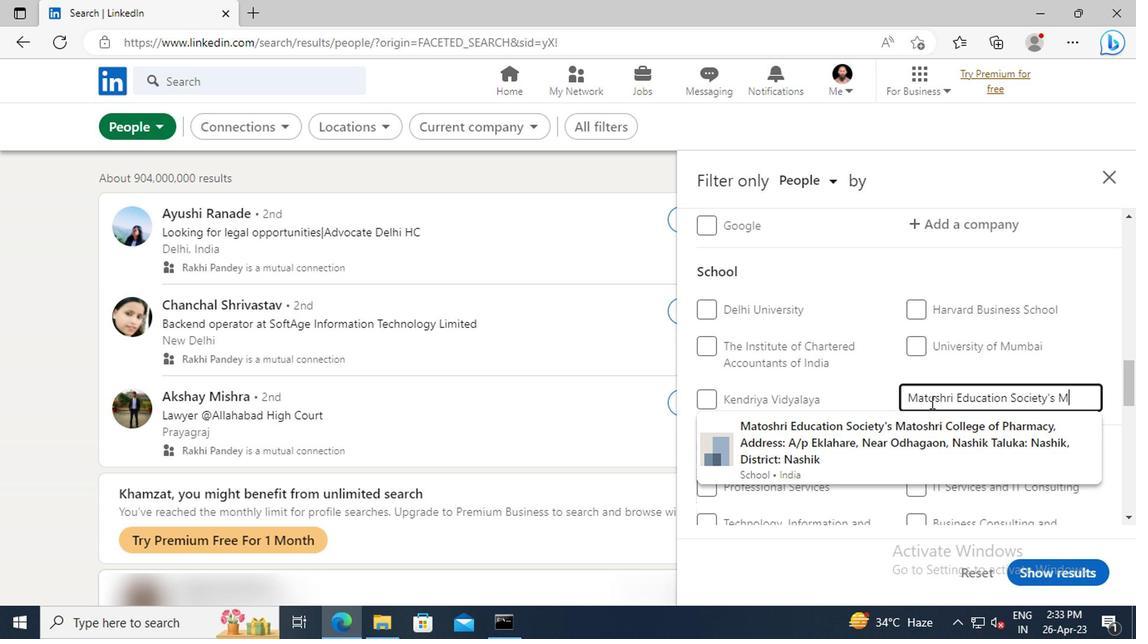 
Action: Mouse moved to (925, 434)
Screenshot: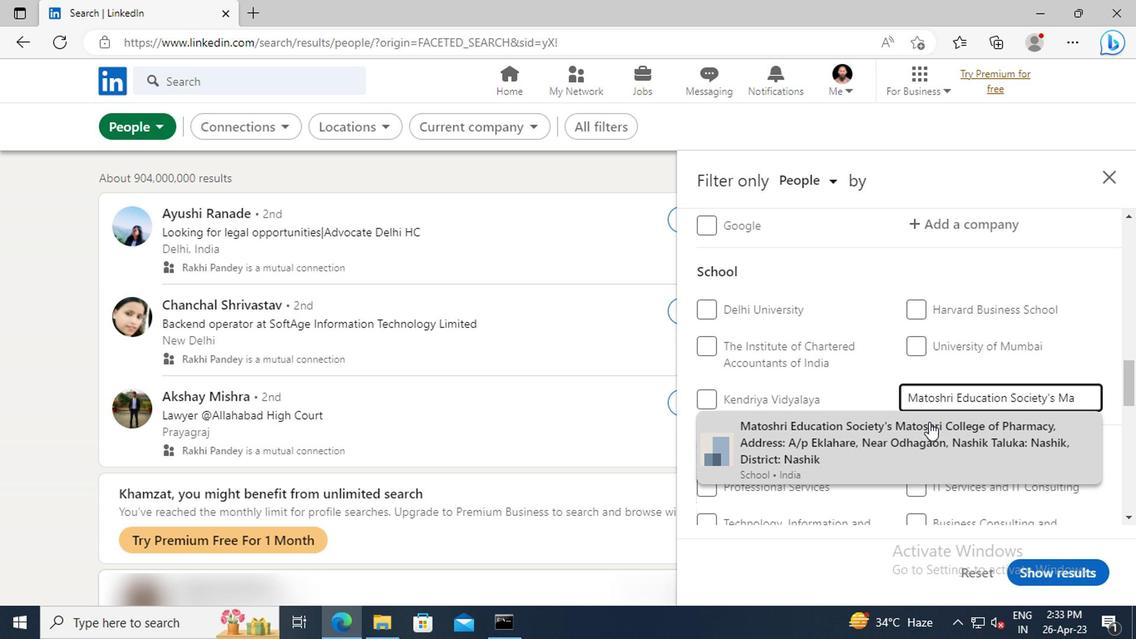 
Action: Mouse pressed left at (925, 434)
Screenshot: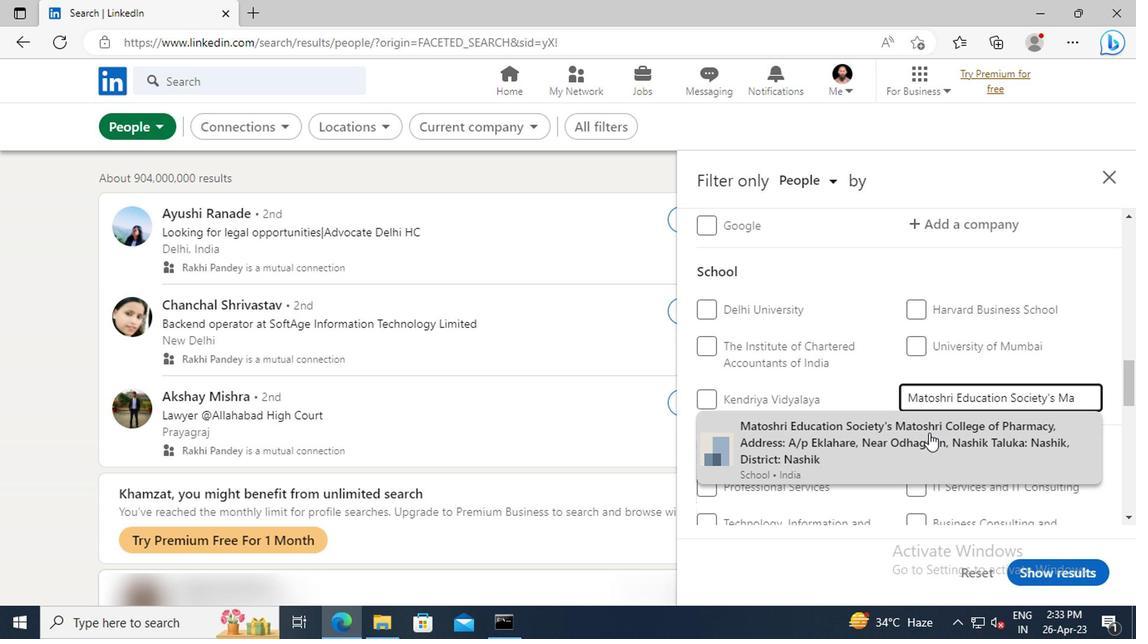 
Action: Mouse moved to (885, 384)
Screenshot: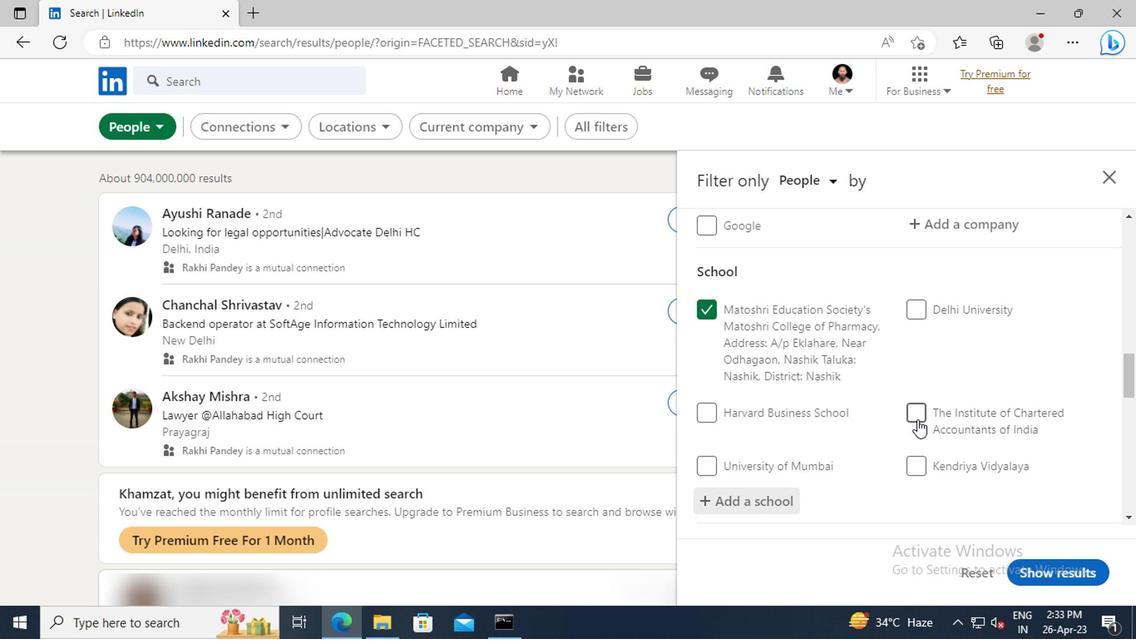 
Action: Mouse scrolled (885, 383) with delta (0, -1)
Screenshot: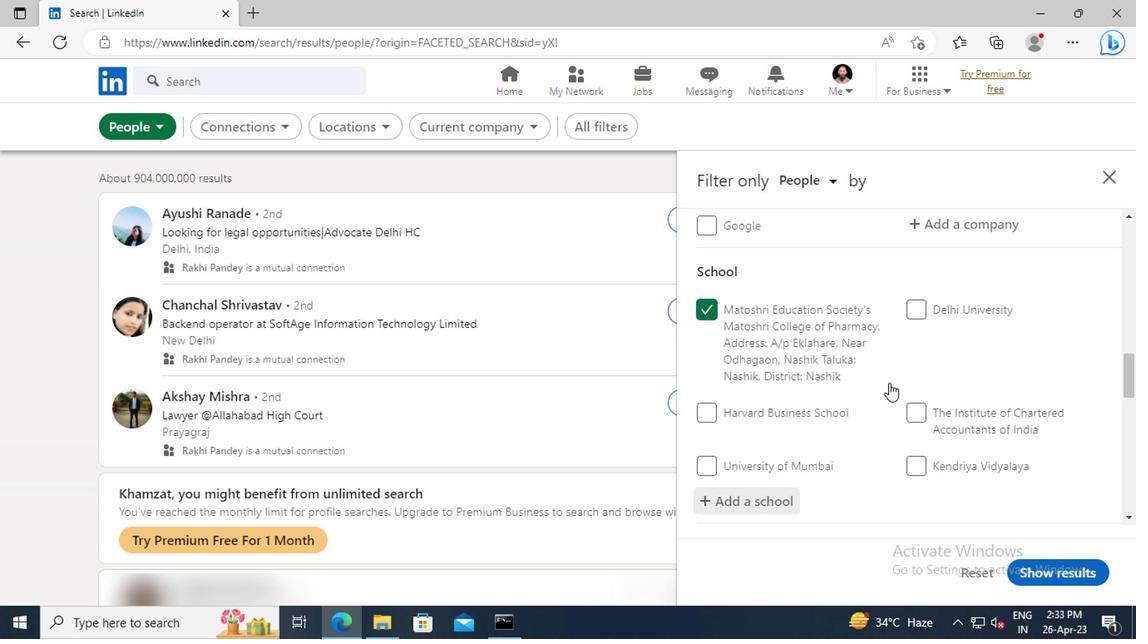 
Action: Mouse scrolled (885, 383) with delta (0, -1)
Screenshot: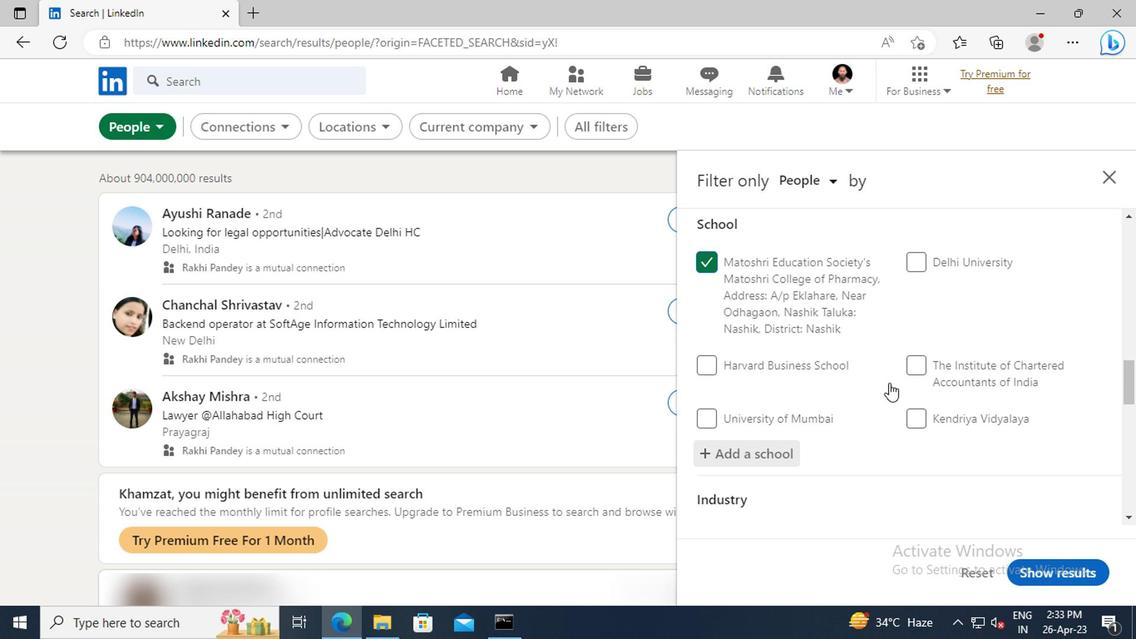 
Action: Mouse scrolled (885, 383) with delta (0, -1)
Screenshot: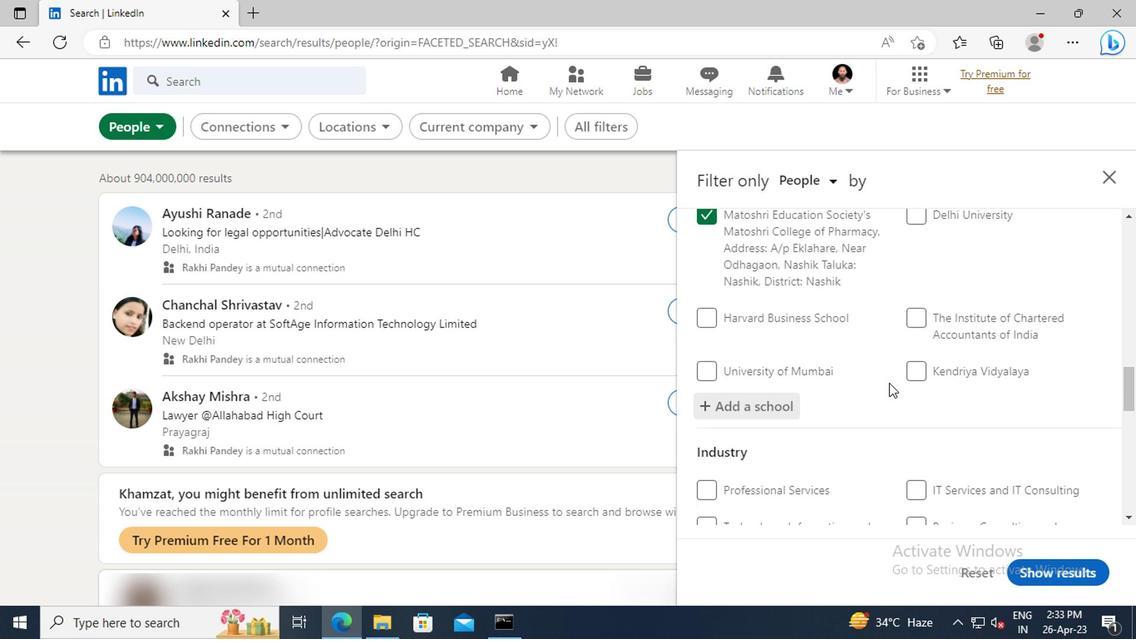 
Action: Mouse scrolled (885, 383) with delta (0, -1)
Screenshot: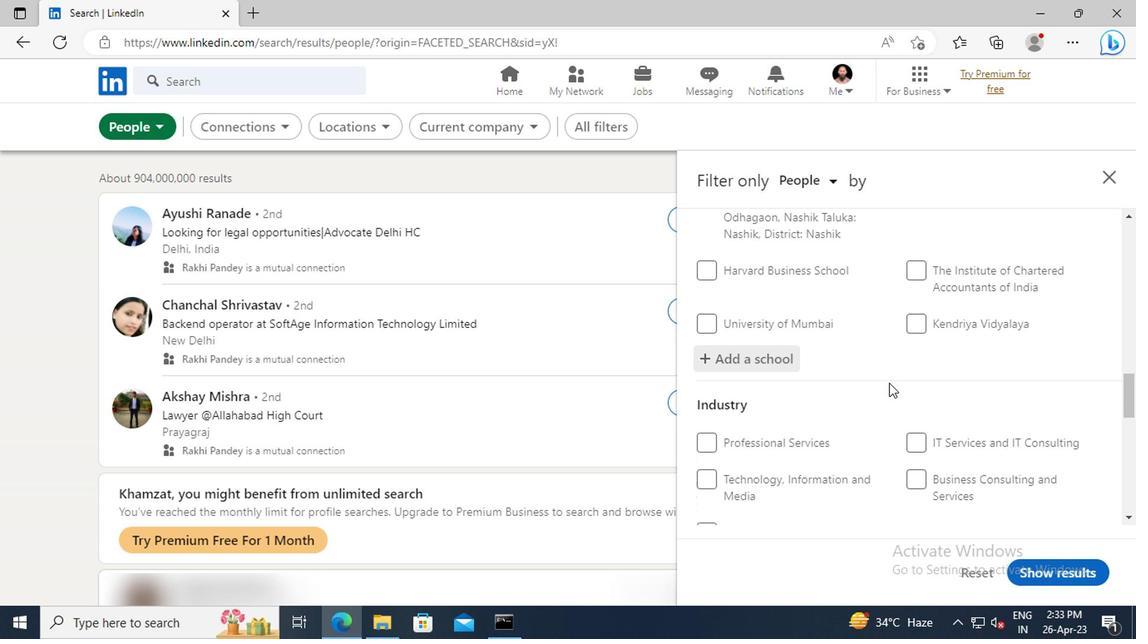 
Action: Mouse scrolled (885, 383) with delta (0, -1)
Screenshot: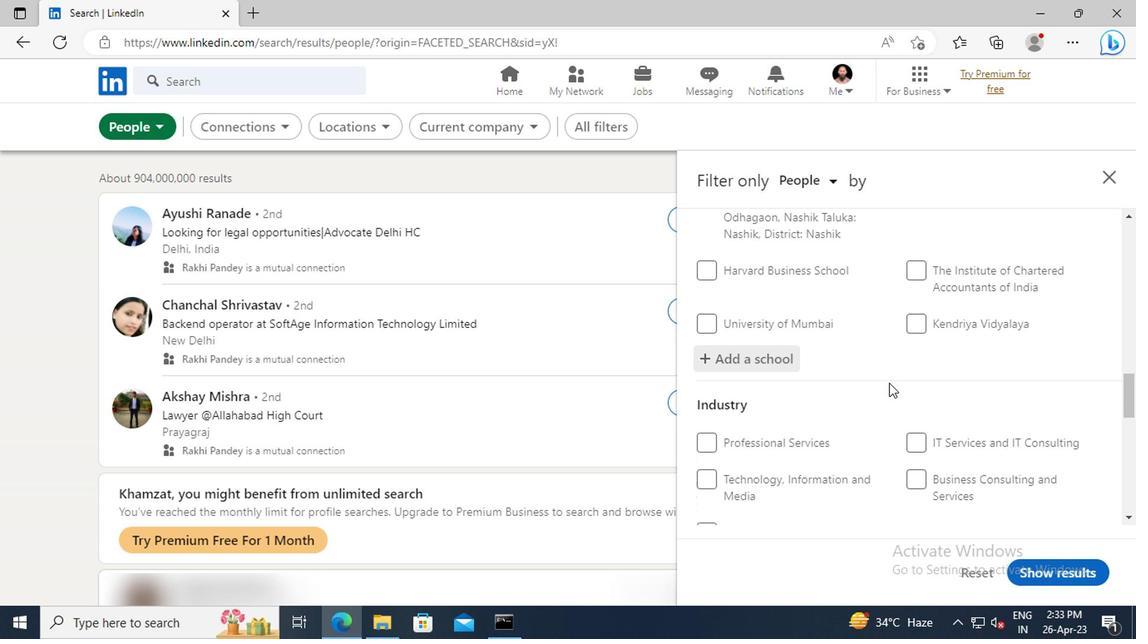
Action: Mouse scrolled (885, 383) with delta (0, -1)
Screenshot: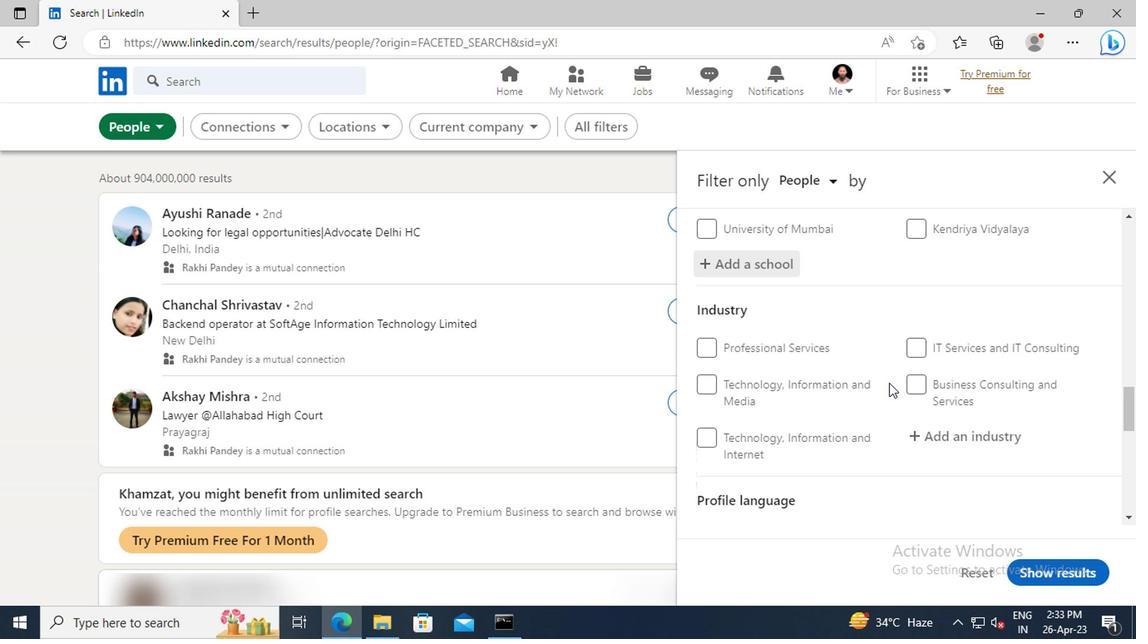 
Action: Mouse moved to (923, 393)
Screenshot: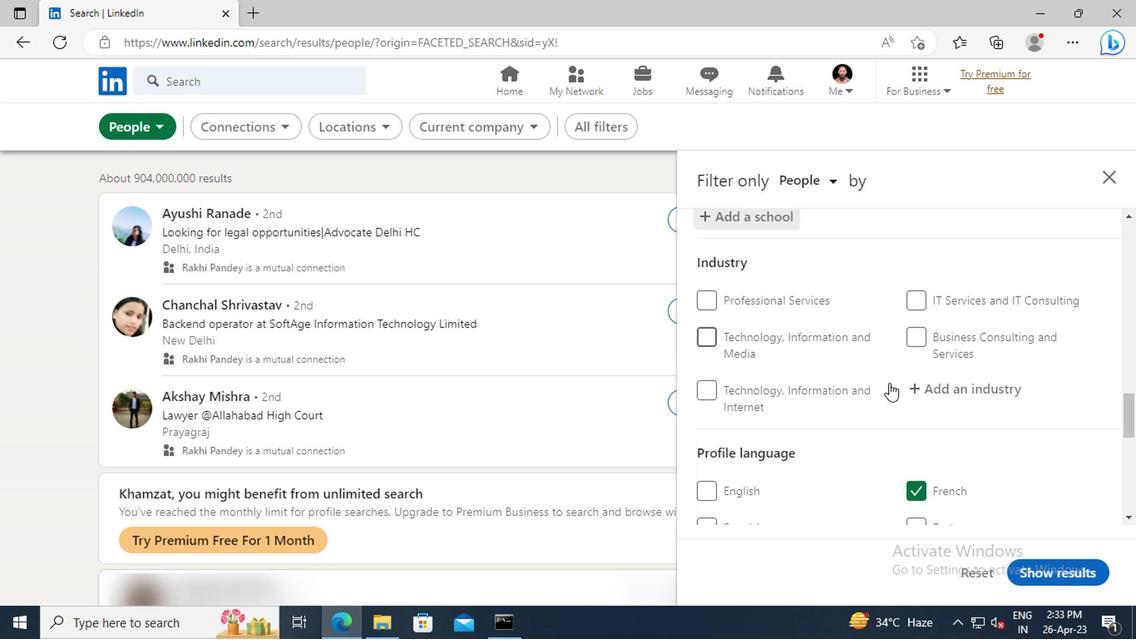 
Action: Mouse pressed left at (923, 393)
Screenshot: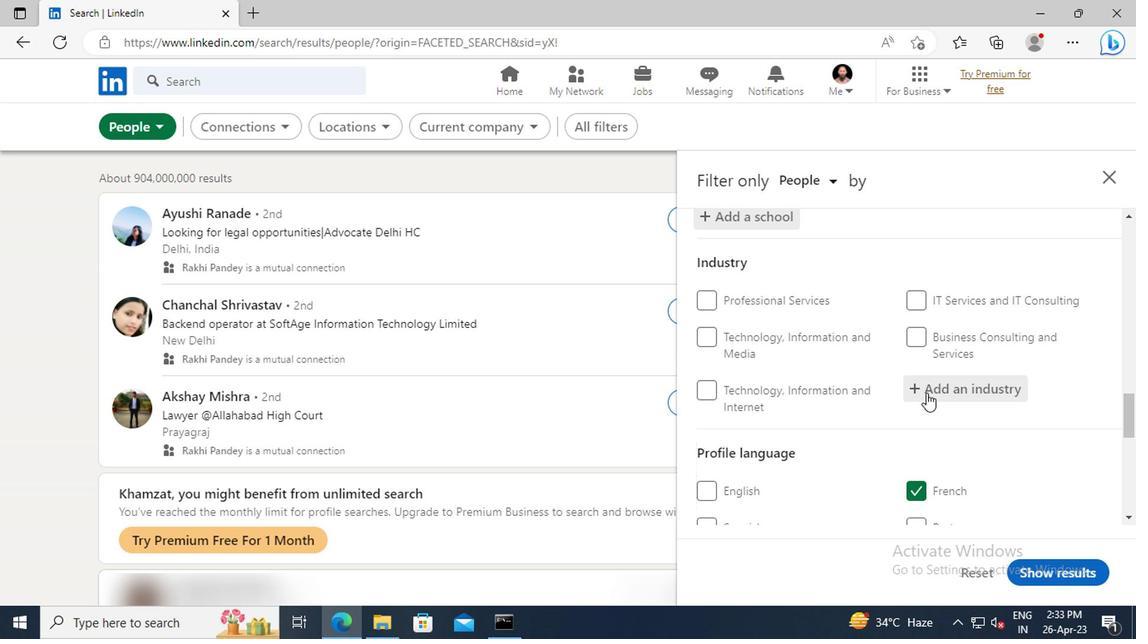 
Action: Mouse moved to (888, 372)
Screenshot: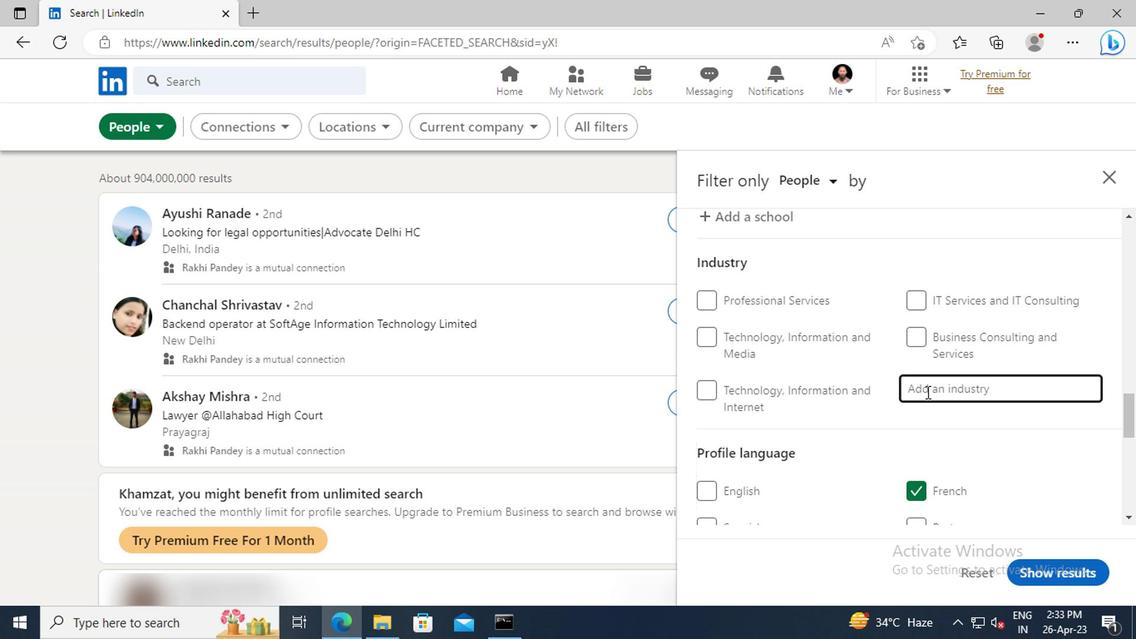 
Action: Key pressed <Key.shift_r>APPLIANCES,<Key.space><Key.shift>ELECTRICAL,<Key.space>AND<Key.space><Key.shift>ELECTRONICS<Key.space><Key.shift>MANUFACTURING
Screenshot: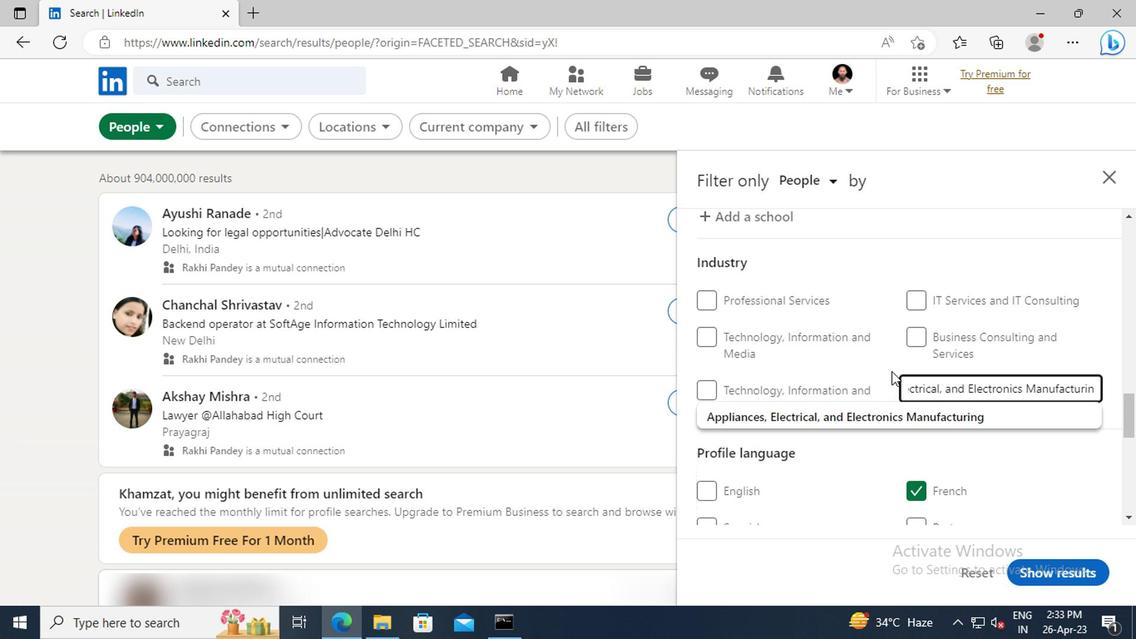 
Action: Mouse moved to (894, 415)
Screenshot: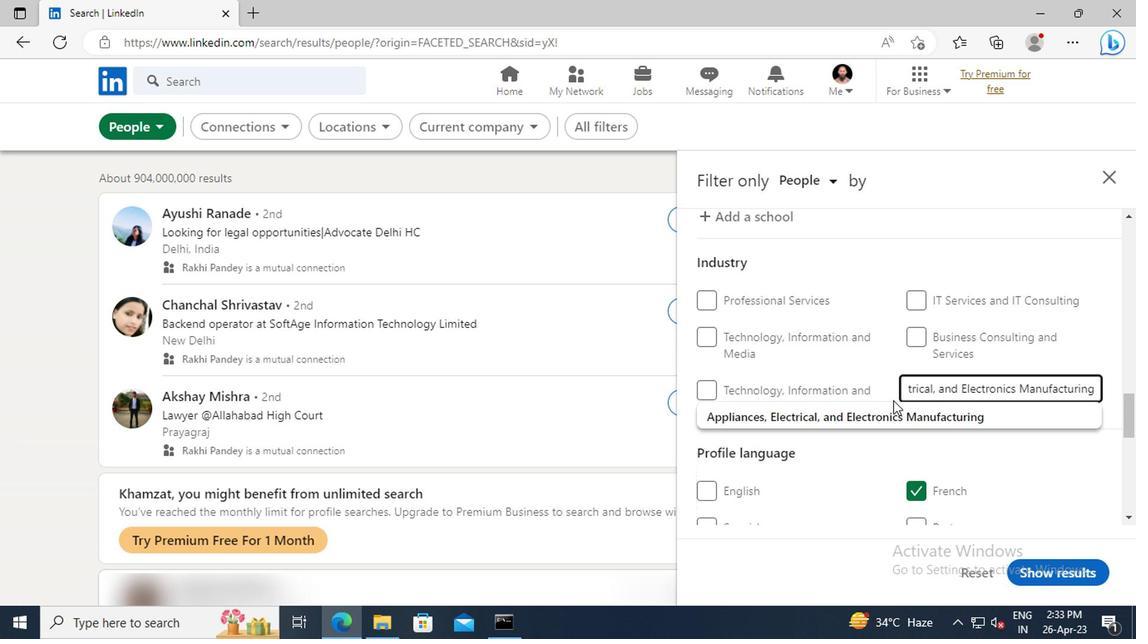 
Action: Mouse pressed left at (894, 415)
Screenshot: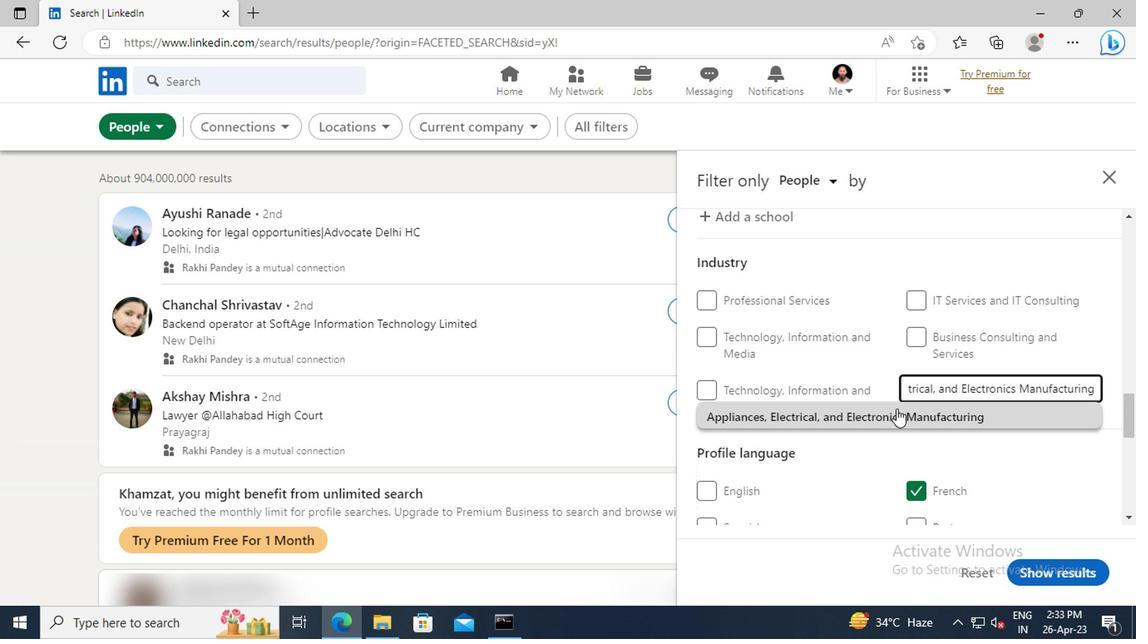 
Action: Mouse moved to (894, 375)
Screenshot: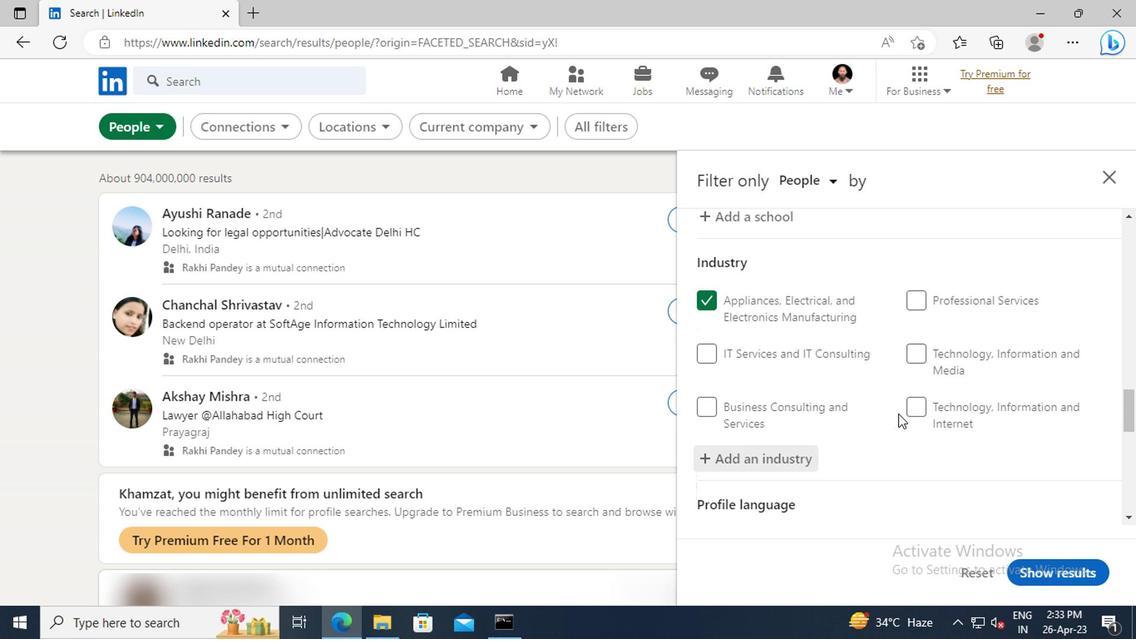 
Action: Mouse scrolled (894, 374) with delta (0, 0)
Screenshot: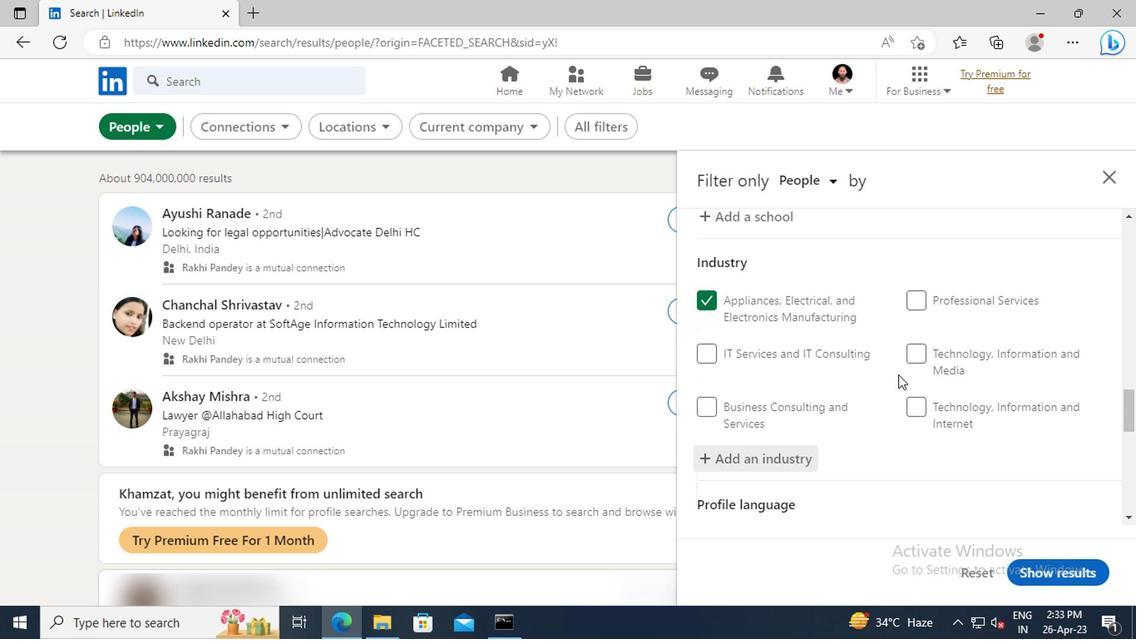 
Action: Mouse scrolled (894, 374) with delta (0, 0)
Screenshot: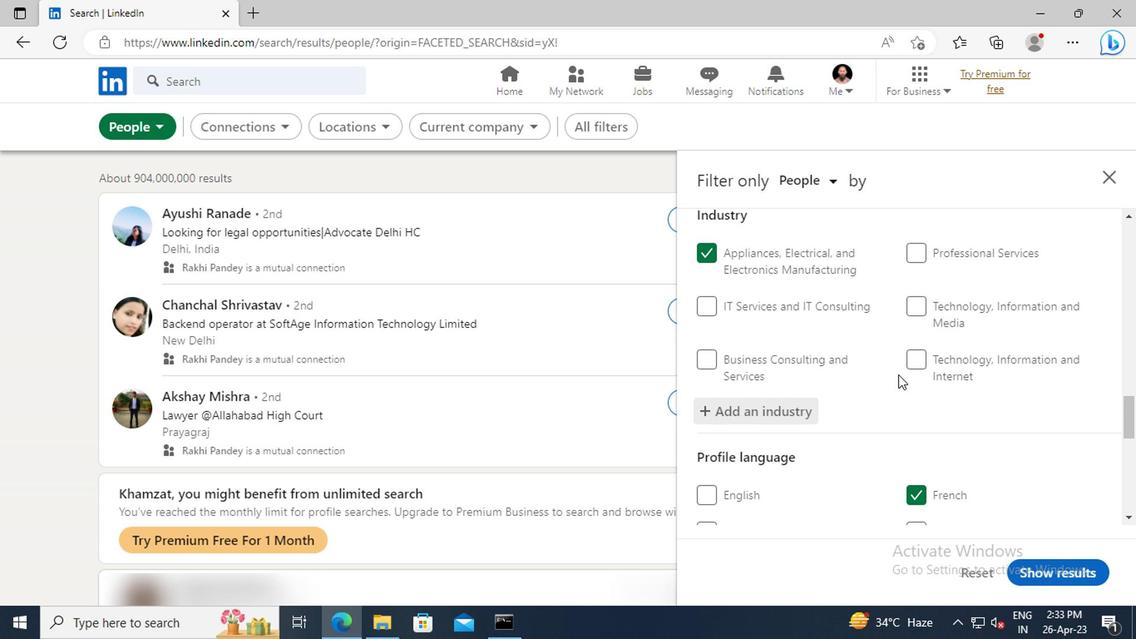 
Action: Mouse scrolled (894, 374) with delta (0, 0)
Screenshot: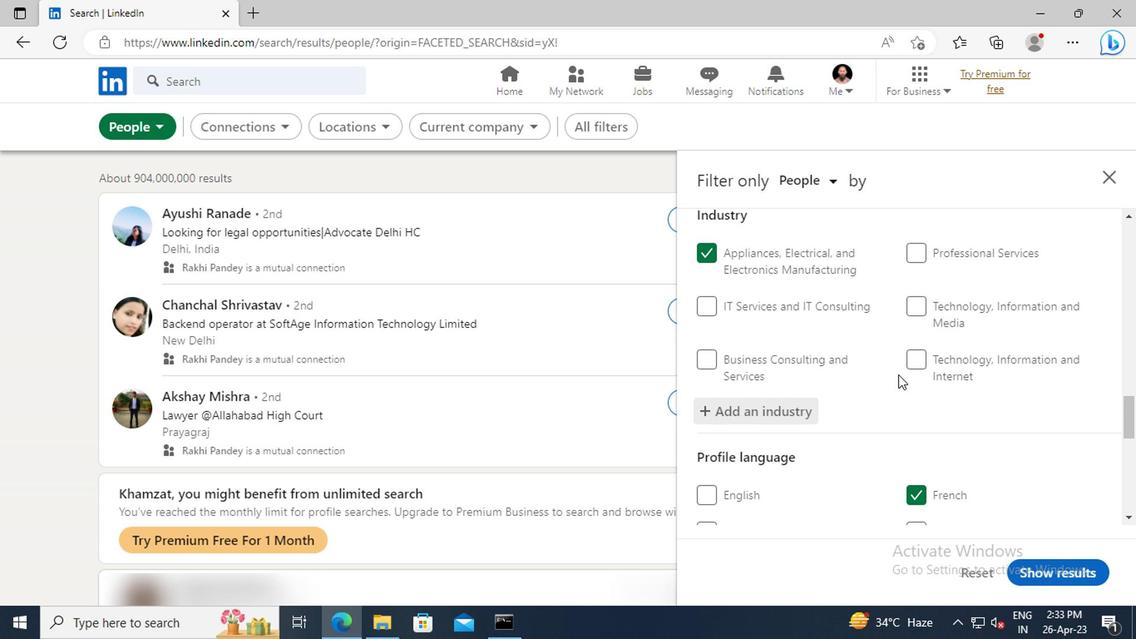 
Action: Mouse scrolled (894, 374) with delta (0, 0)
Screenshot: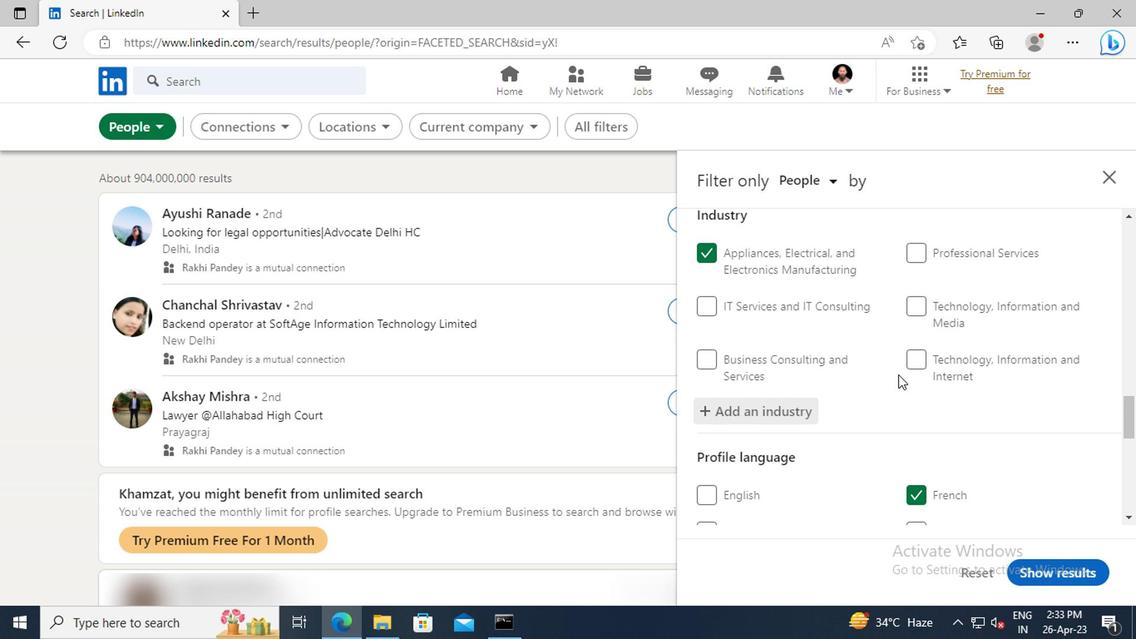 
Action: Mouse scrolled (894, 374) with delta (0, 0)
Screenshot: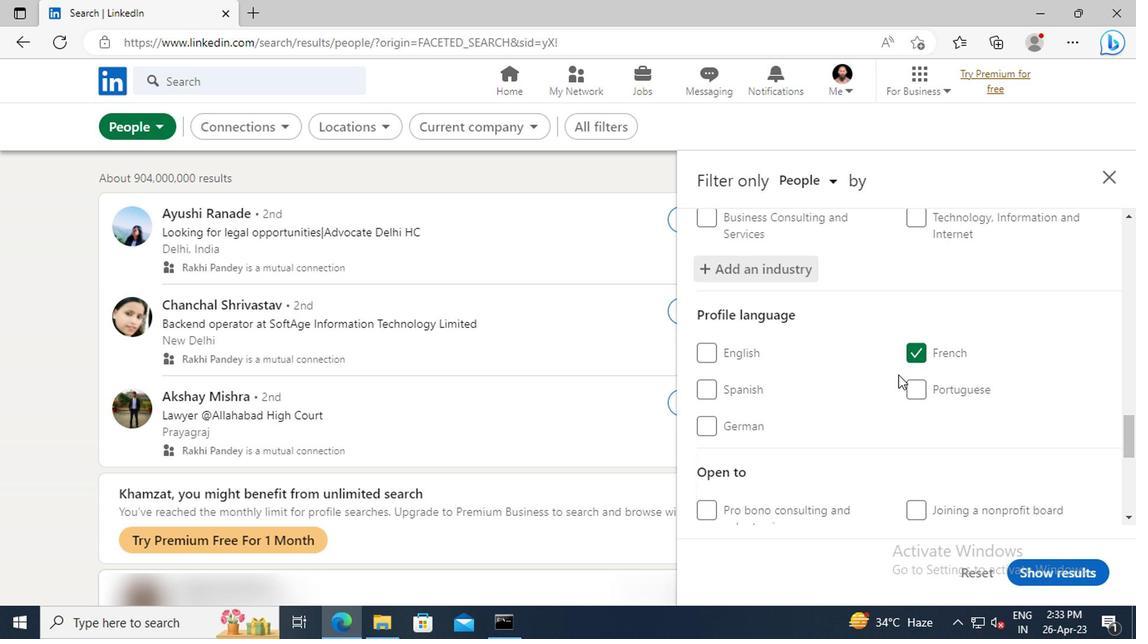 
Action: Mouse scrolled (894, 374) with delta (0, 0)
Screenshot: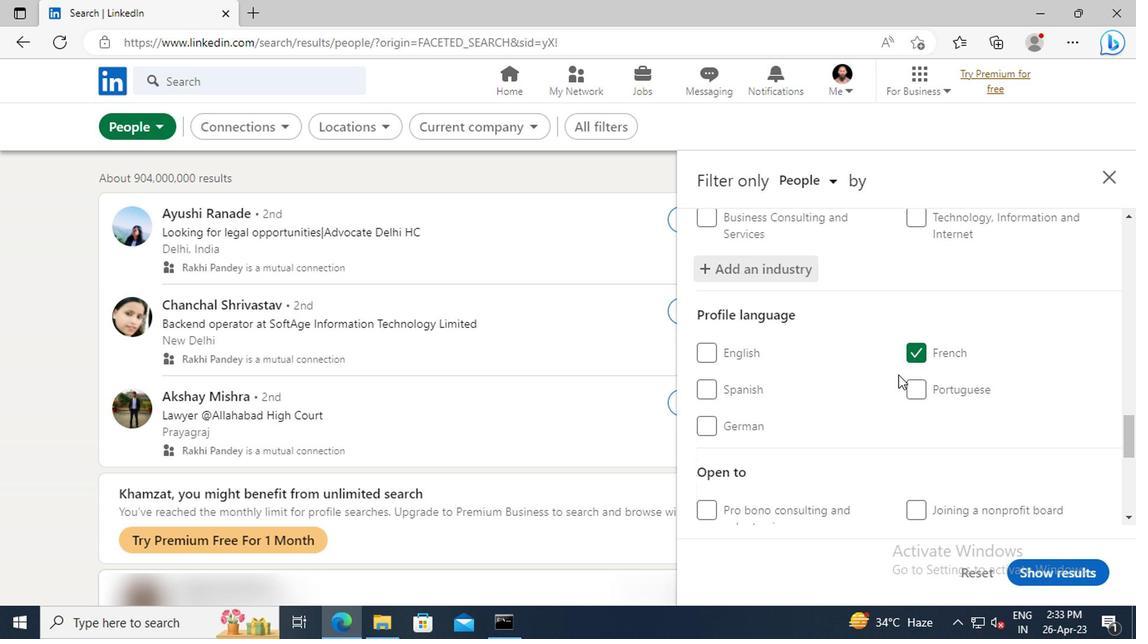 
Action: Mouse scrolled (894, 374) with delta (0, 0)
Screenshot: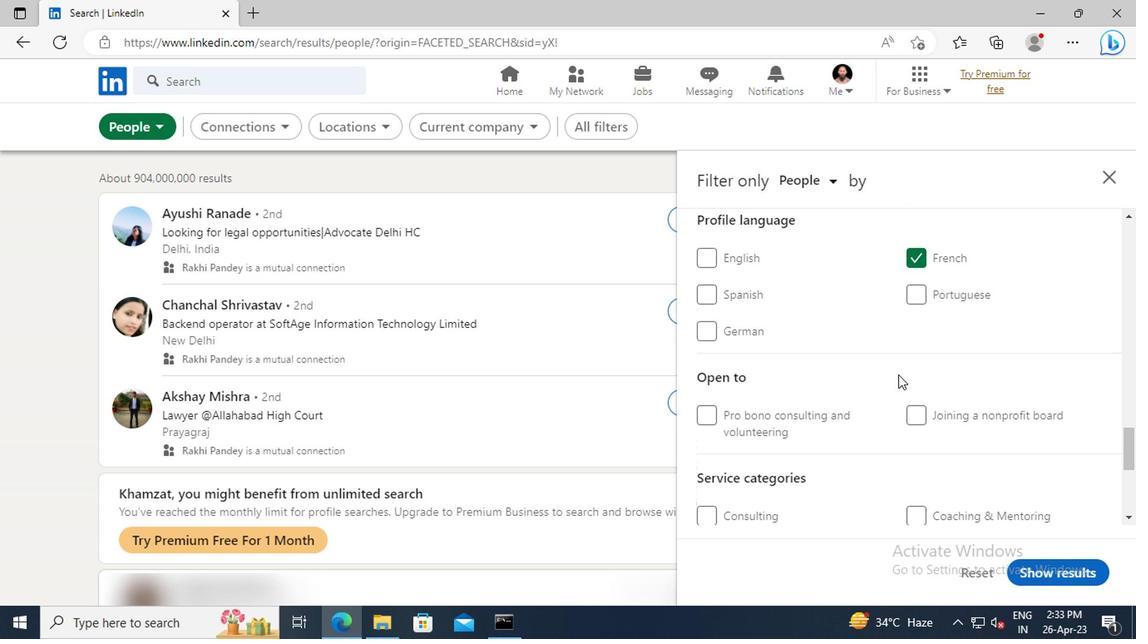 
Action: Mouse scrolled (894, 374) with delta (0, 0)
Screenshot: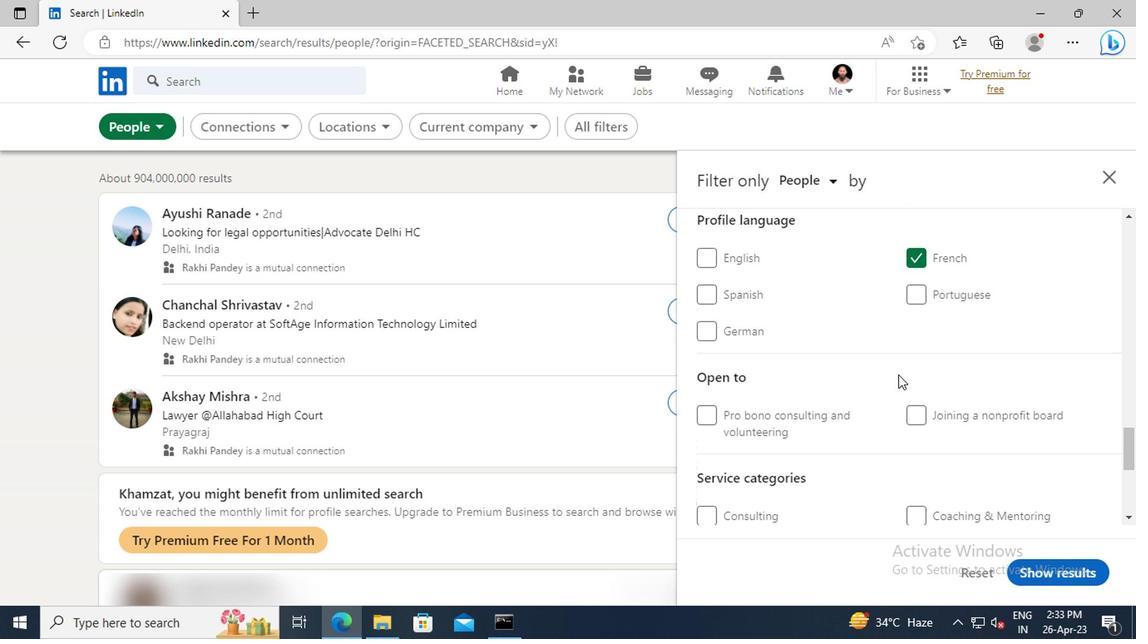 
Action: Mouse scrolled (894, 374) with delta (0, 0)
Screenshot: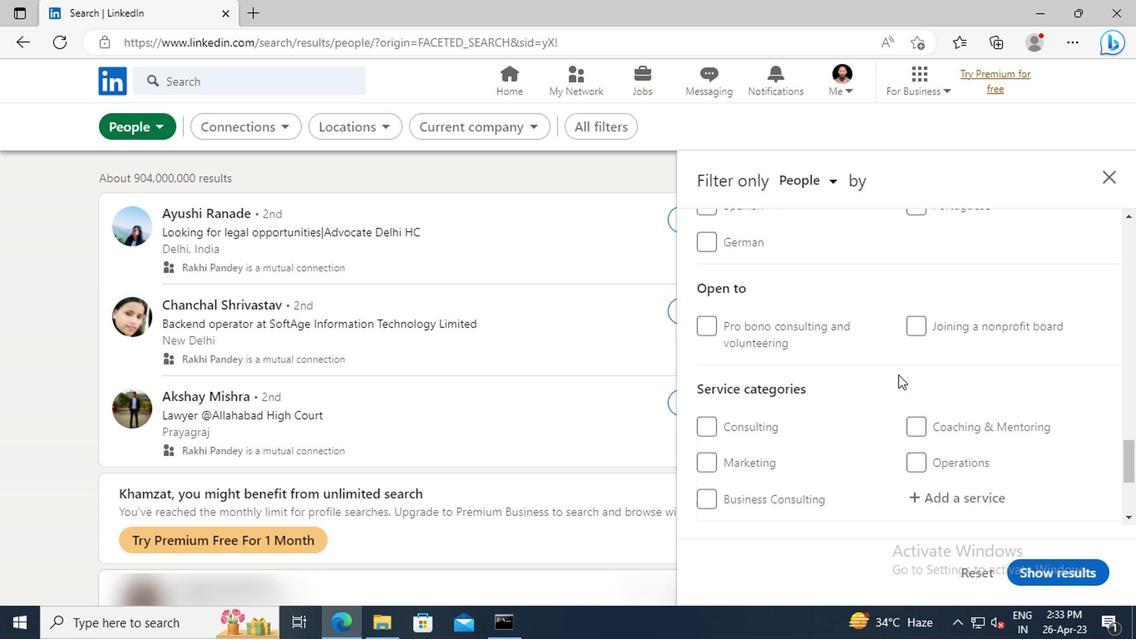 
Action: Mouse scrolled (894, 374) with delta (0, 0)
Screenshot: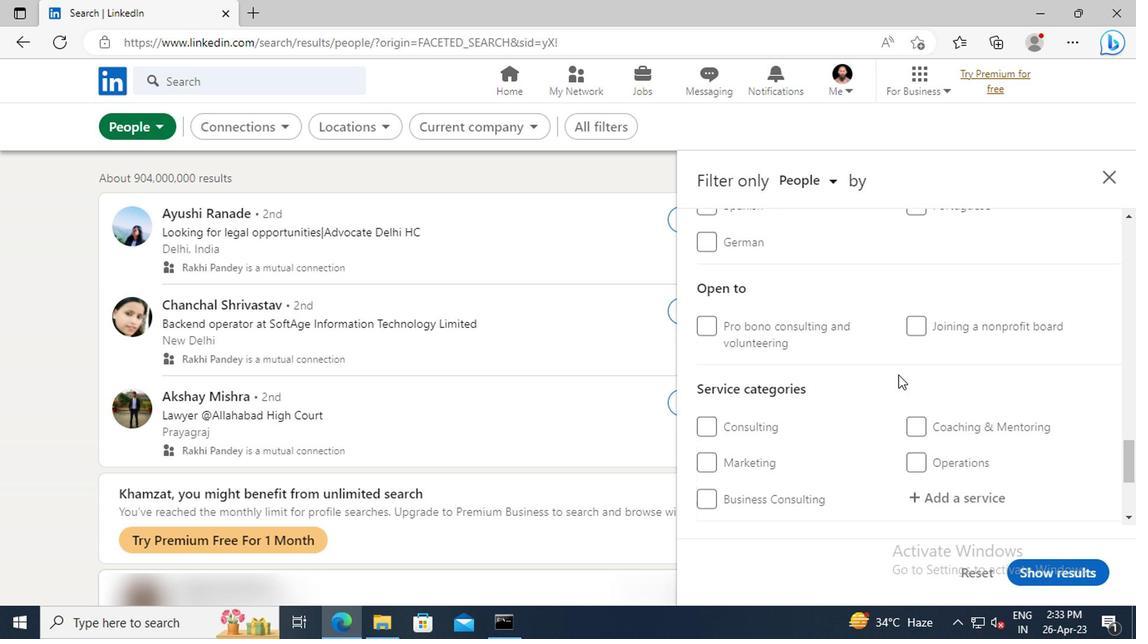 
Action: Mouse moved to (936, 403)
Screenshot: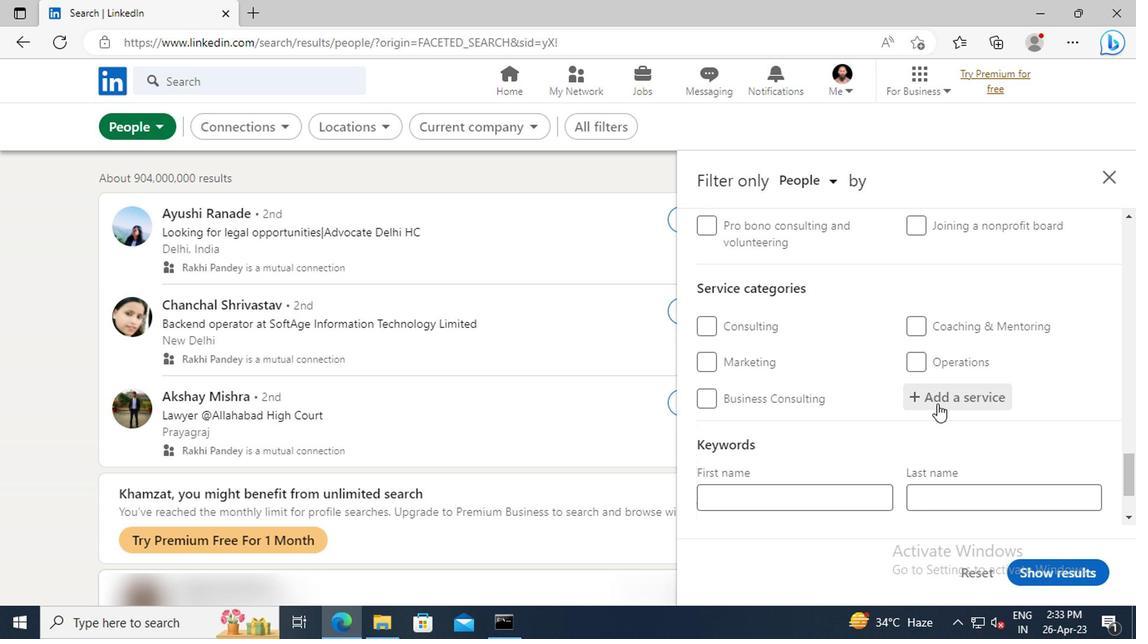 
Action: Mouse pressed left at (936, 403)
Screenshot: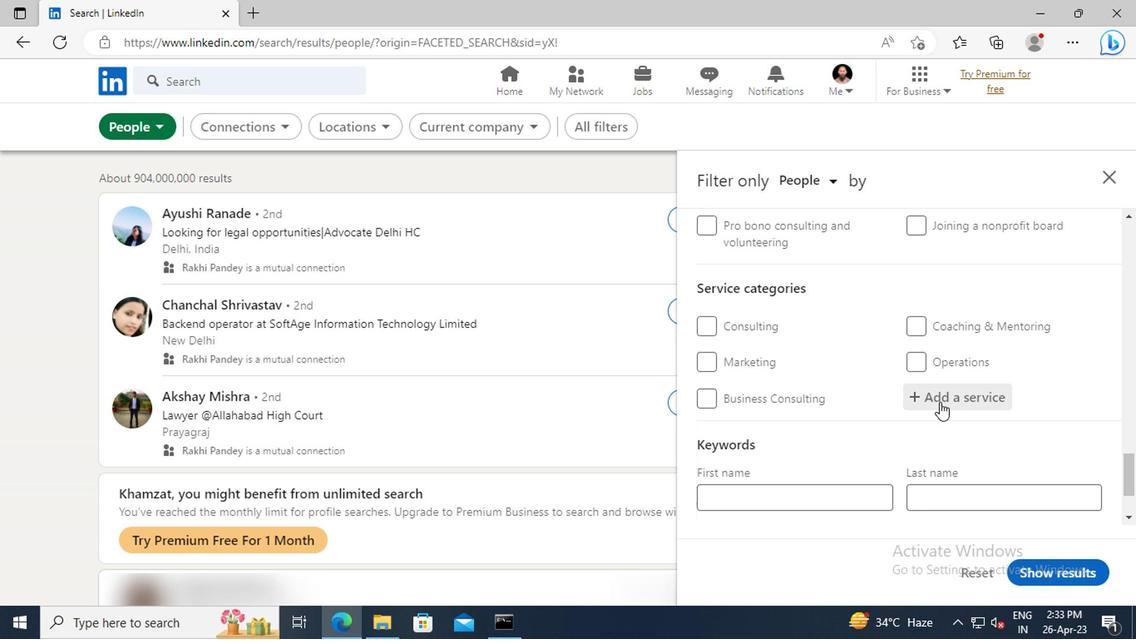 
Action: Mouse moved to (929, 396)
Screenshot: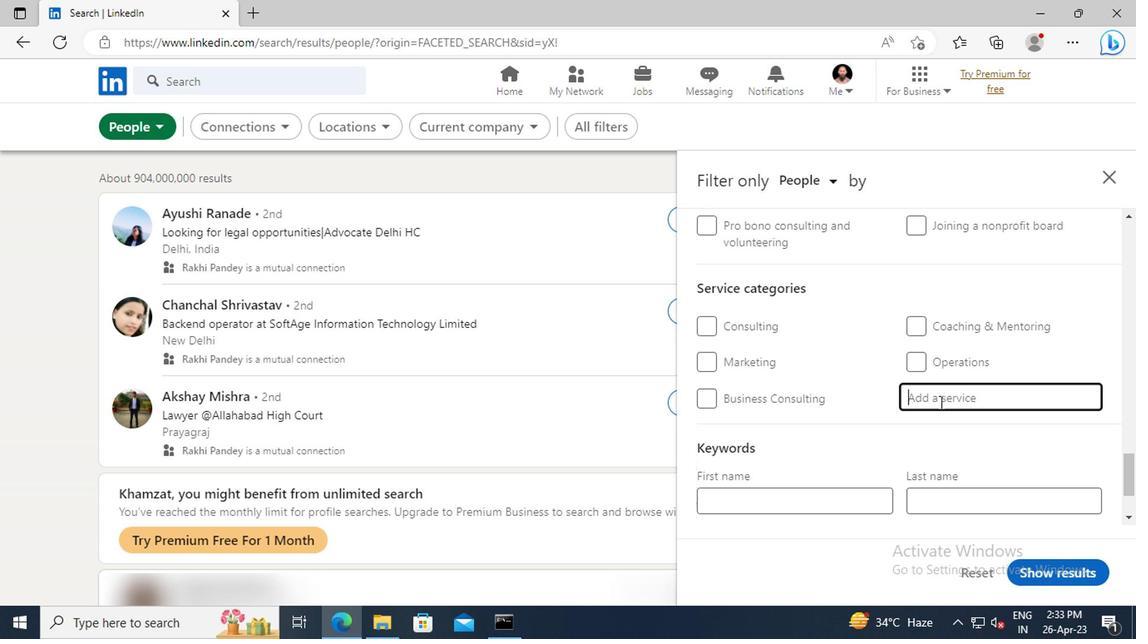 
Action: Key pressed <Key.shift>RESUME
Screenshot: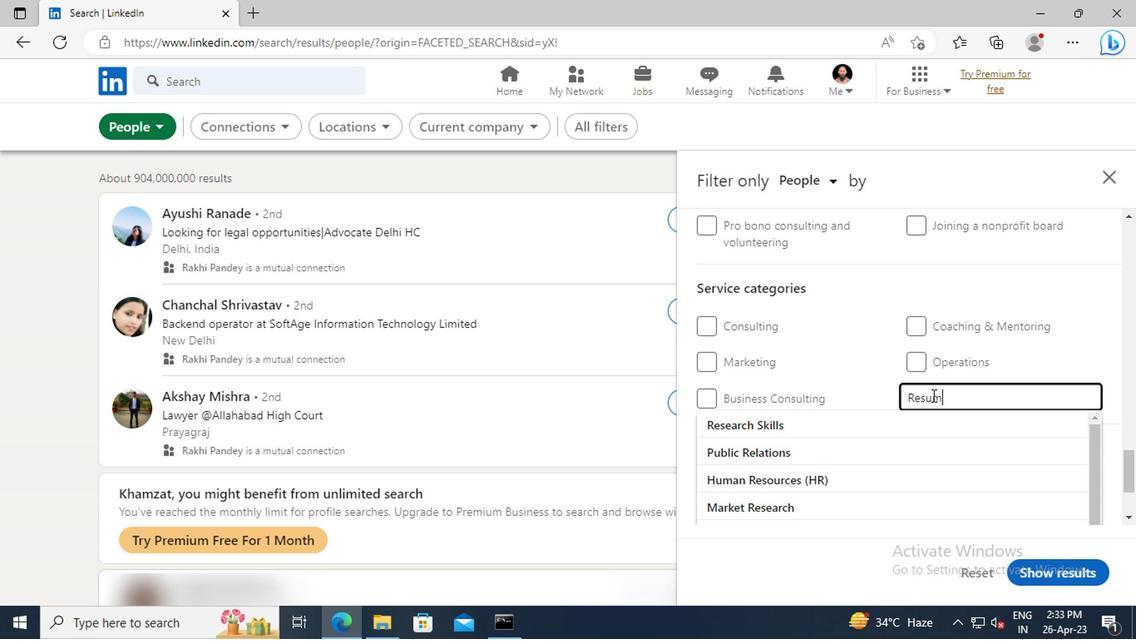 
Action: Mouse moved to (927, 396)
Screenshot: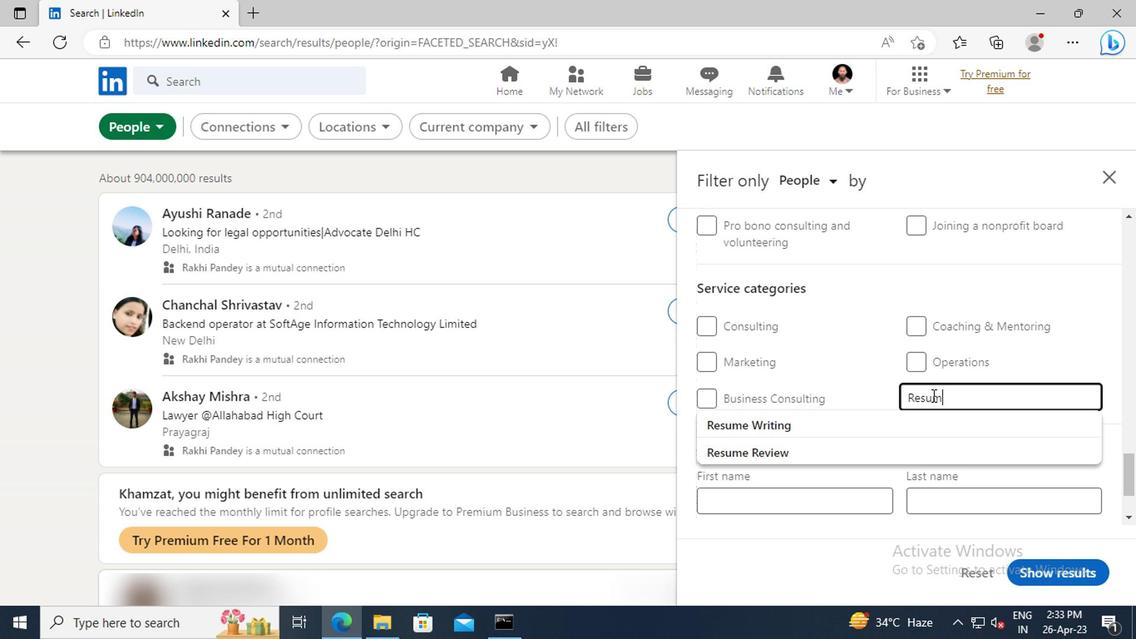 
Action: Key pressed <Key.space><Key.shift>WRITING
Screenshot: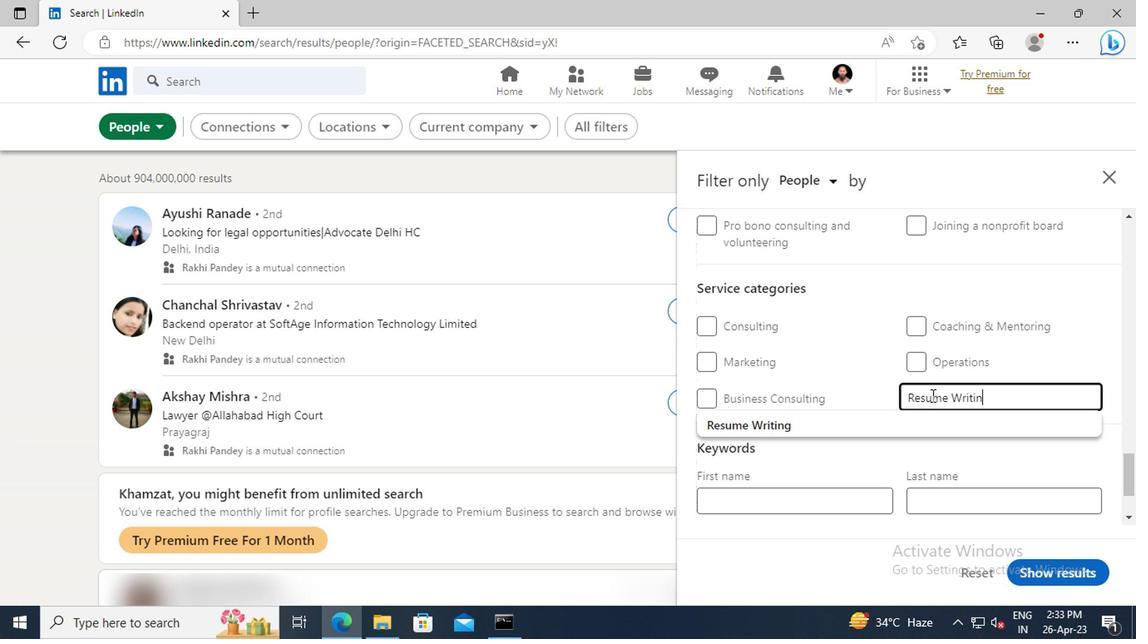 
Action: Mouse moved to (917, 424)
Screenshot: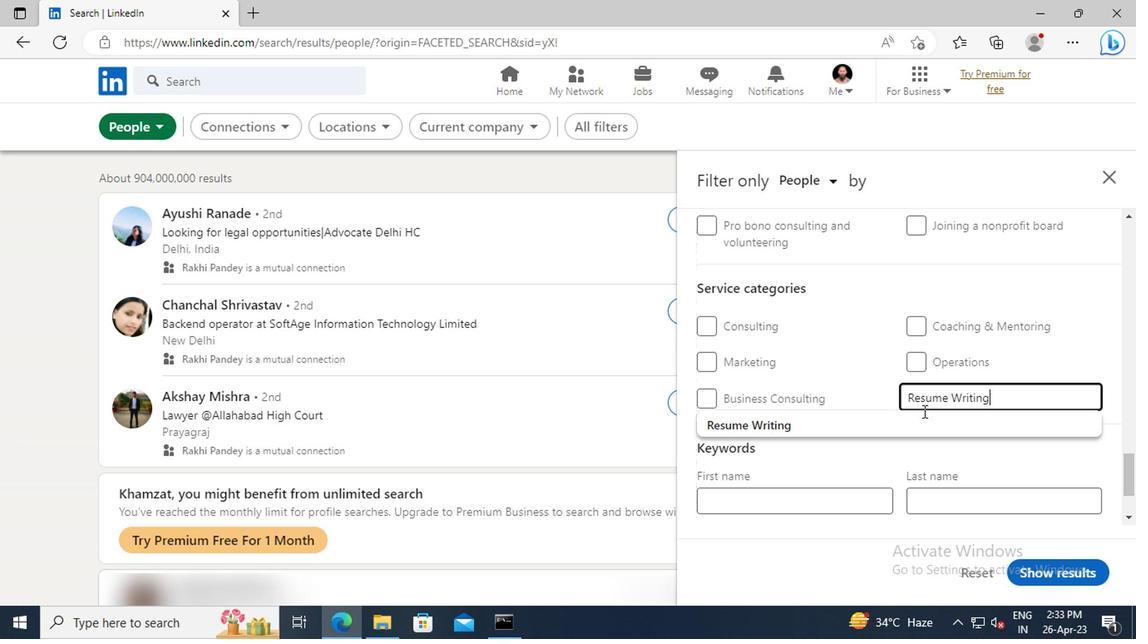 
Action: Mouse pressed left at (917, 424)
Screenshot: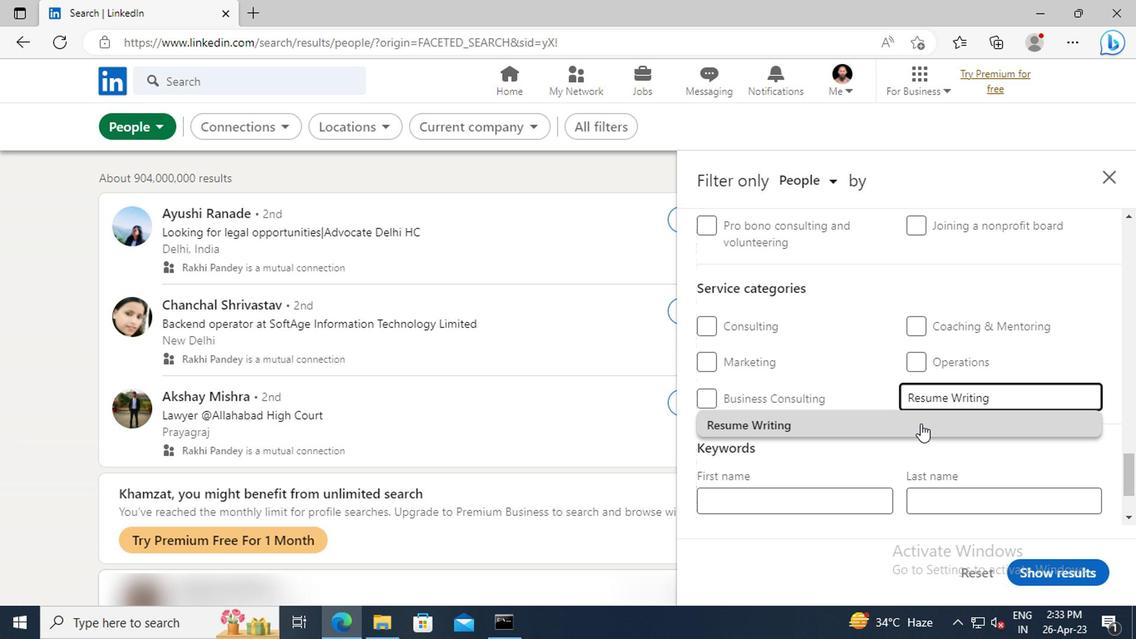 
Action: Mouse moved to (848, 344)
Screenshot: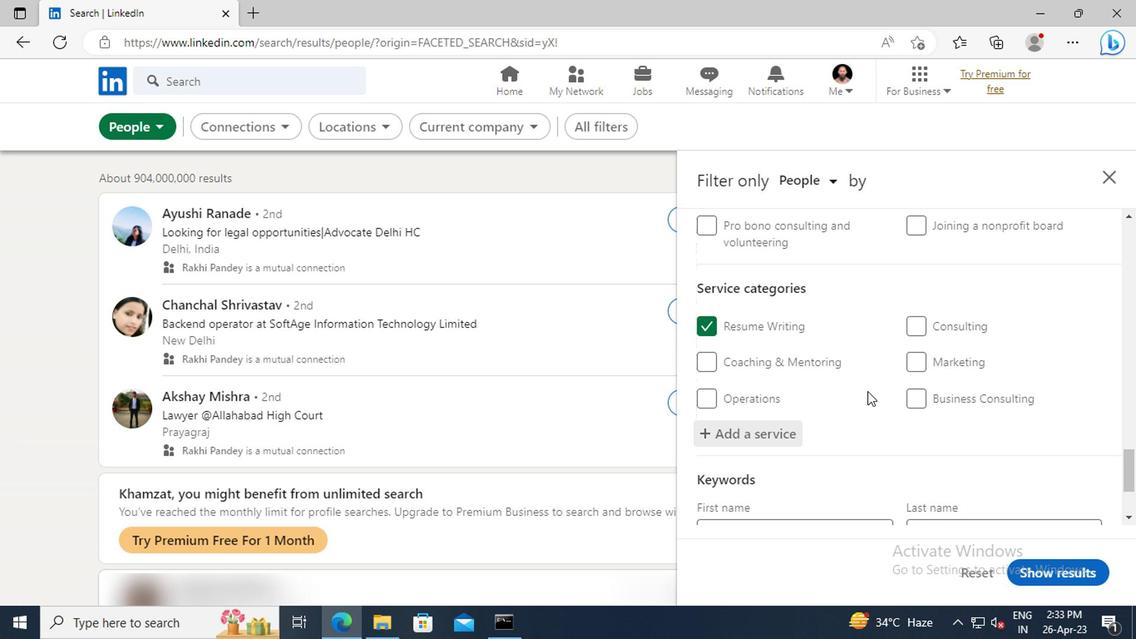 
Action: Mouse scrolled (848, 343) with delta (0, 0)
Screenshot: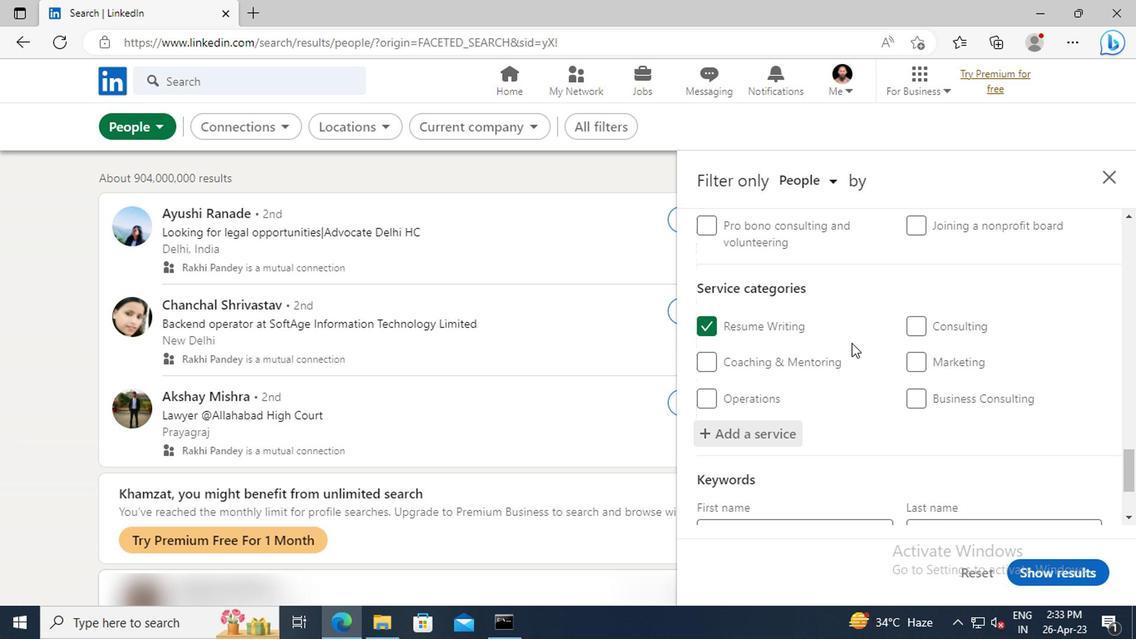 
Action: Mouse scrolled (848, 343) with delta (0, 0)
Screenshot: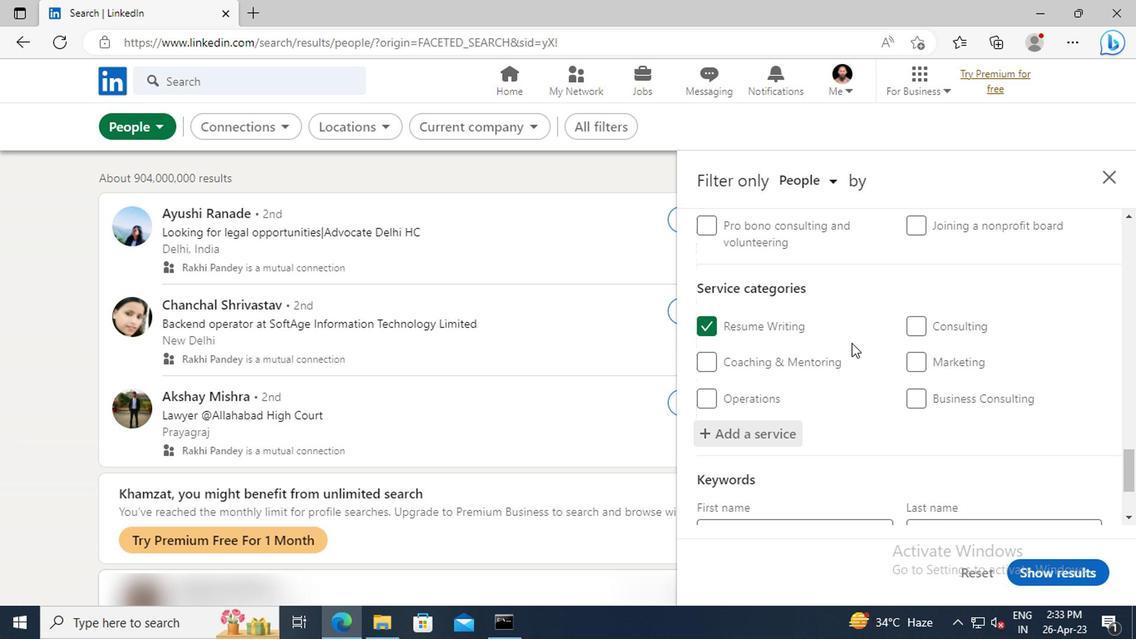
Action: Mouse scrolled (848, 343) with delta (0, 0)
Screenshot: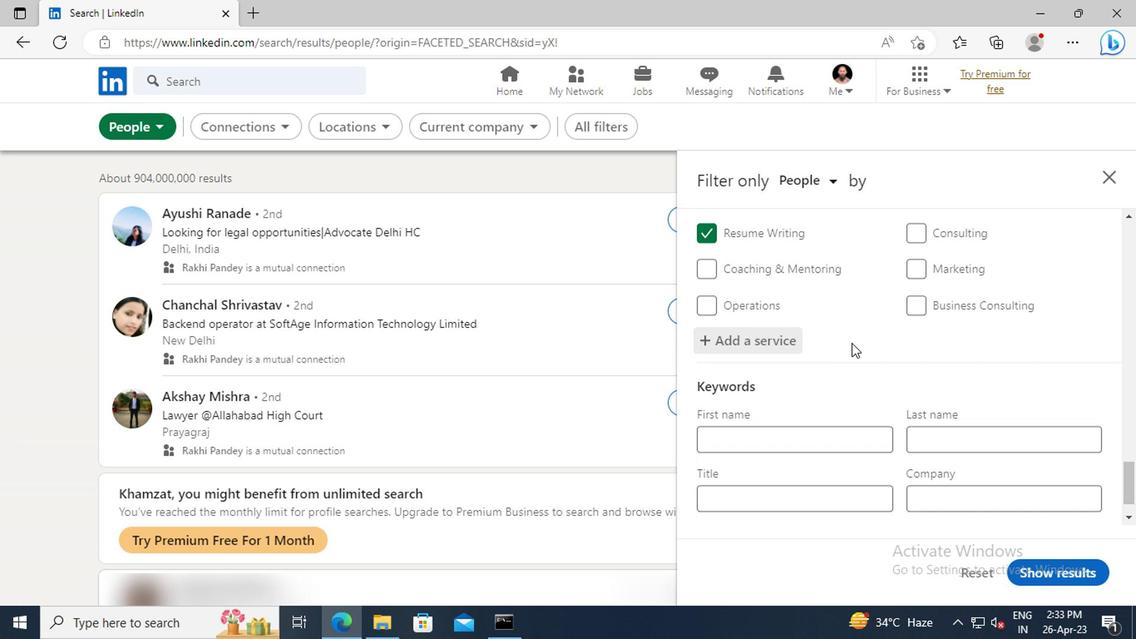 
Action: Mouse scrolled (848, 343) with delta (0, 0)
Screenshot: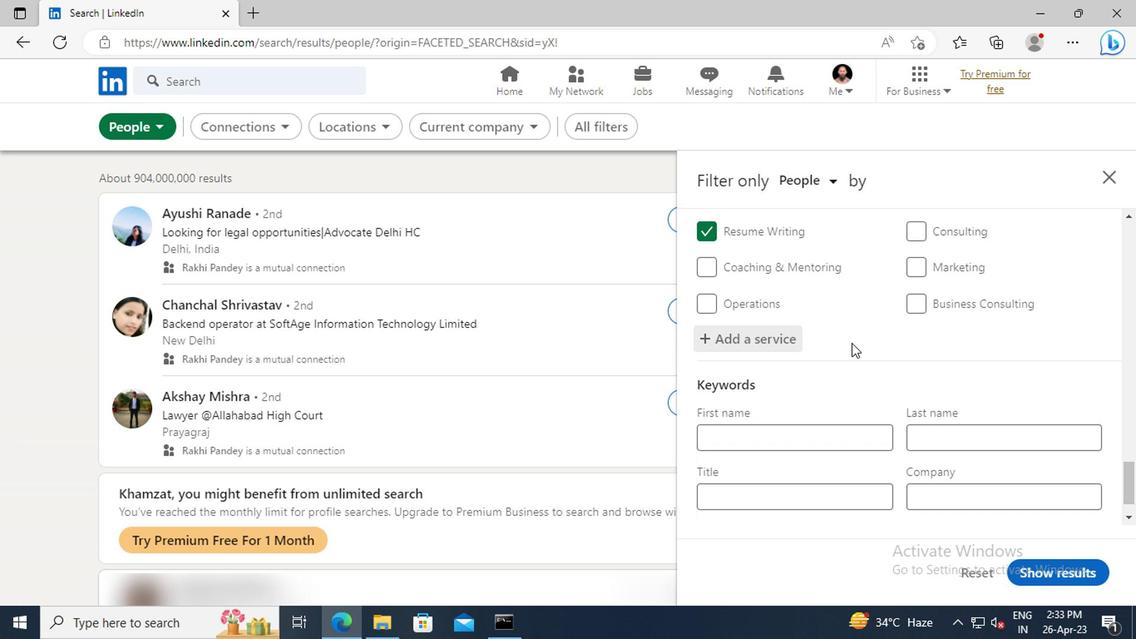 
Action: Mouse scrolled (848, 343) with delta (0, 0)
Screenshot: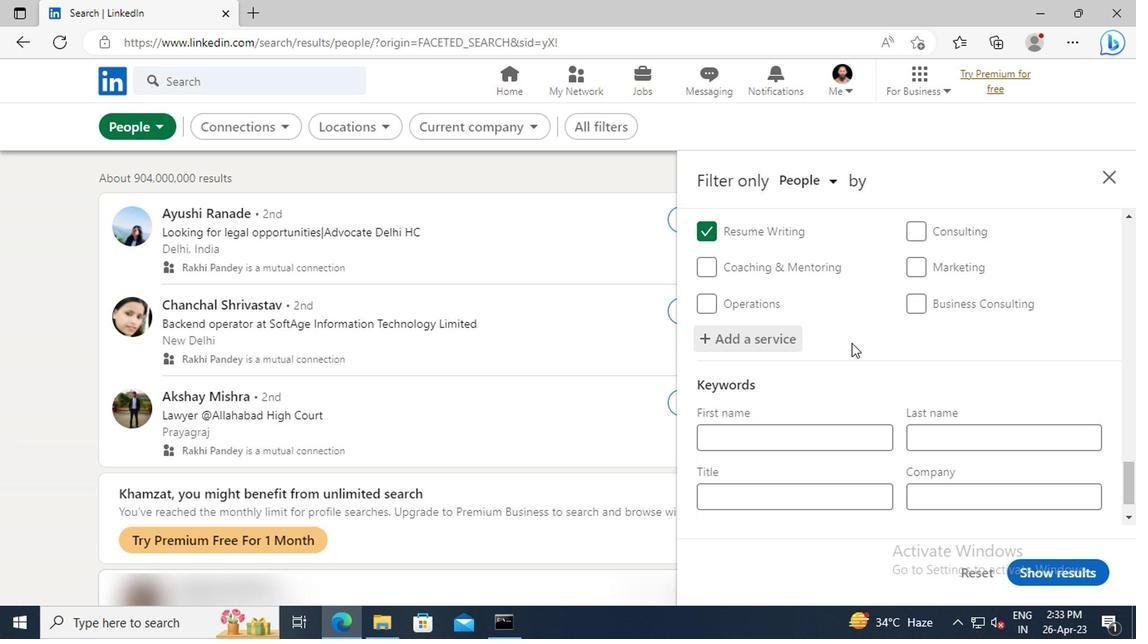 
Action: Mouse moved to (795, 445)
Screenshot: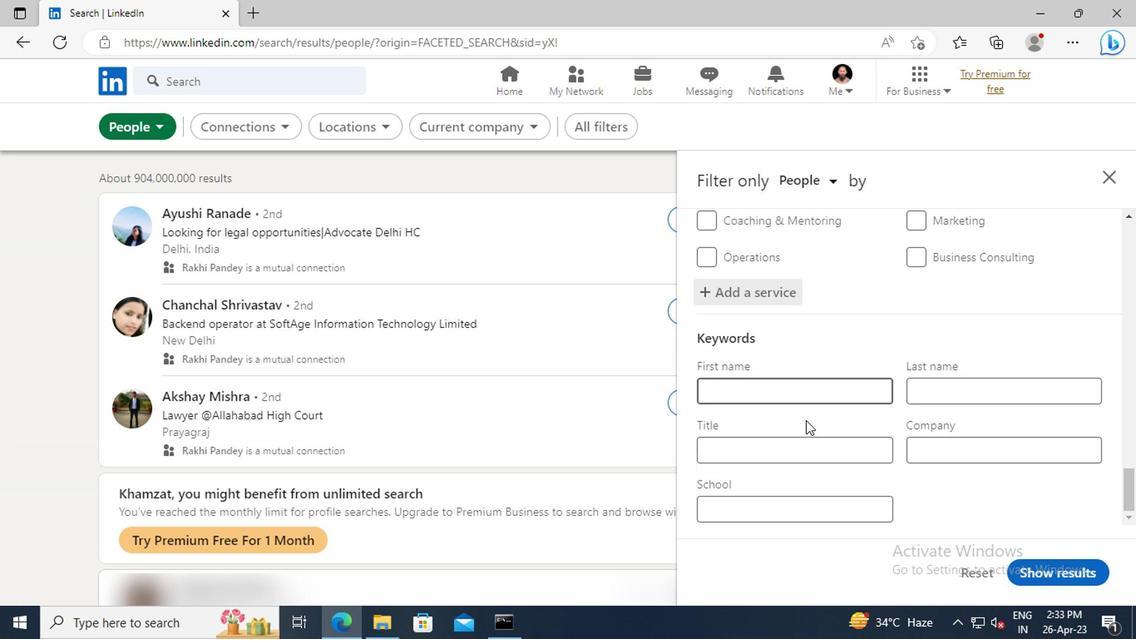 
Action: Mouse pressed left at (795, 445)
Screenshot: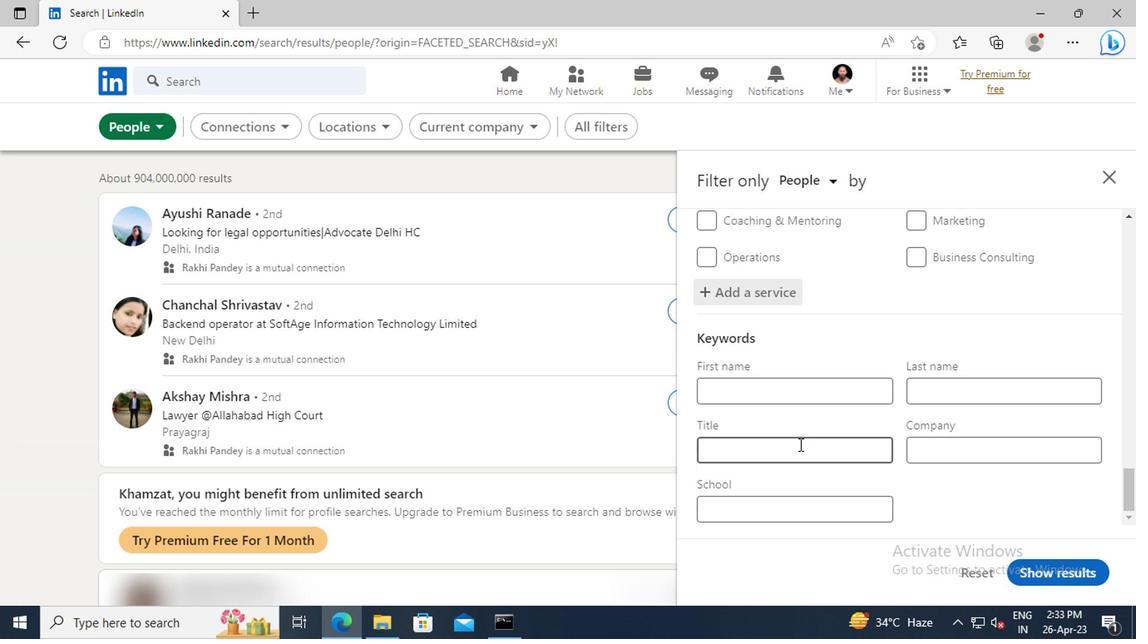 
Action: Key pressed <Key.shift>PRINCIPAL<Key.enter>
Screenshot: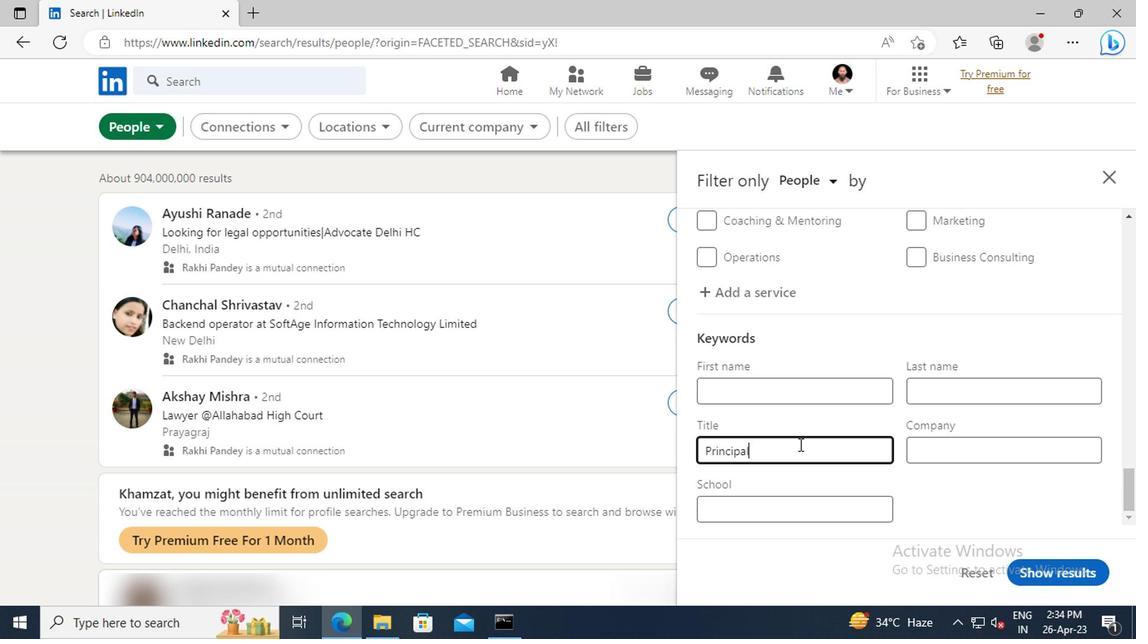 
Action: Mouse moved to (1027, 577)
Screenshot: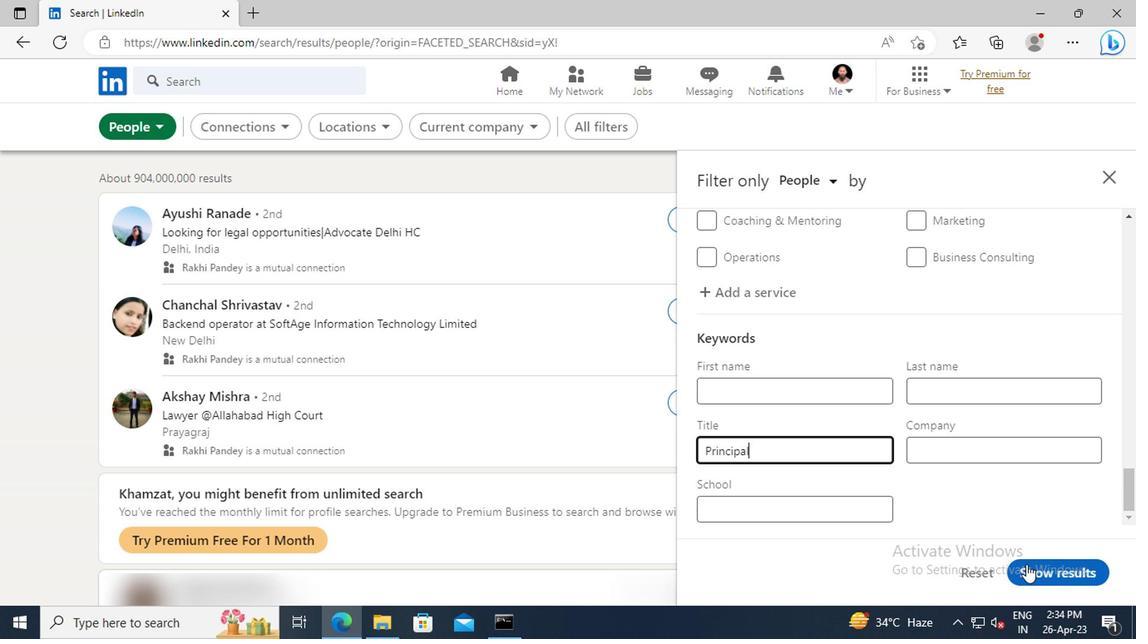 
Action: Mouse pressed left at (1027, 577)
Screenshot: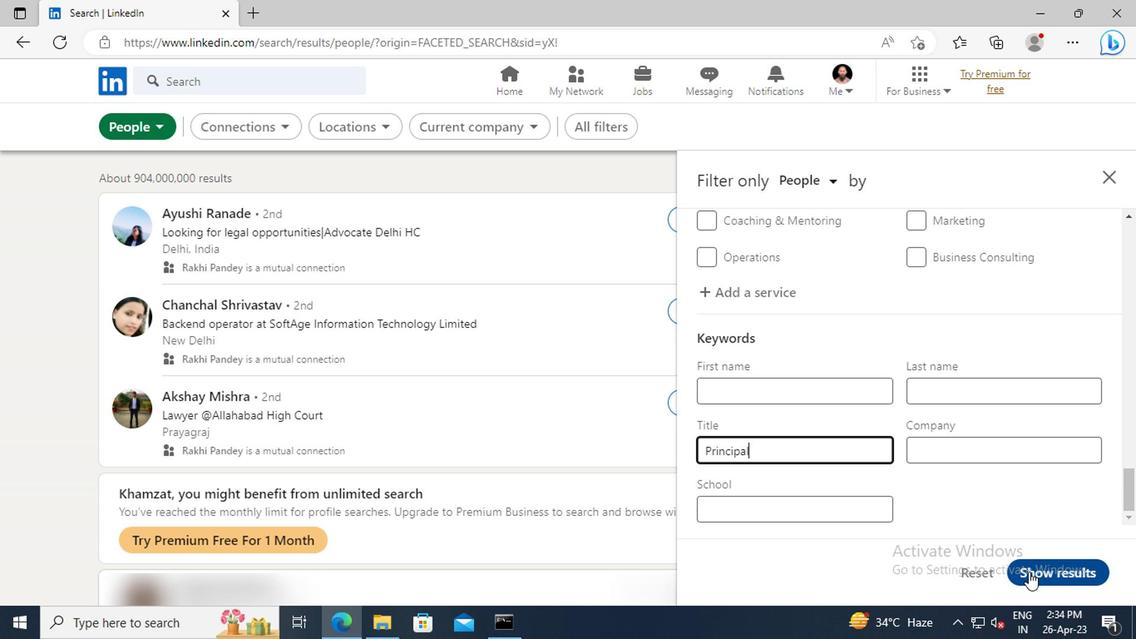 
